 Task: Use multitrack editing to create a binaural mix for headphone listening.
Action: Mouse moved to (288, 222)
Screenshot: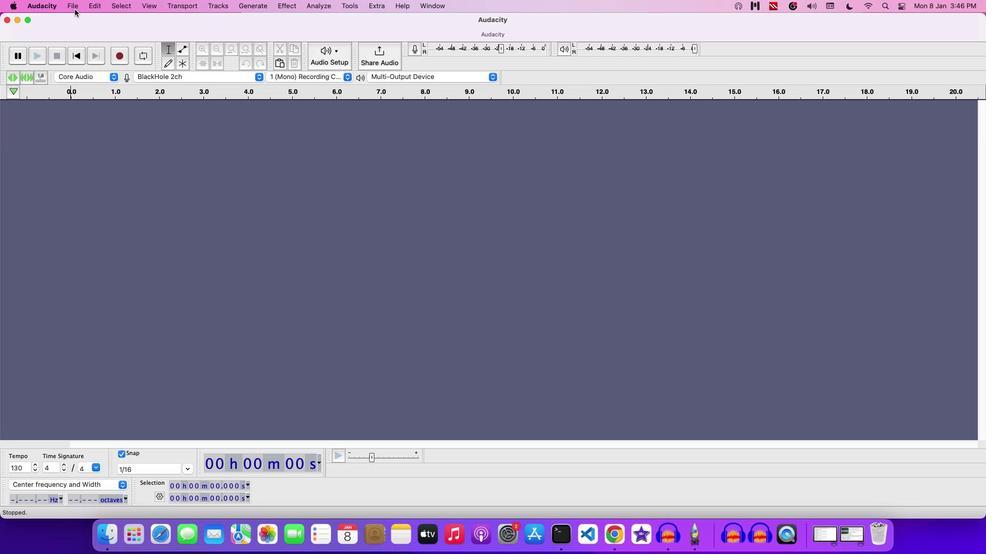 
Action: Mouse pressed left at (288, 222)
Screenshot: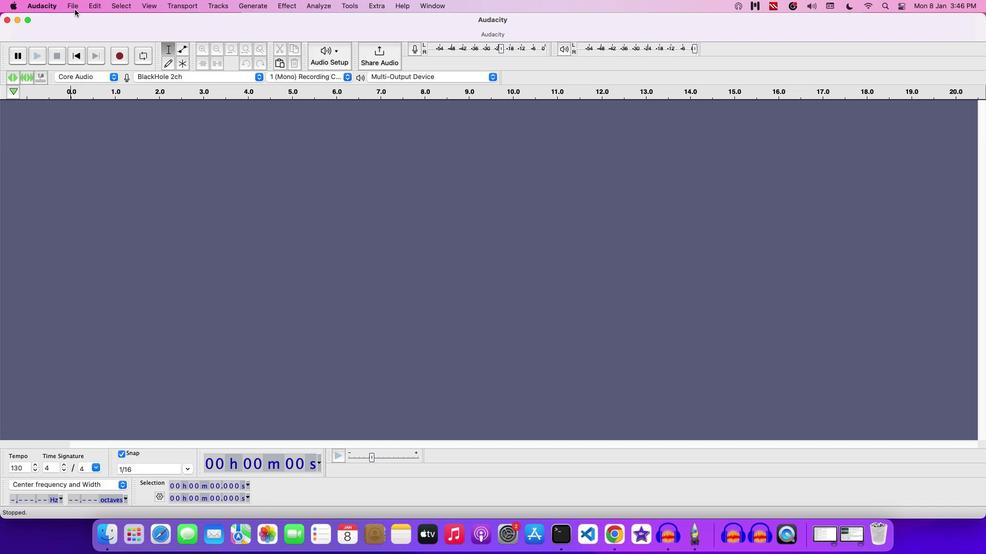 
Action: Mouse moved to (305, 249)
Screenshot: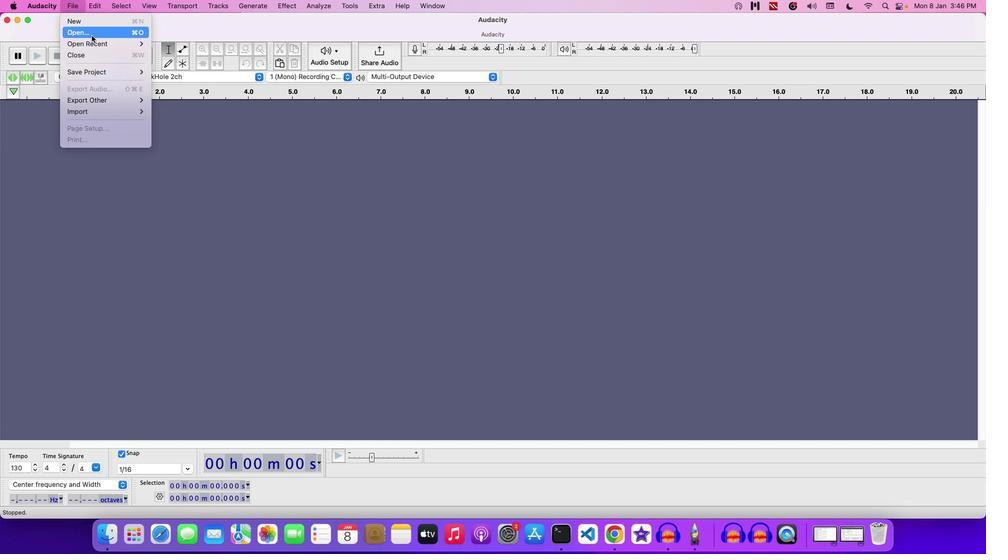 
Action: Mouse pressed left at (305, 249)
Screenshot: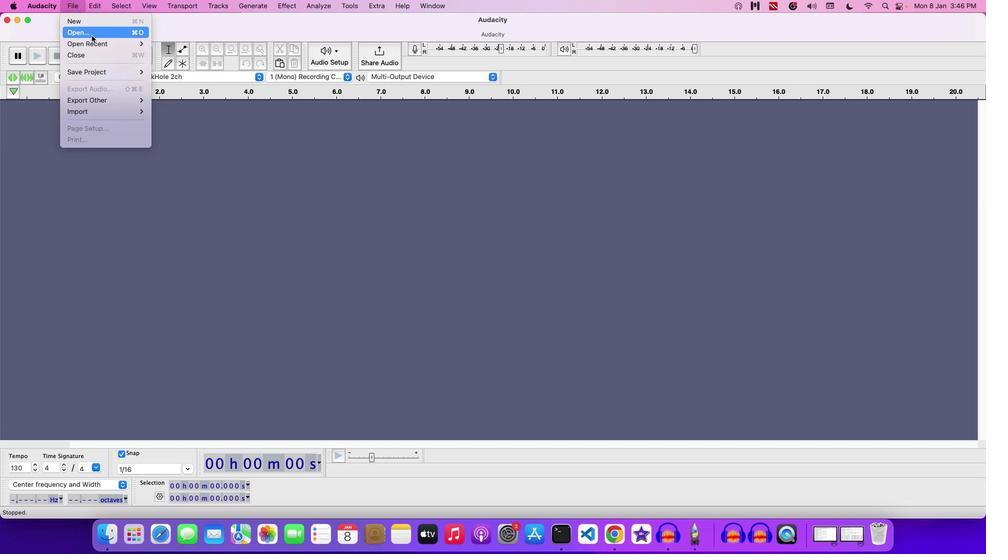 
Action: Mouse moved to (734, 321)
Screenshot: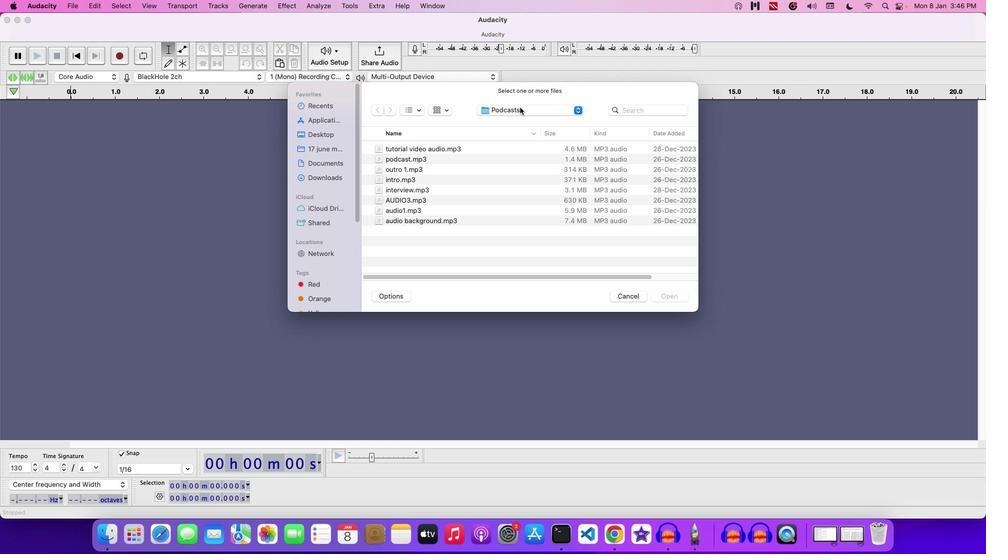 
Action: Mouse pressed left at (734, 321)
Screenshot: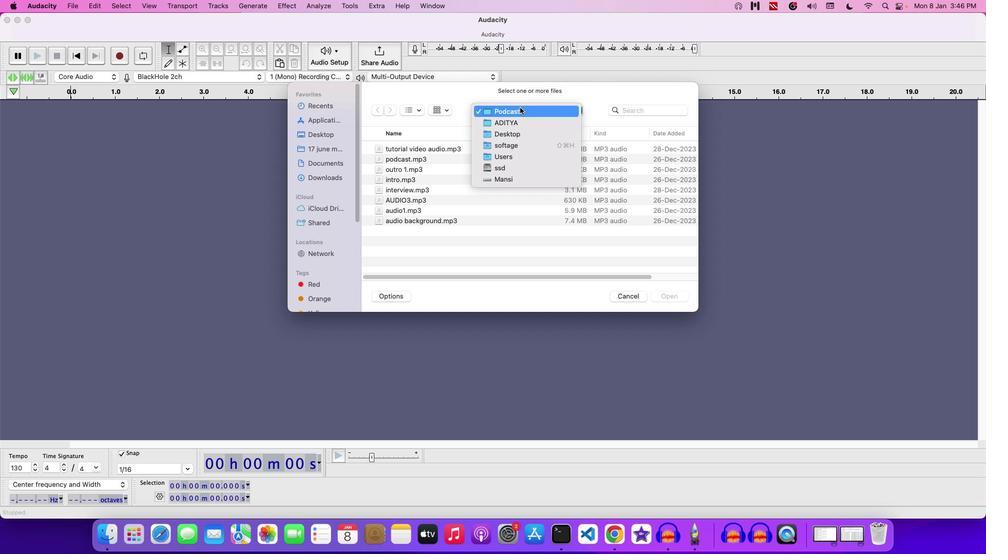 
Action: Mouse moved to (733, 335)
Screenshot: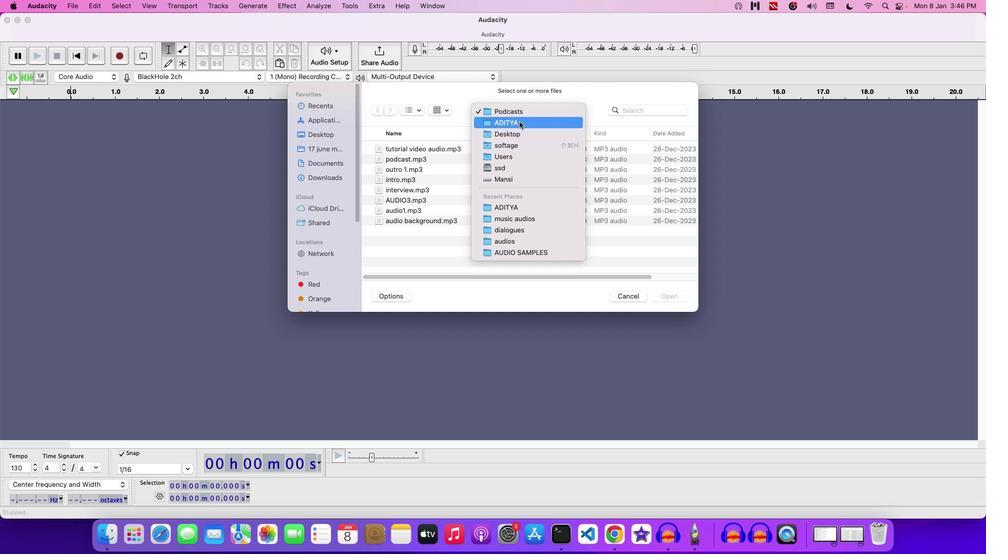 
Action: Mouse pressed left at (733, 335)
Screenshot: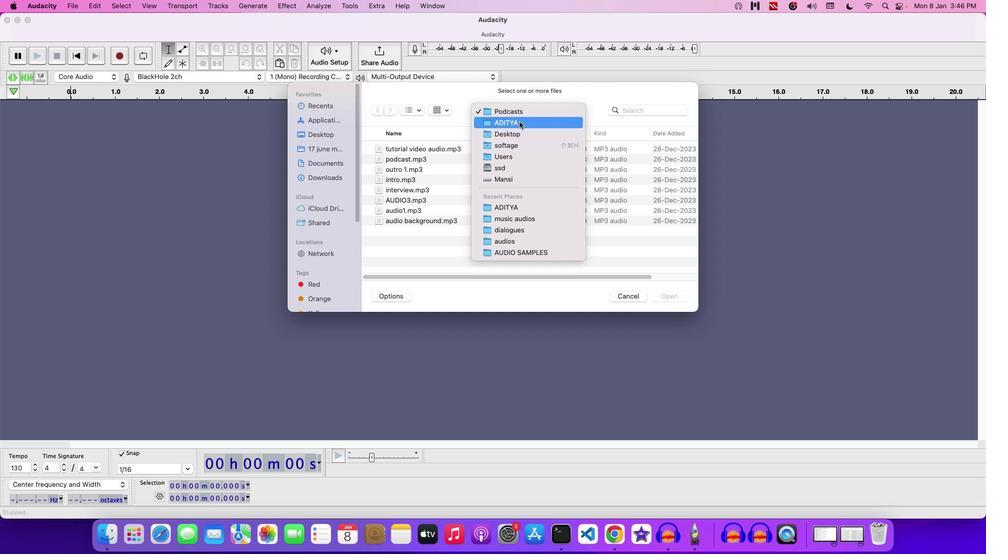 
Action: Mouse moved to (638, 432)
Screenshot: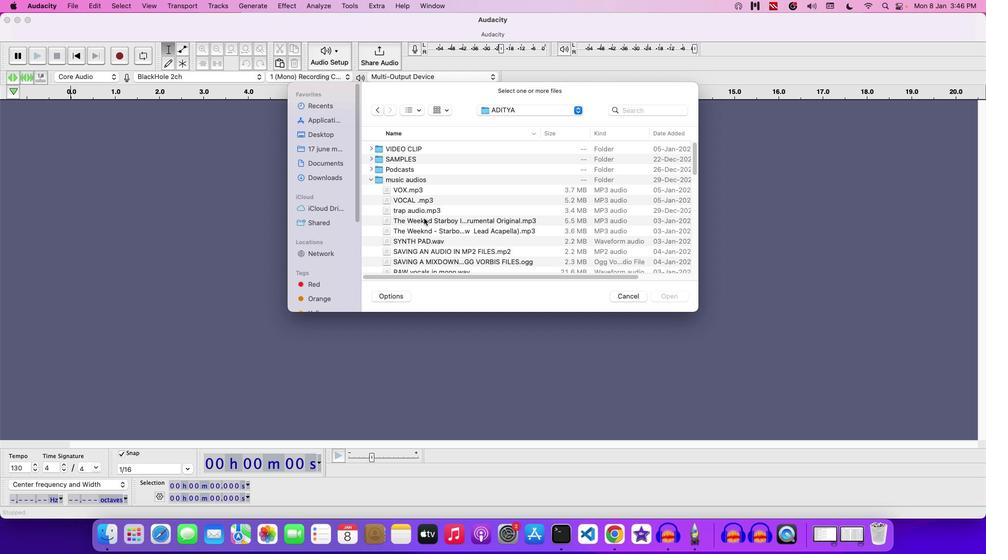 
Action: Mouse scrolled (638, 432) with delta (213, 213)
Screenshot: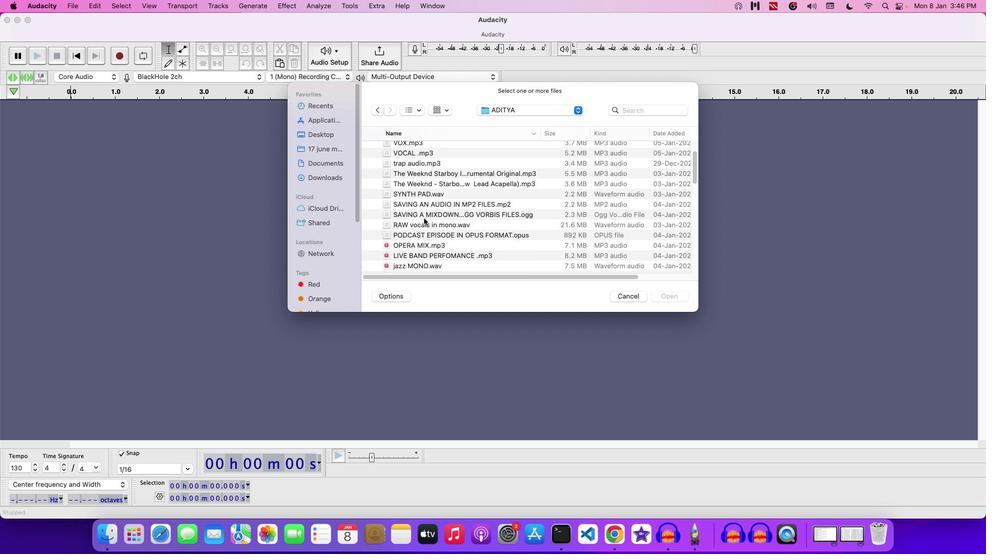 
Action: Mouse scrolled (638, 432) with delta (213, 213)
Screenshot: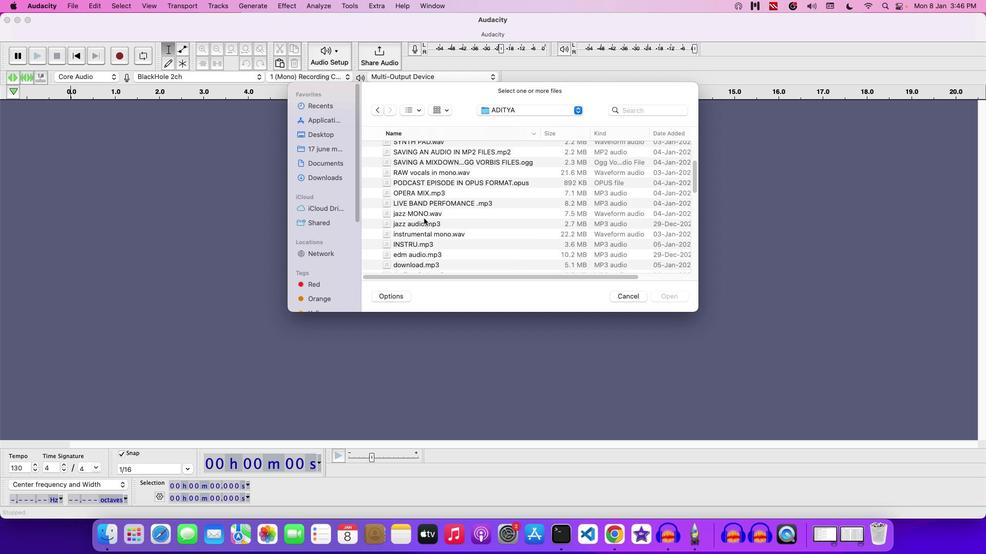 
Action: Mouse scrolled (638, 432) with delta (213, 212)
Screenshot: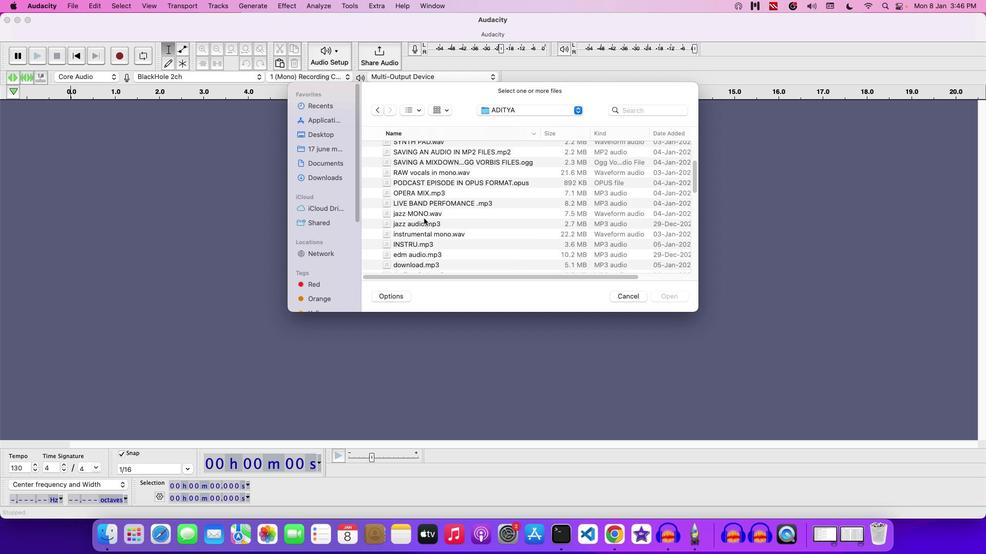 
Action: Mouse scrolled (638, 432) with delta (213, 211)
Screenshot: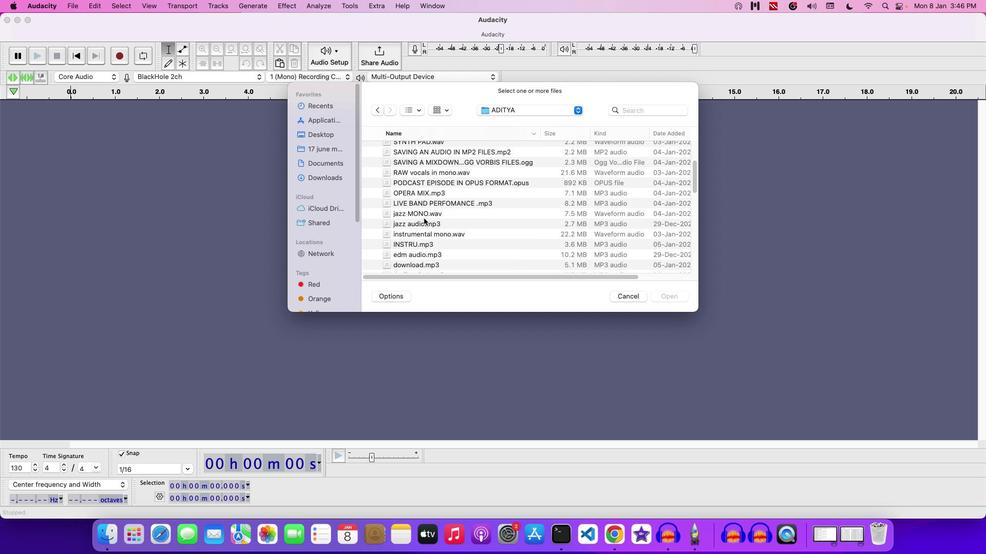 
Action: Mouse scrolled (638, 432) with delta (213, 213)
Screenshot: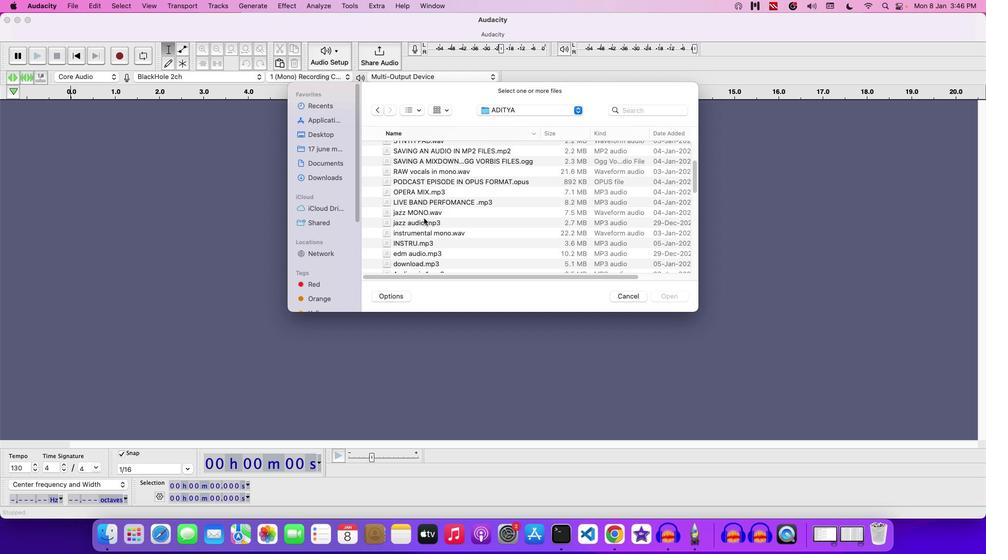 
Action: Mouse scrolled (638, 432) with delta (213, 213)
Screenshot: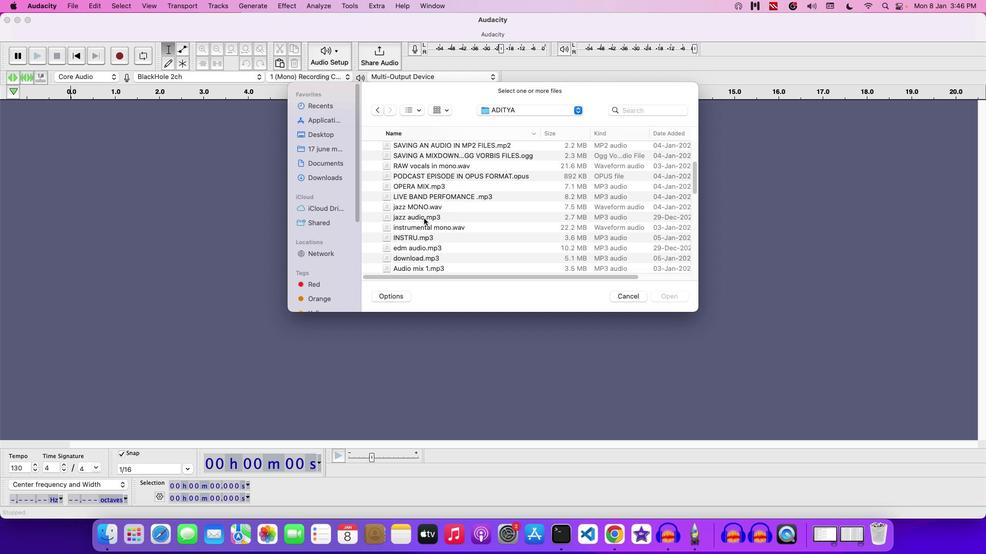 
Action: Mouse scrolled (638, 432) with delta (213, 213)
Screenshot: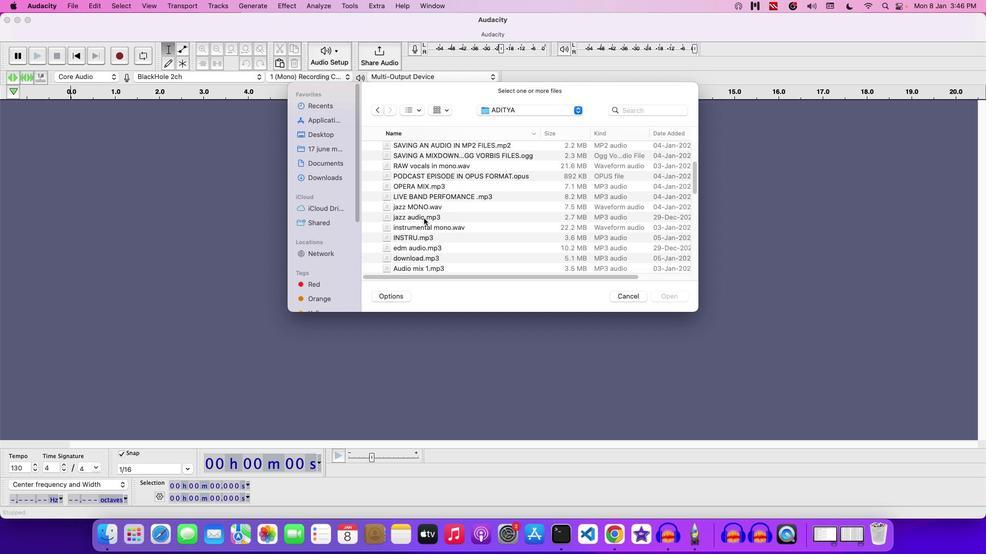 
Action: Mouse scrolled (638, 432) with delta (213, 213)
Screenshot: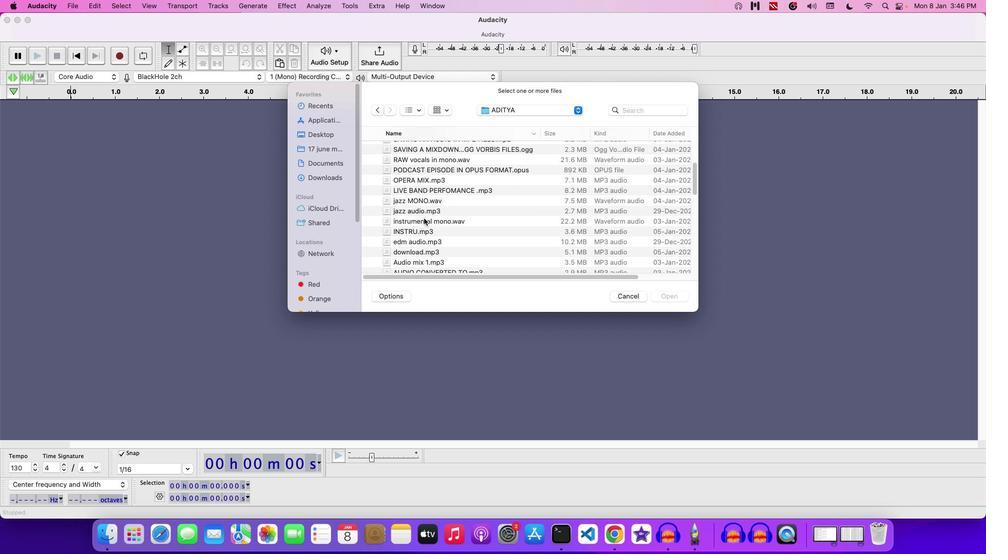 
Action: Mouse scrolled (638, 432) with delta (213, 213)
Screenshot: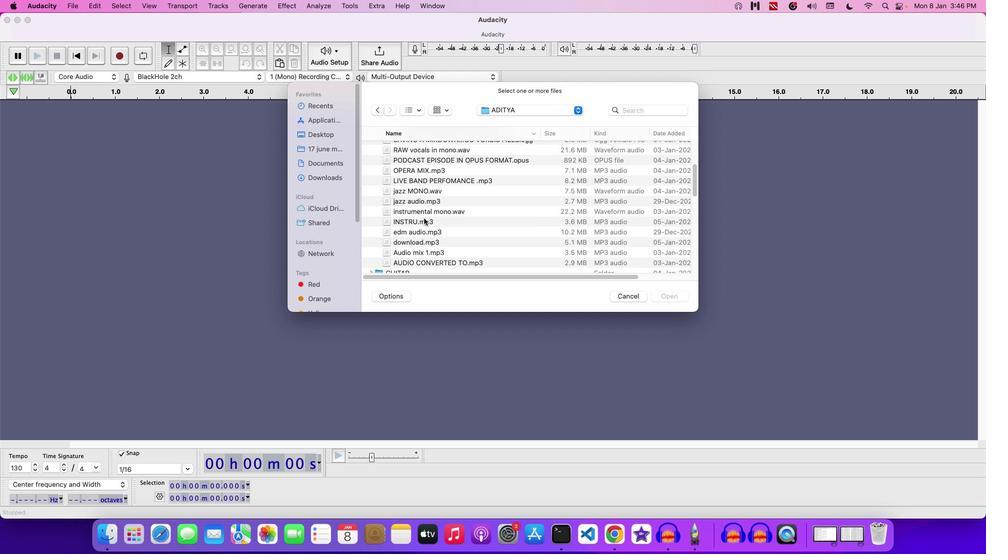 
Action: Mouse scrolled (638, 432) with delta (213, 213)
Screenshot: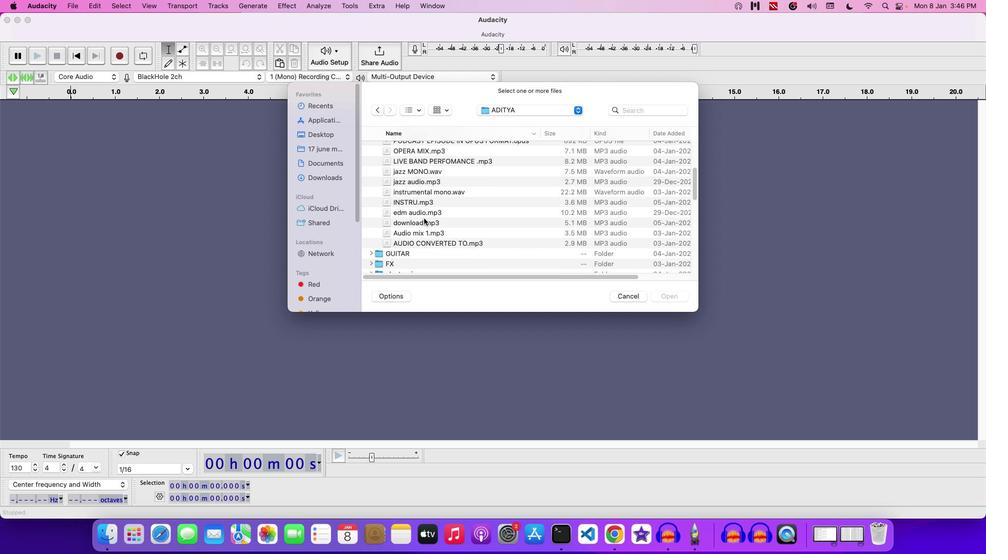
Action: Mouse scrolled (638, 432) with delta (213, 213)
Screenshot: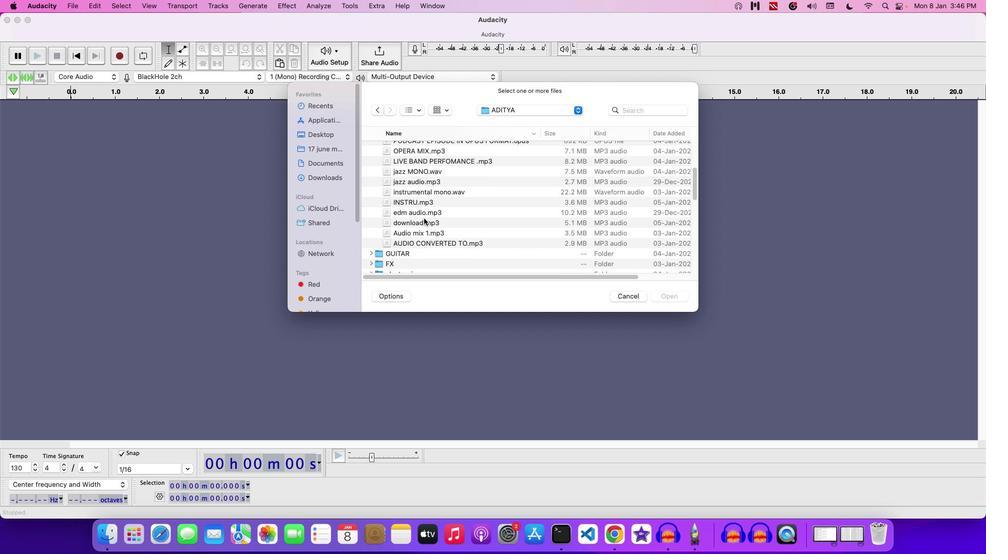 
Action: Mouse scrolled (638, 432) with delta (213, 213)
Screenshot: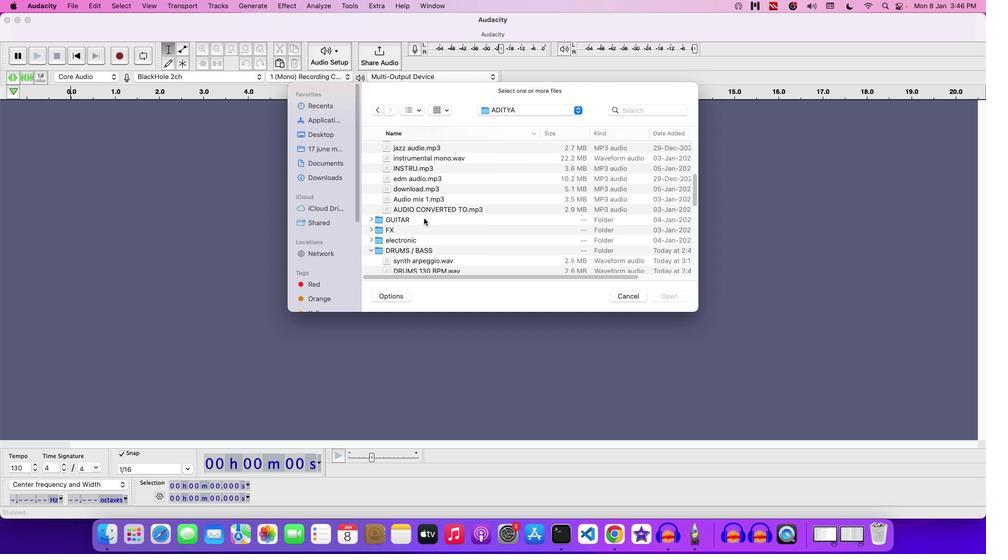 
Action: Mouse scrolled (638, 432) with delta (213, 213)
Screenshot: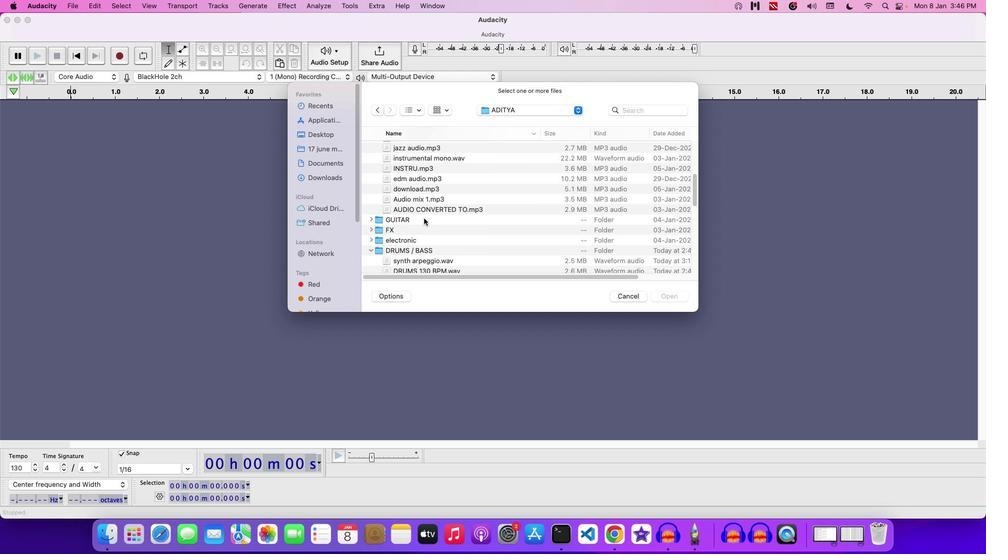 
Action: Mouse scrolled (638, 432) with delta (213, 212)
Screenshot: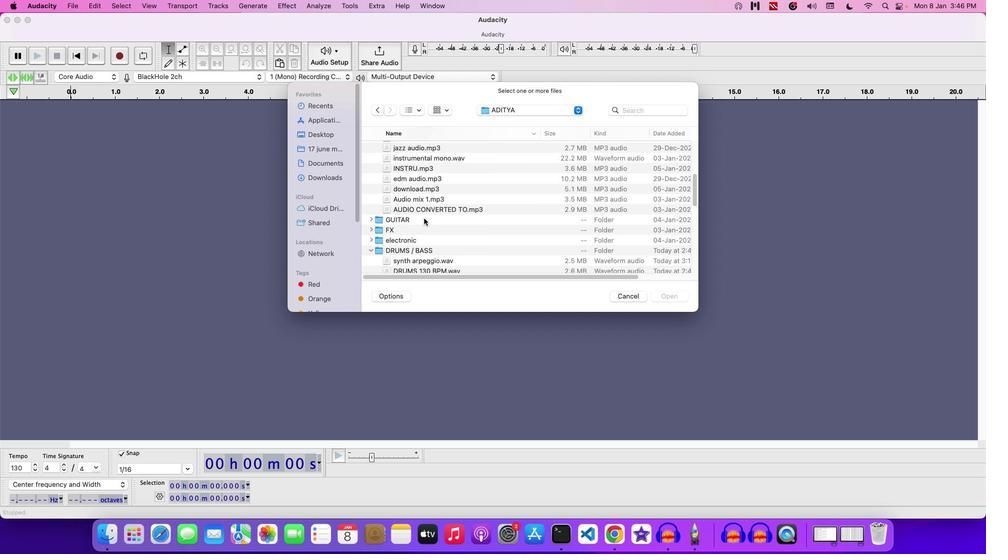 
Action: Mouse moved to (629, 438)
Screenshot: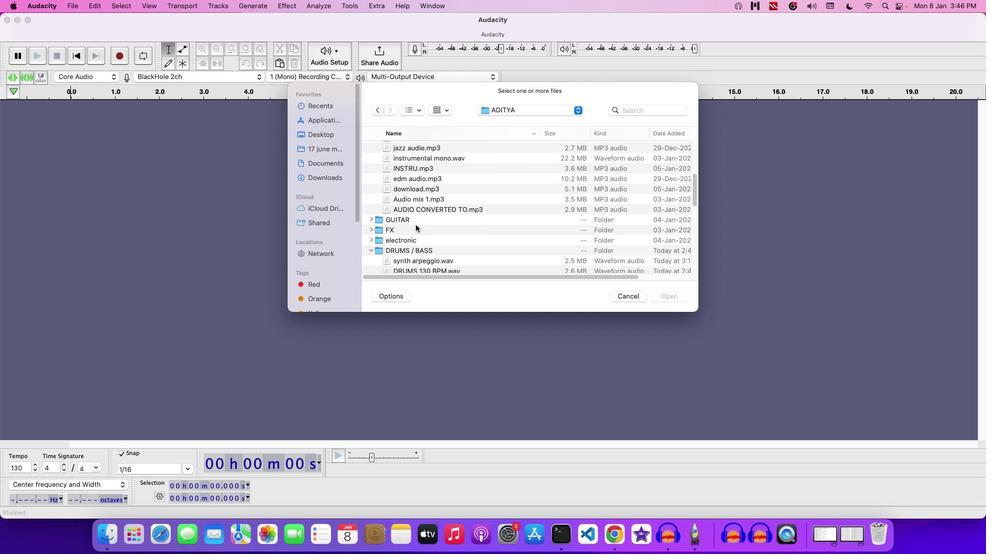 
Action: Mouse scrolled (629, 438) with delta (213, 213)
Screenshot: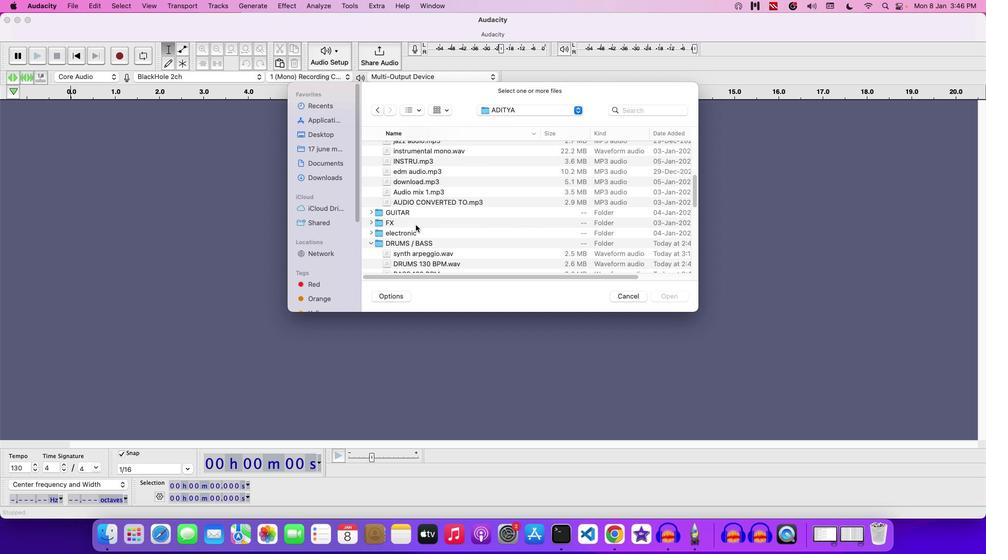 
Action: Mouse scrolled (629, 438) with delta (213, 213)
Screenshot: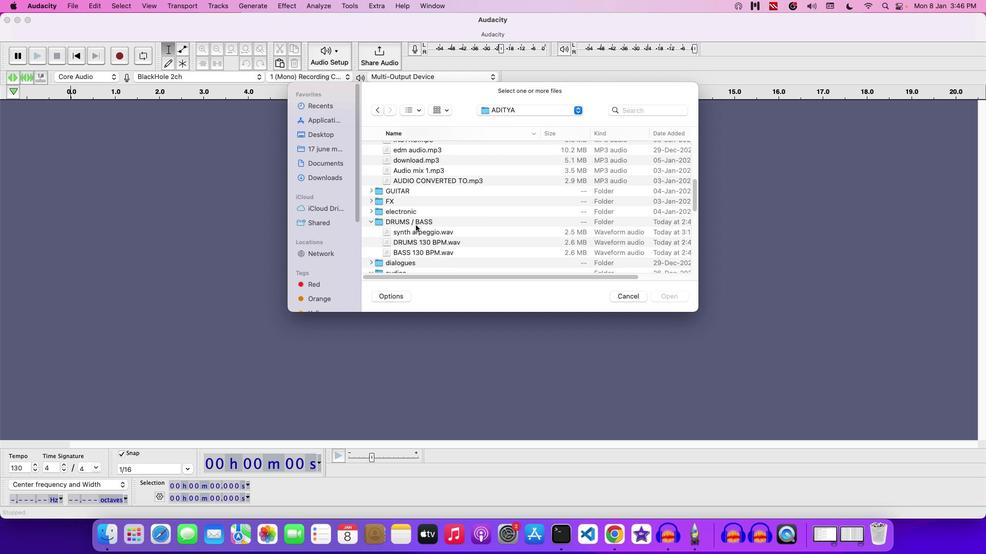 
Action: Mouse scrolled (629, 438) with delta (213, 212)
Screenshot: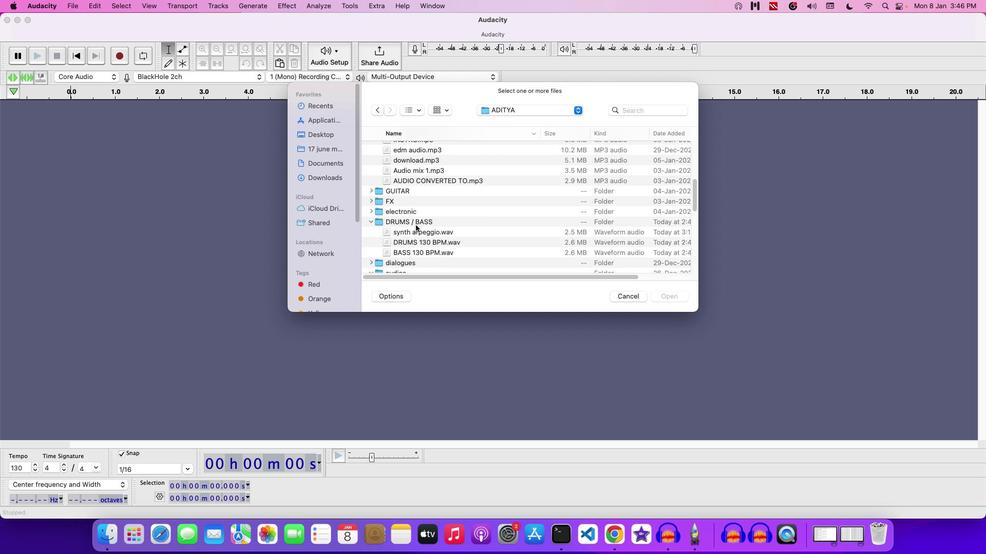 
Action: Mouse moved to (589, 424)
Screenshot: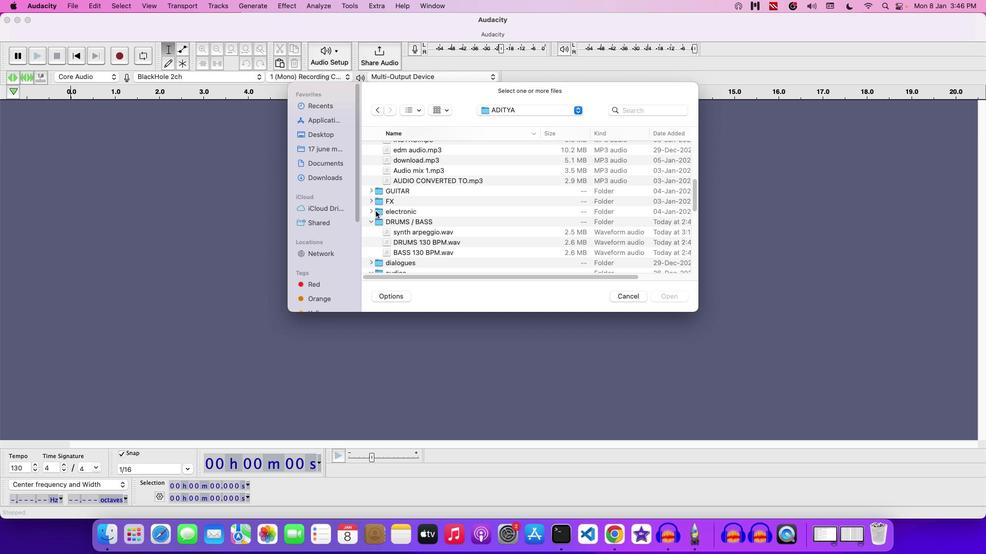 
Action: Mouse pressed left at (589, 424)
Screenshot: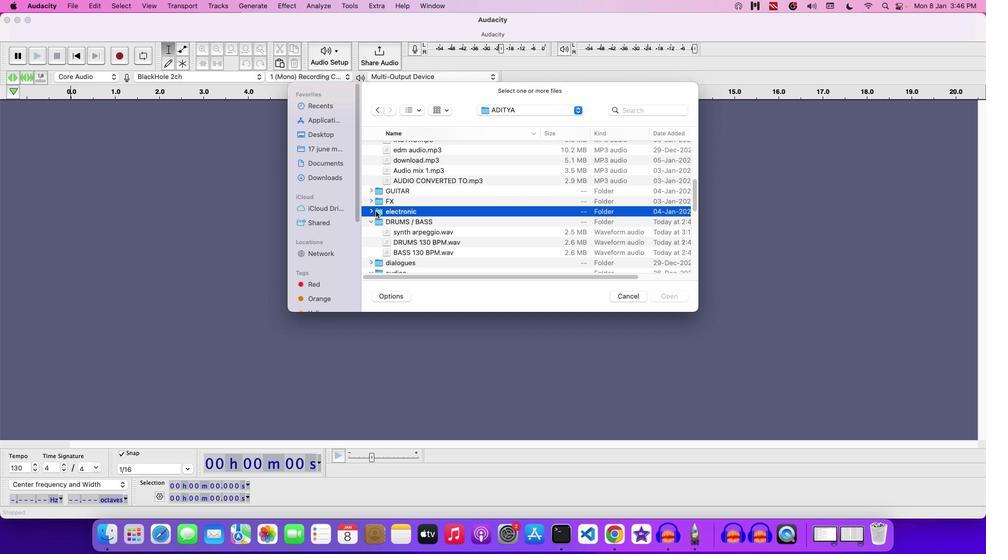 
Action: Mouse moved to (592, 419)
Screenshot: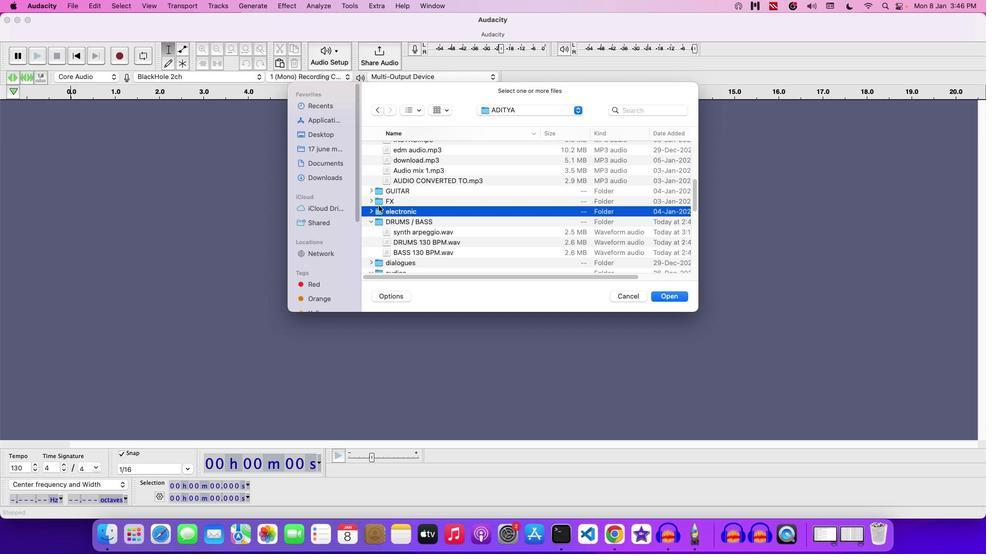 
Action: Mouse scrolled (592, 419) with delta (213, 214)
Screenshot: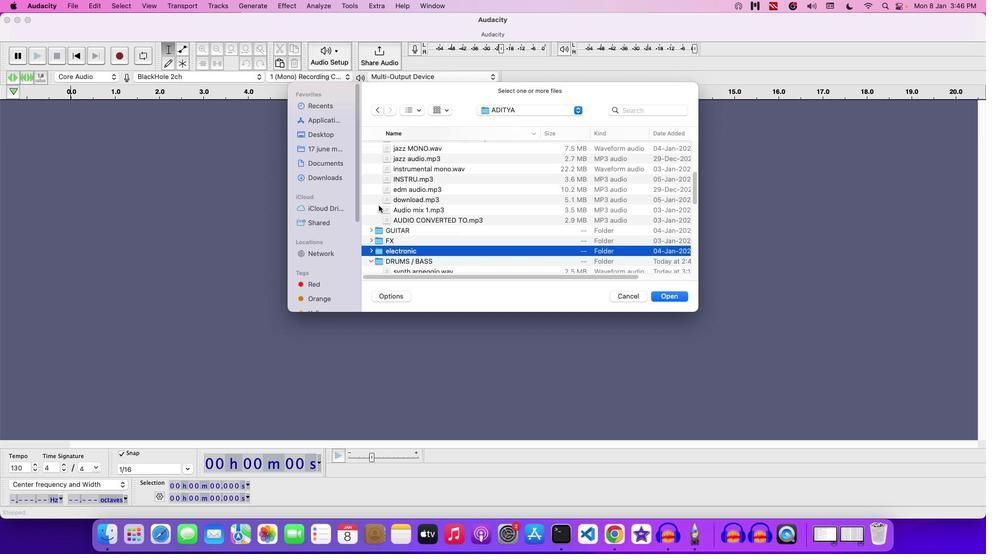 
Action: Mouse moved to (592, 419)
Screenshot: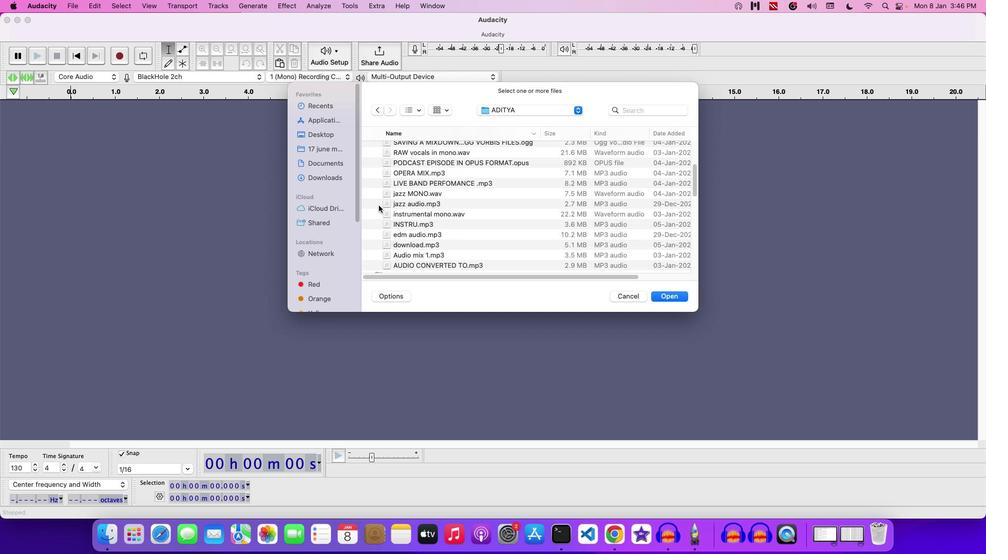 
Action: Mouse scrolled (592, 419) with delta (213, 214)
Screenshot: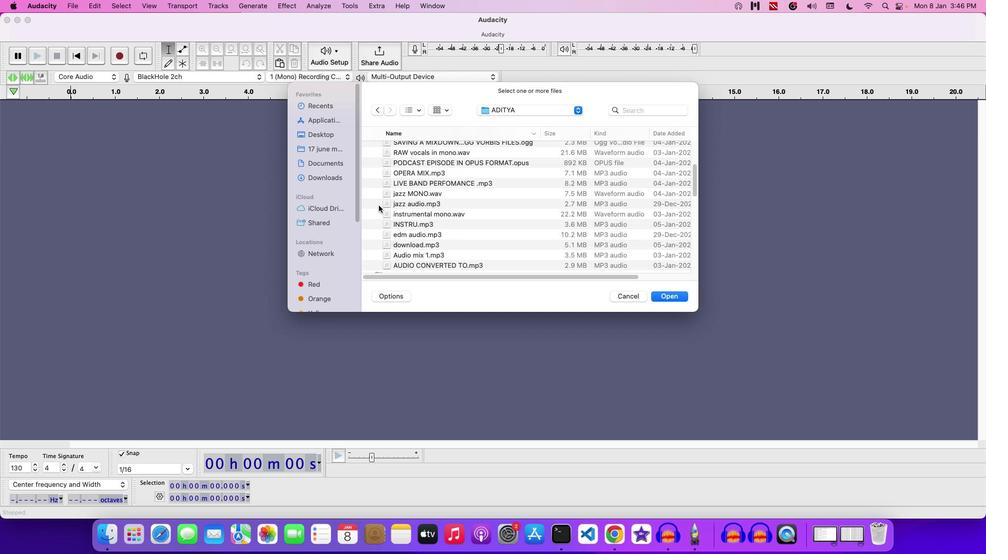 
Action: Mouse scrolled (592, 419) with delta (213, 214)
Screenshot: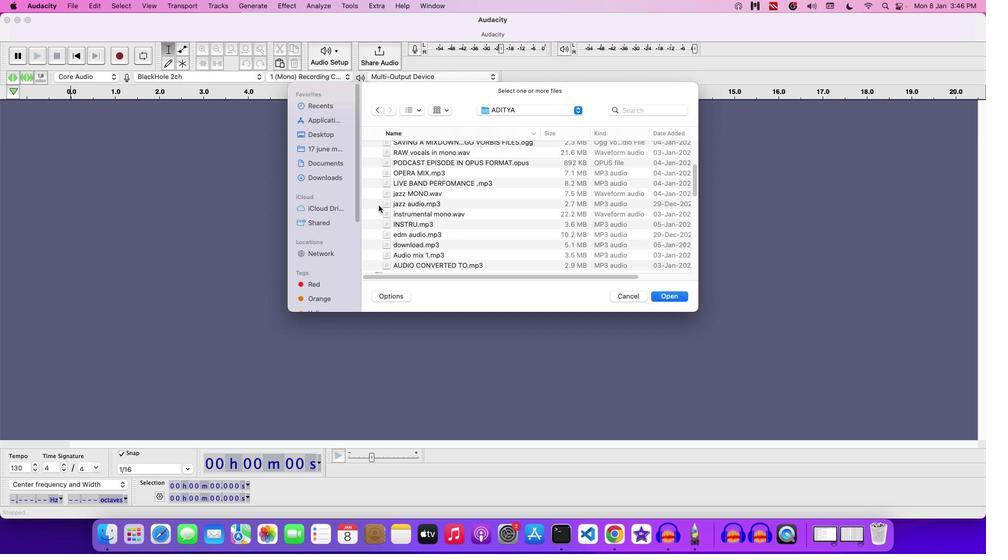 
Action: Mouse scrolled (592, 419) with delta (213, 215)
Screenshot: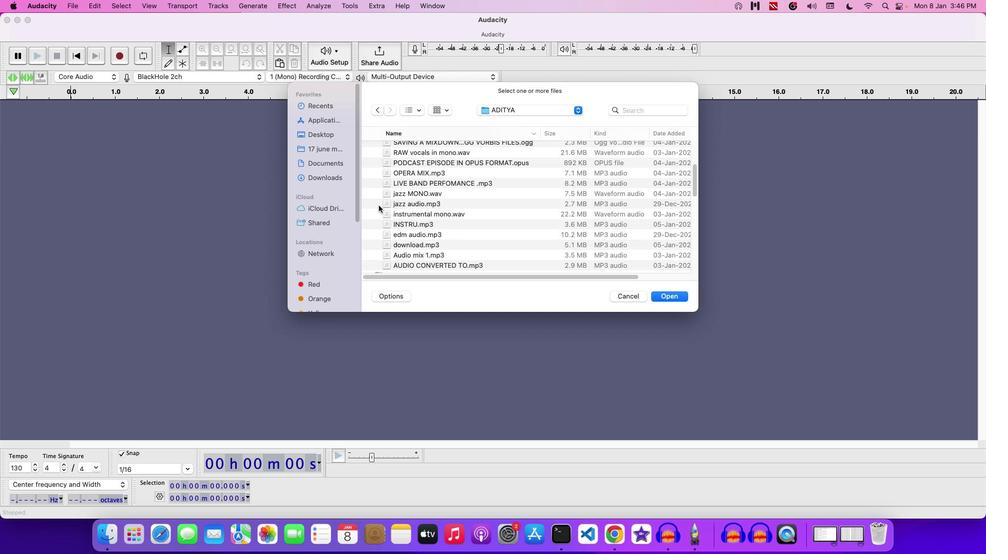 
Action: Mouse scrolled (592, 419) with delta (213, 214)
Screenshot: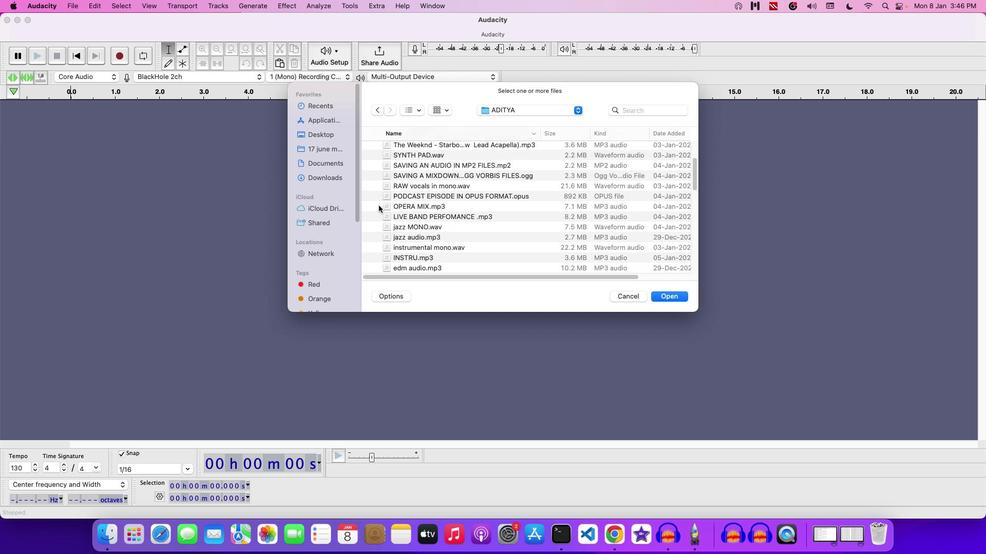 
Action: Mouse scrolled (592, 419) with delta (213, 214)
Screenshot: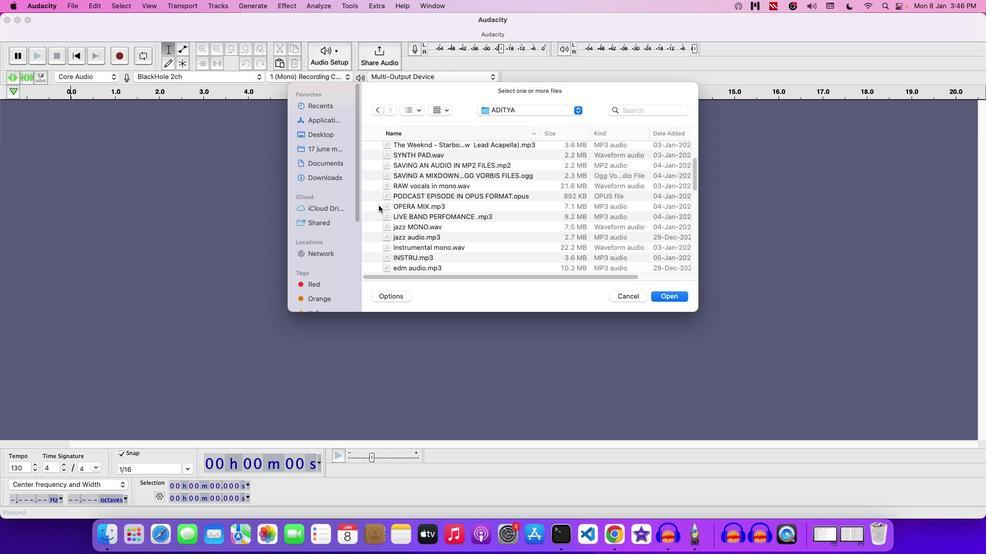 
Action: Mouse scrolled (592, 419) with delta (213, 214)
Screenshot: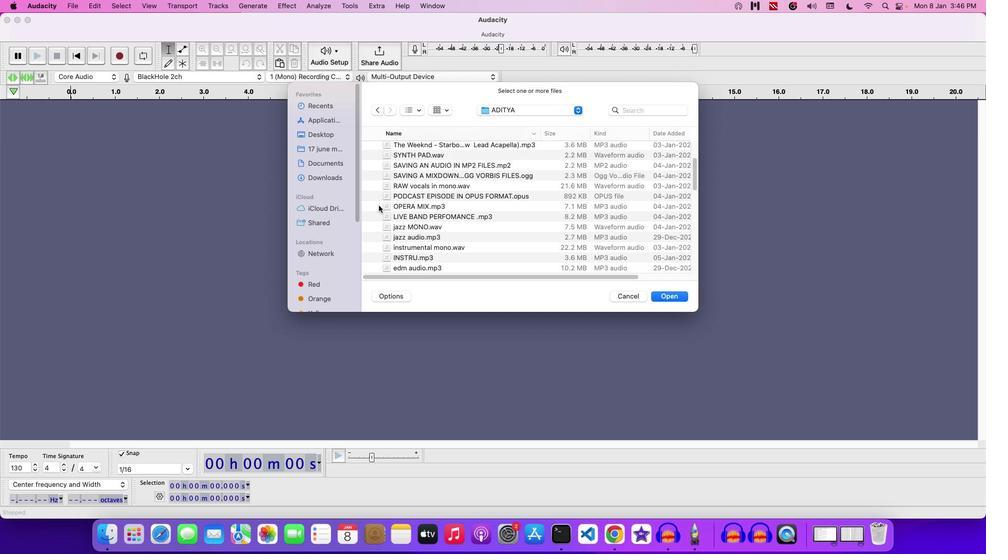 
Action: Mouse scrolled (592, 419) with delta (213, 214)
Screenshot: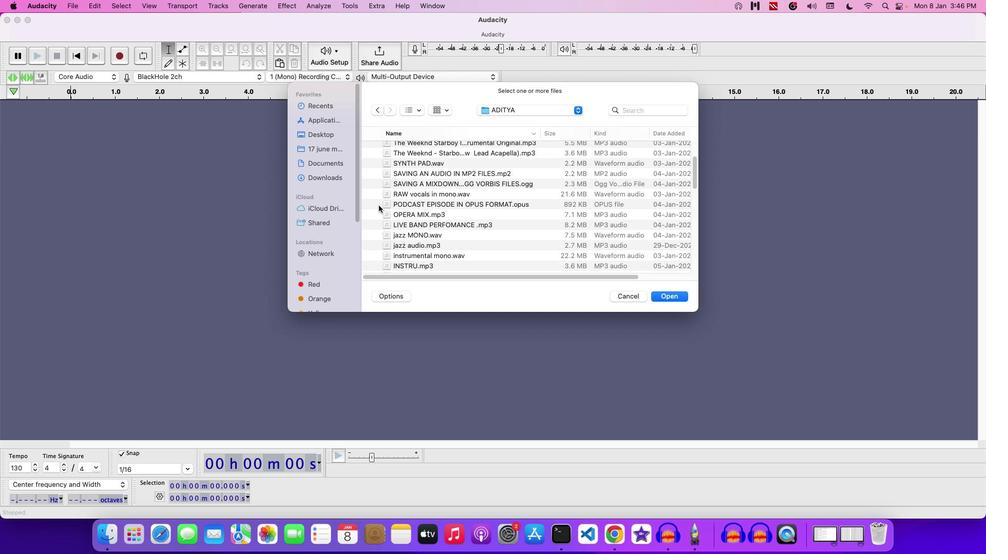 
Action: Mouse scrolled (592, 419) with delta (213, 214)
Screenshot: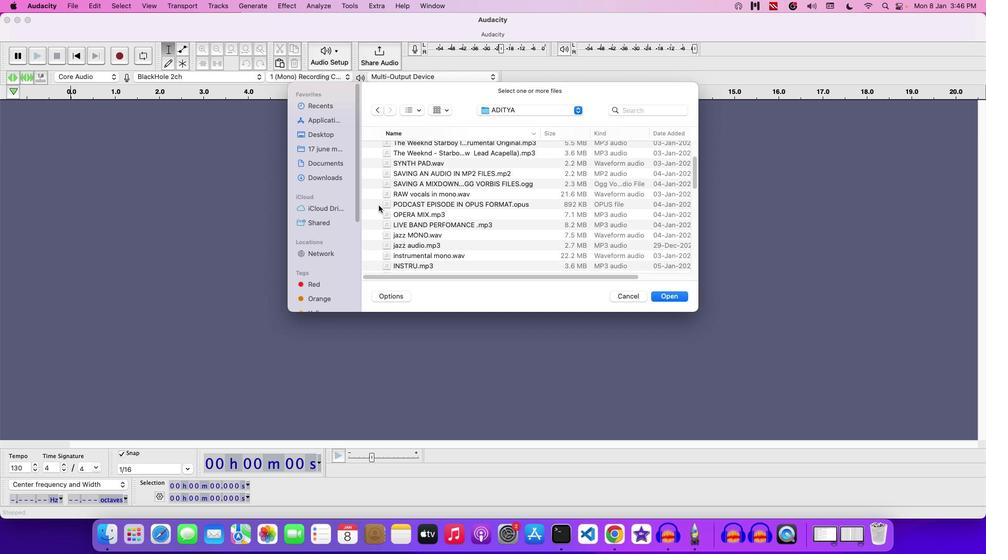 
Action: Mouse scrolled (592, 419) with delta (213, 214)
Screenshot: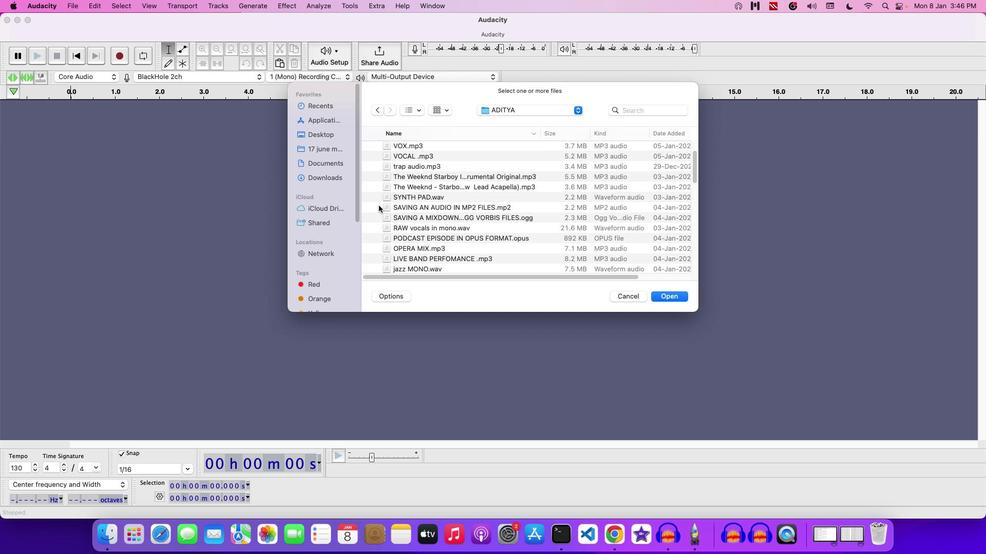 
Action: Mouse scrolled (592, 419) with delta (213, 214)
Screenshot: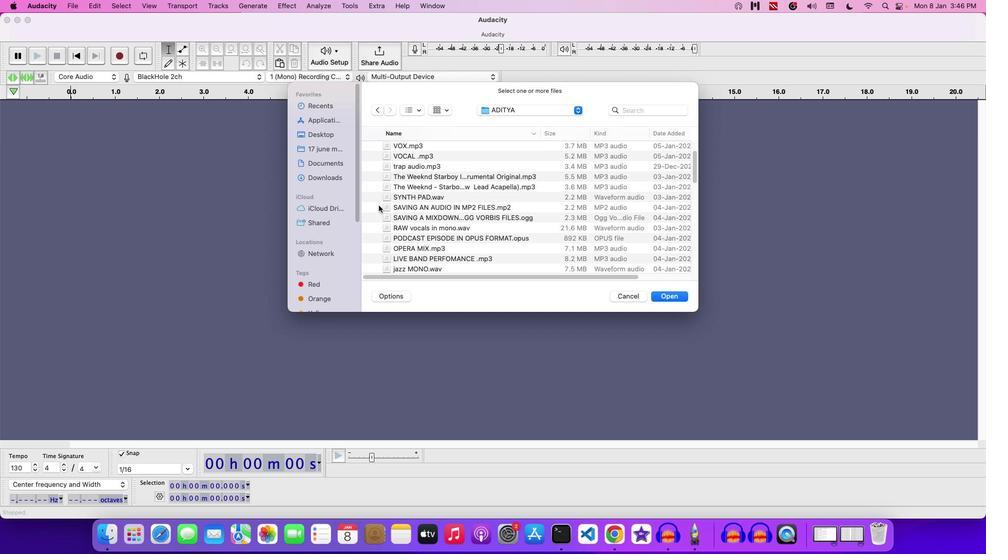 
Action: Mouse scrolled (592, 419) with delta (213, 214)
Screenshot: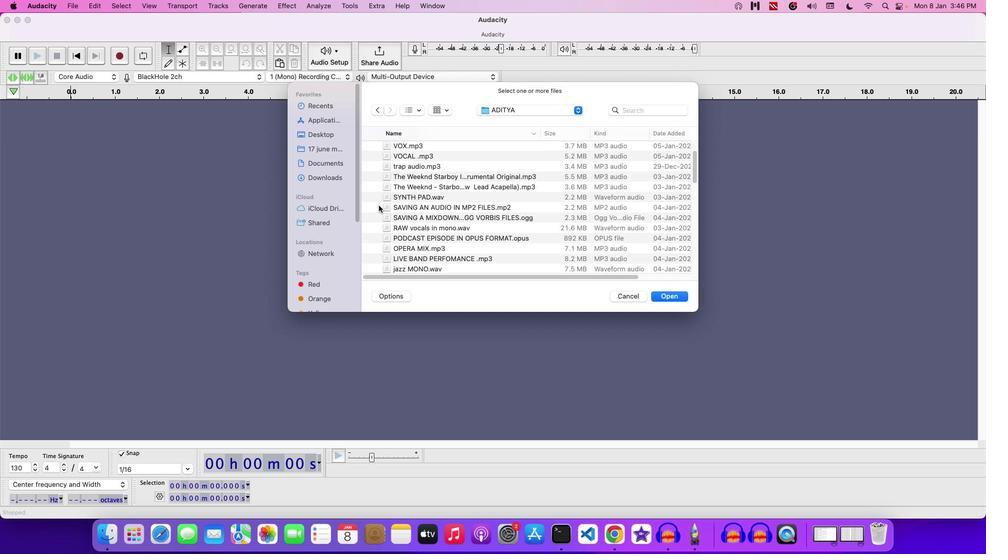 
Action: Mouse scrolled (592, 419) with delta (213, 214)
Screenshot: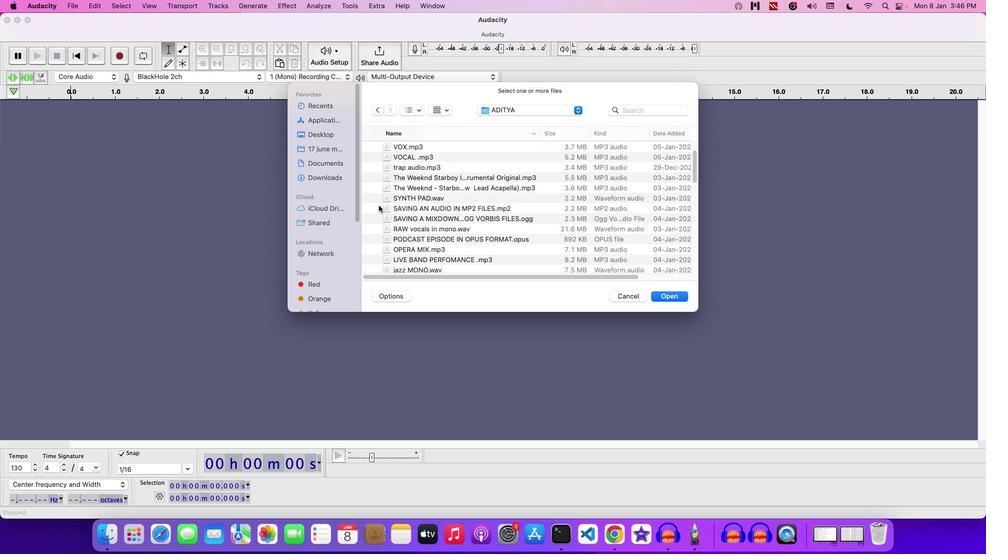
Action: Mouse moved to (658, 420)
Screenshot: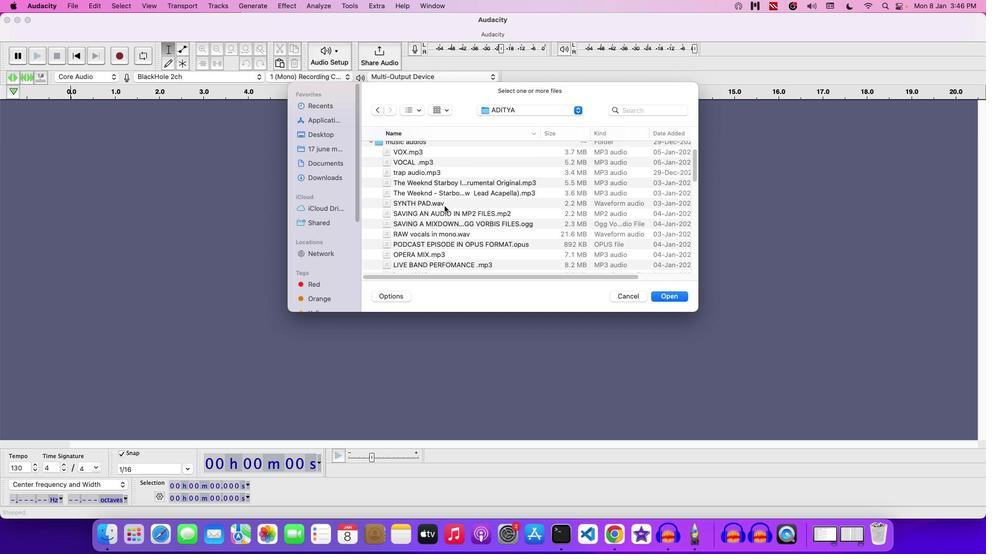 
Action: Mouse scrolled (658, 420) with delta (213, 214)
Screenshot: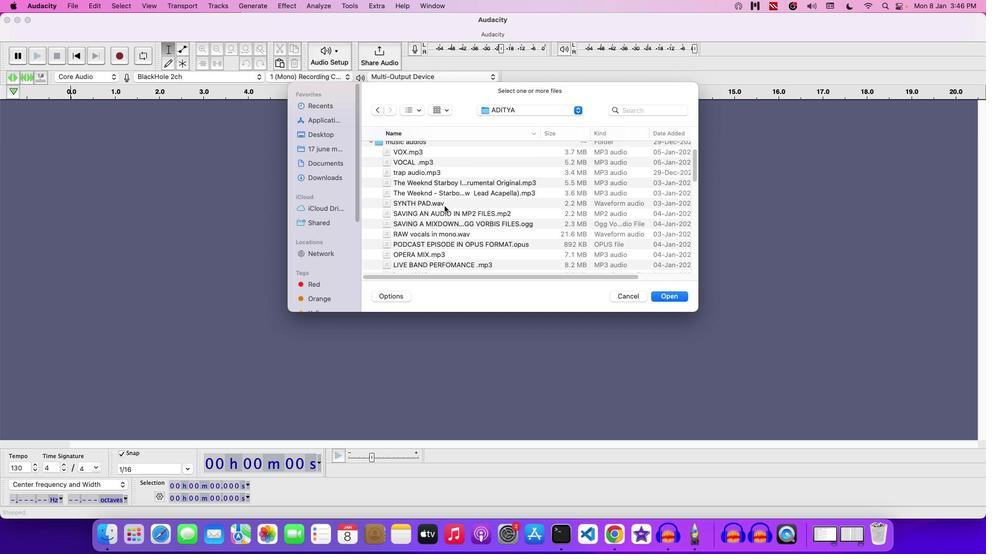
Action: Mouse scrolled (658, 420) with delta (213, 214)
Screenshot: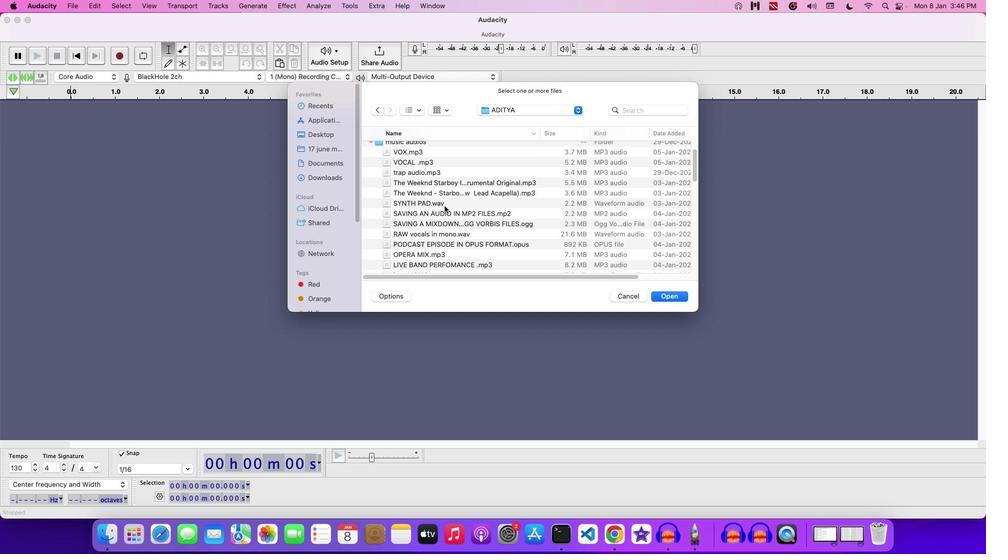 
Action: Mouse scrolled (658, 420) with delta (213, 214)
Screenshot: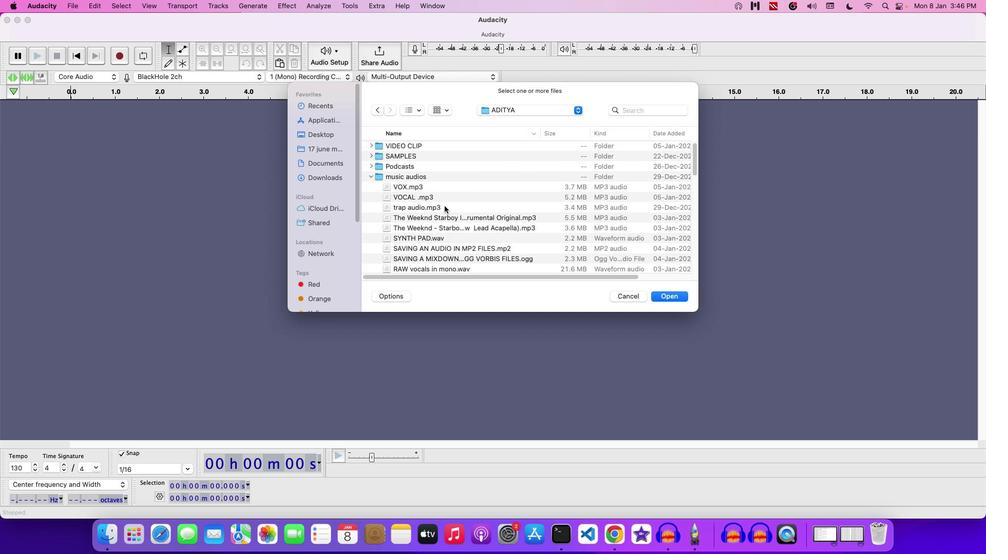 
Action: Mouse scrolled (658, 420) with delta (213, 214)
Screenshot: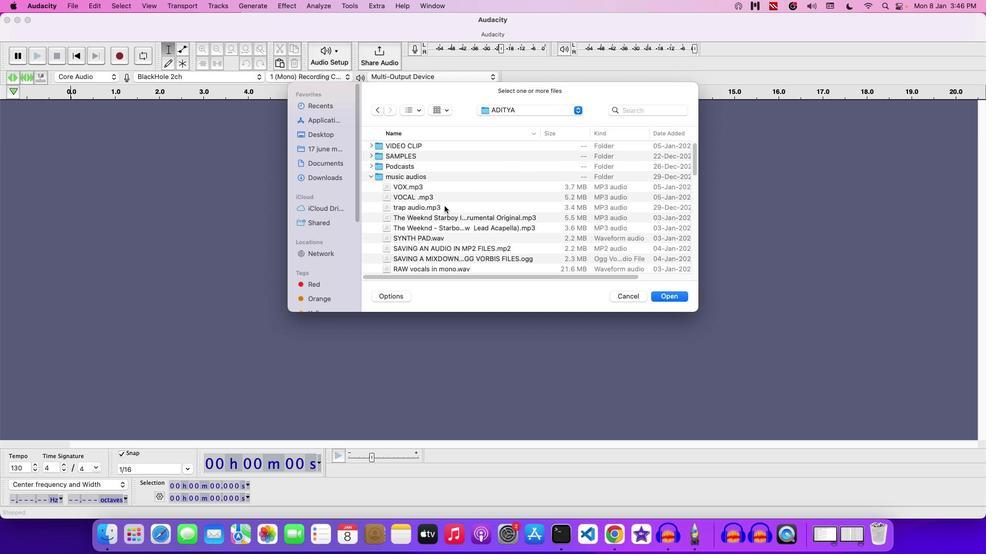 
Action: Mouse scrolled (658, 420) with delta (213, 214)
Screenshot: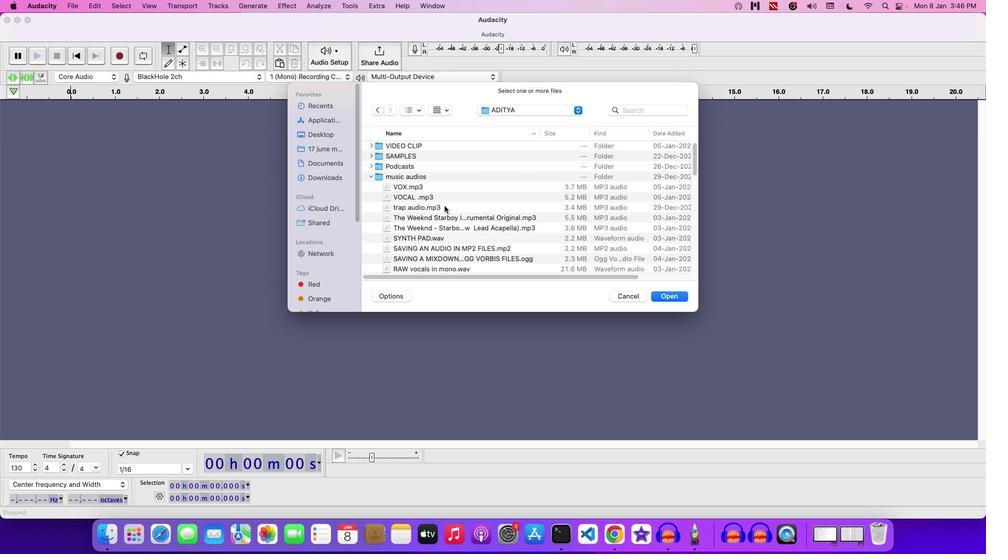 
Action: Mouse moved to (638, 421)
Screenshot: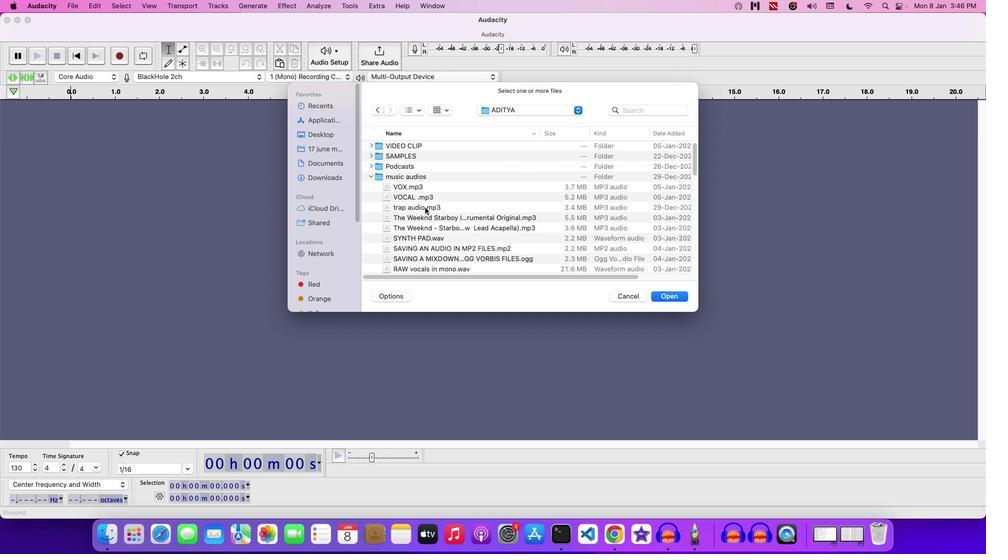 
Action: Mouse pressed left at (638, 421)
Screenshot: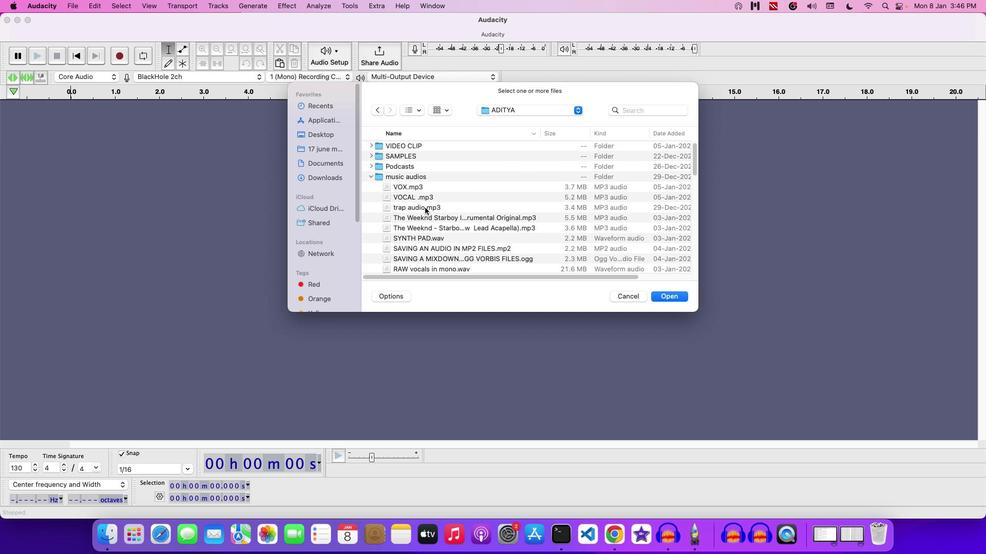 
Action: Mouse moved to (646, 421)
Screenshot: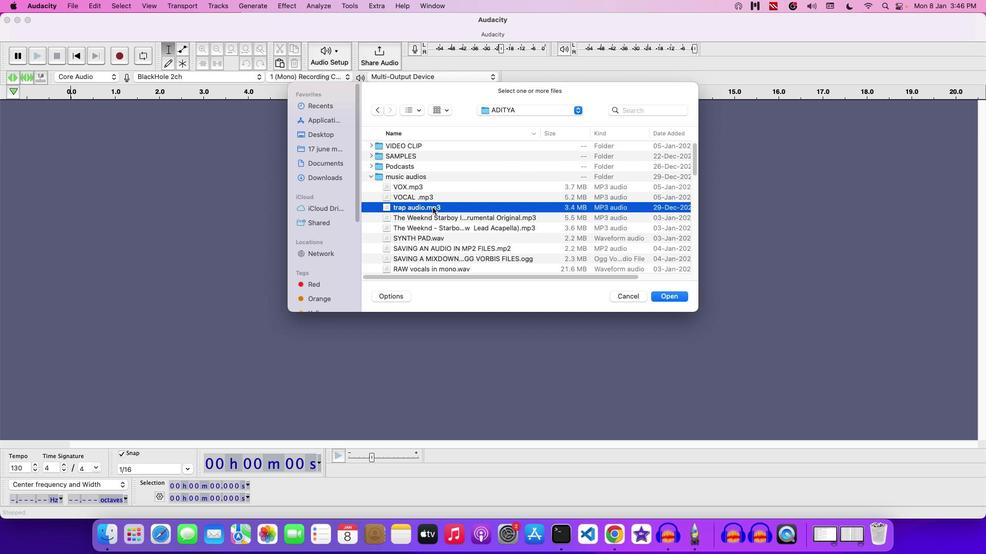 
Action: Mouse pressed left at (646, 421)
Screenshot: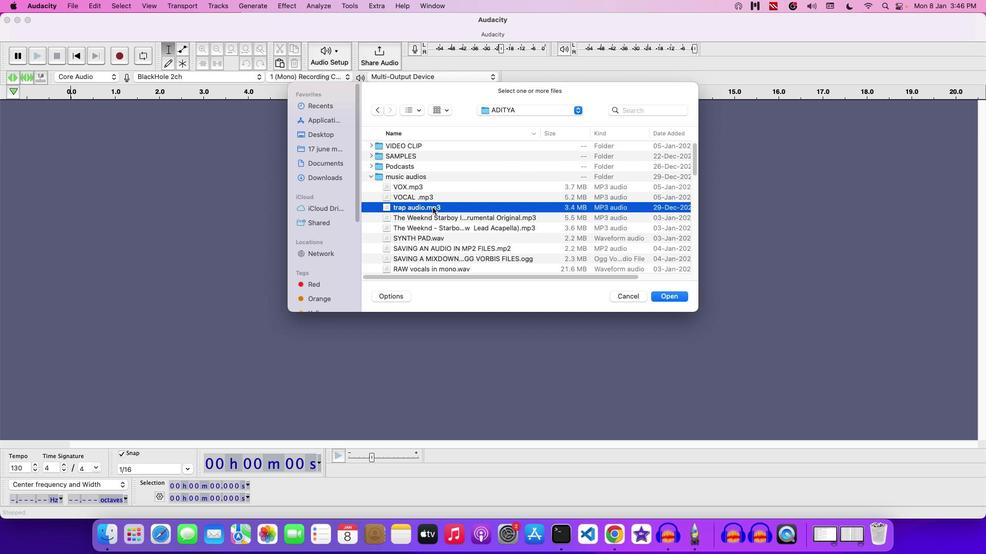 
Action: Mouse moved to (604, 376)
Screenshot: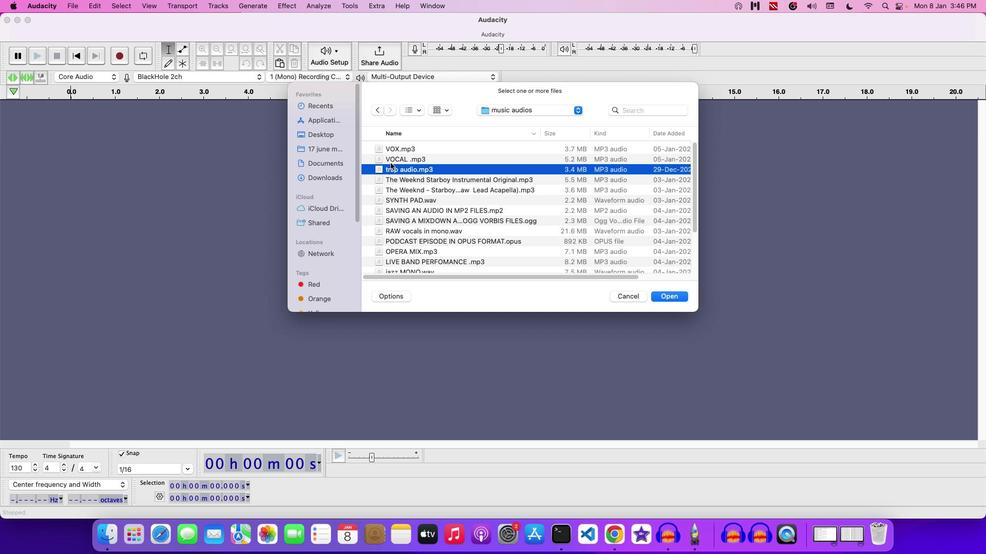 
Action: Mouse scrolled (604, 376) with delta (213, 214)
Screenshot: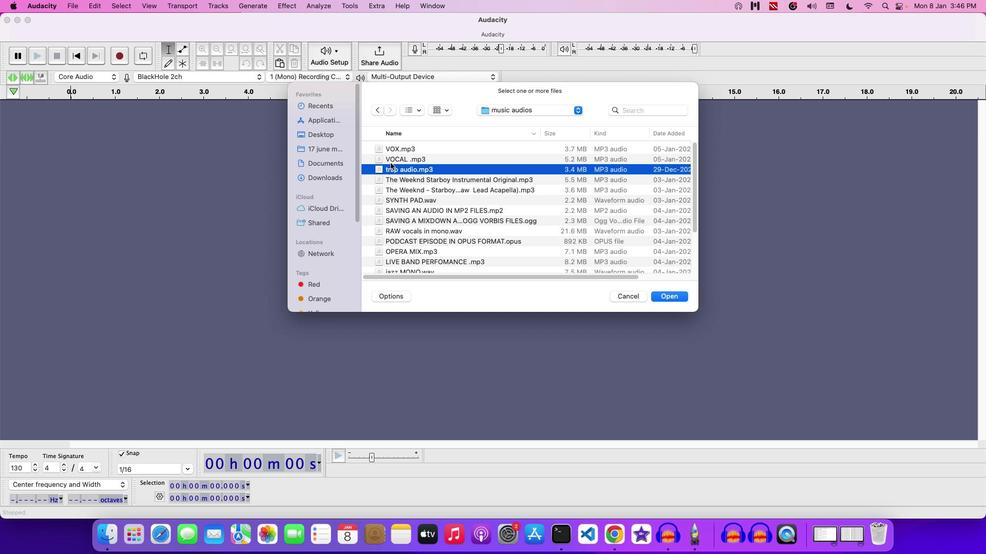 
Action: Mouse scrolled (604, 376) with delta (213, 214)
Screenshot: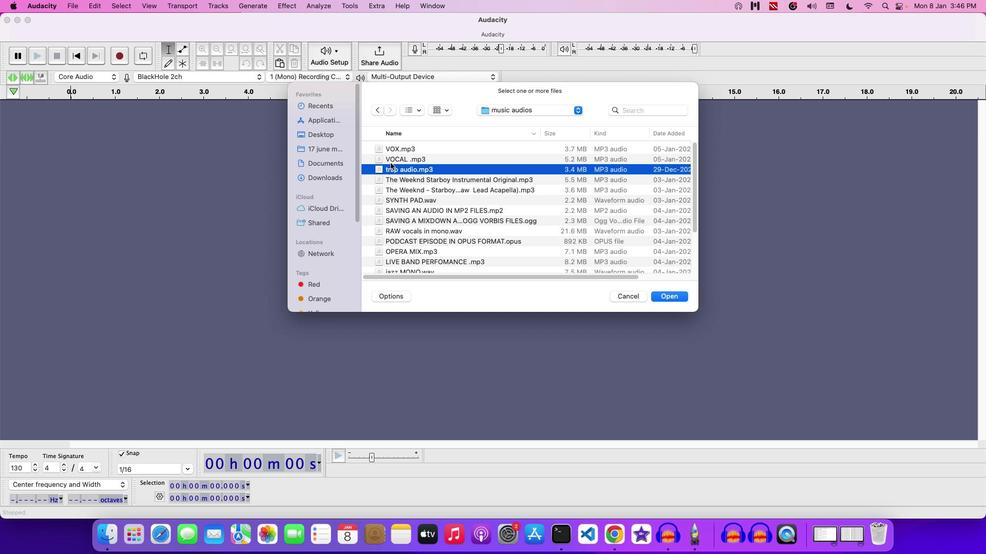 
Action: Mouse scrolled (604, 376) with delta (213, 215)
Screenshot: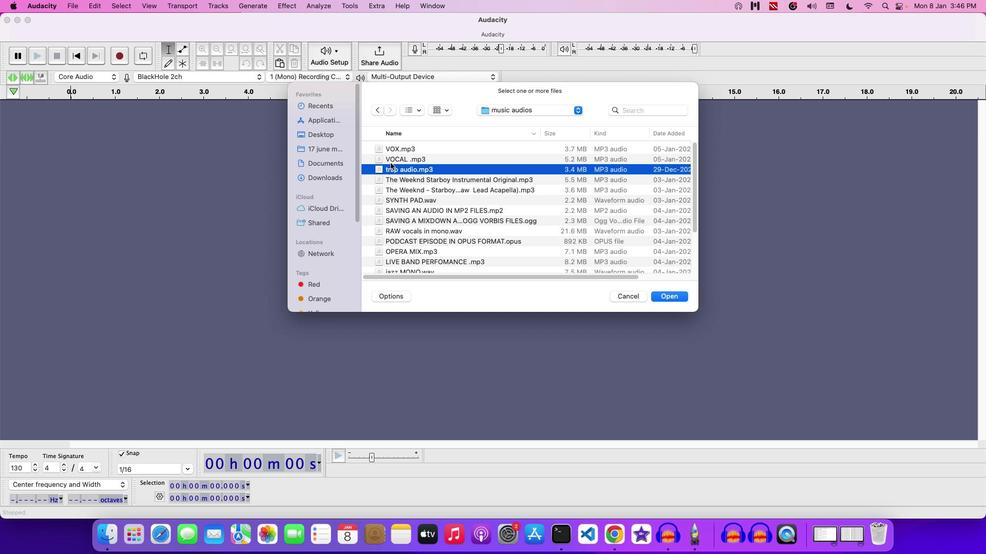 
Action: Mouse scrolled (604, 376) with delta (213, 216)
Screenshot: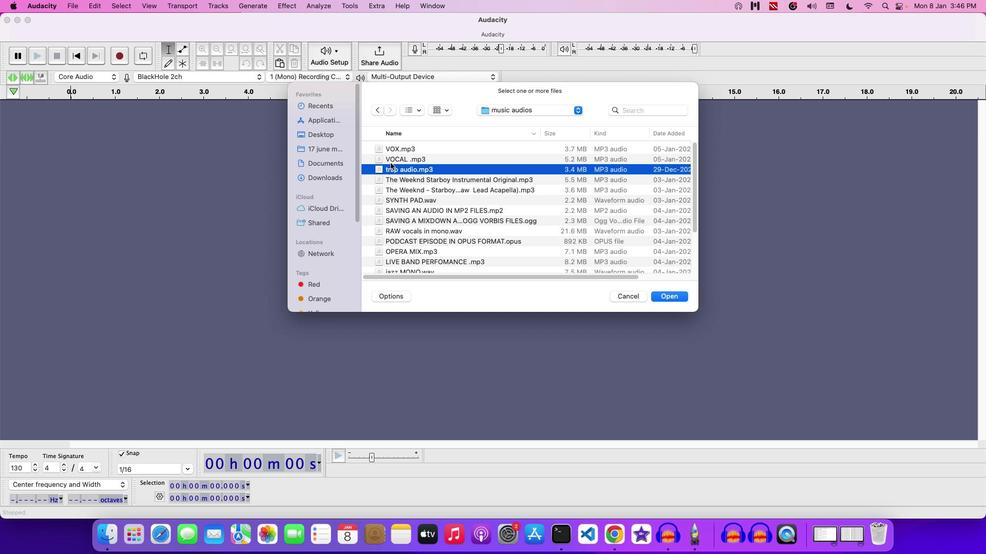 
Action: Mouse scrolled (604, 376) with delta (213, 216)
Screenshot: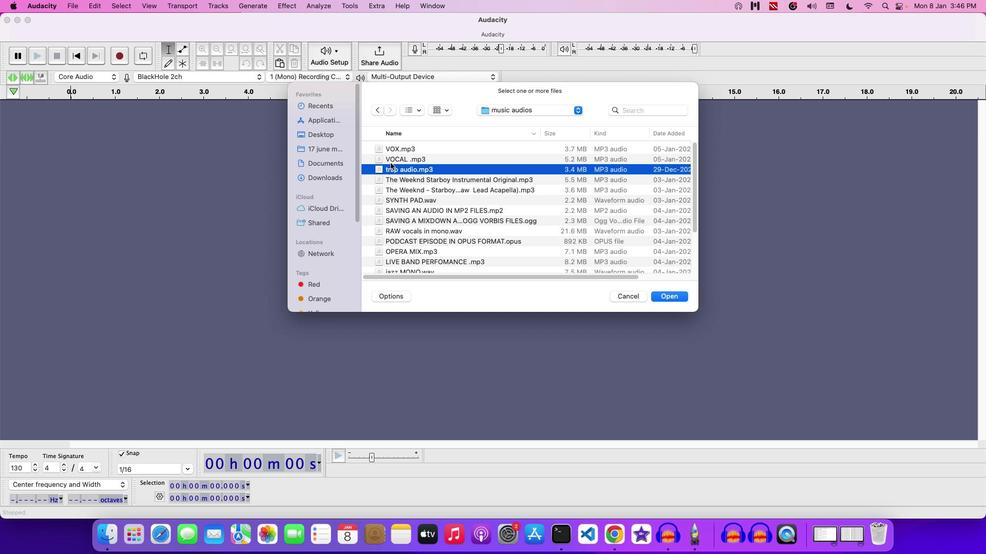 
Action: Mouse moved to (604, 377)
Screenshot: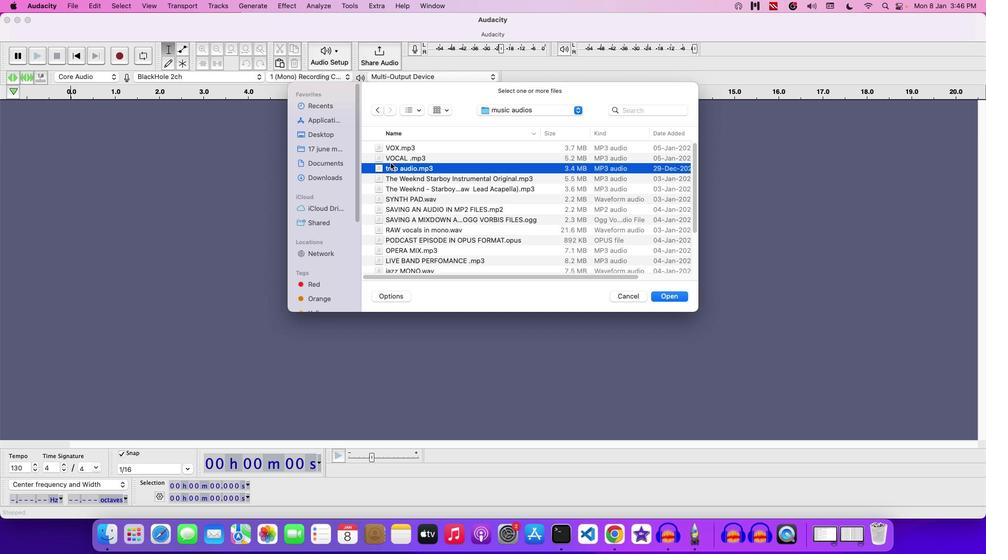 
Action: Mouse scrolled (604, 377) with delta (213, 213)
Screenshot: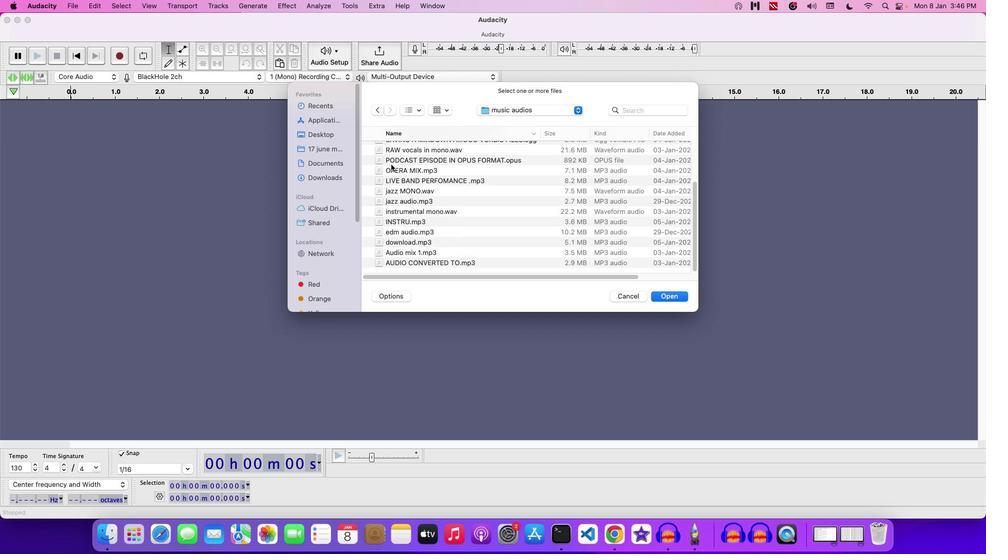 
Action: Mouse scrolled (604, 377) with delta (213, 213)
Screenshot: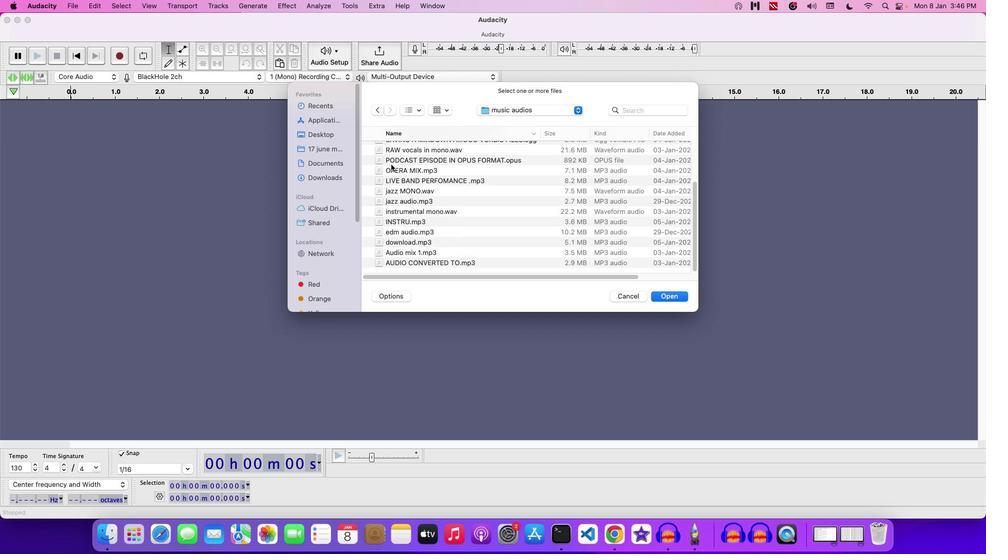 
Action: Mouse scrolled (604, 377) with delta (213, 212)
Screenshot: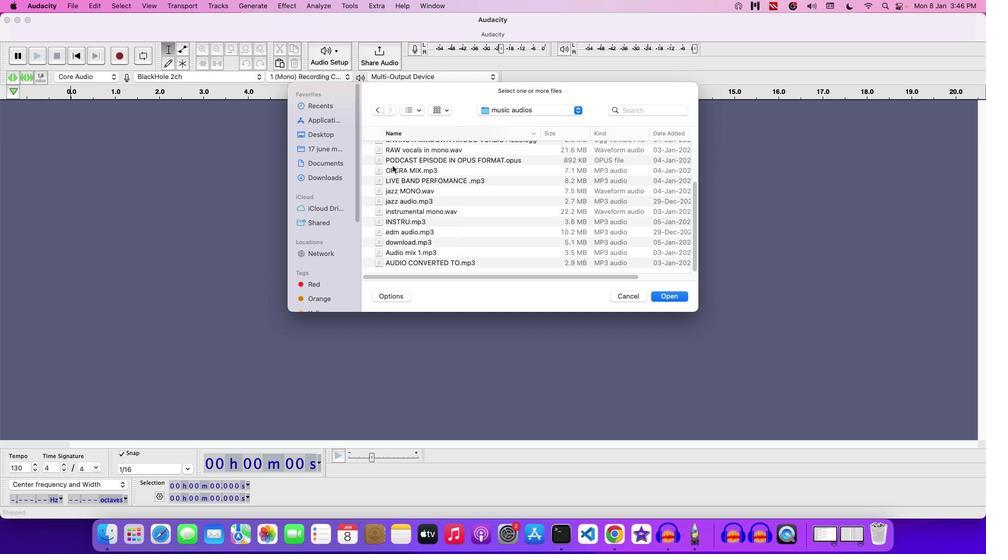 
Action: Mouse scrolled (604, 377) with delta (213, 211)
Screenshot: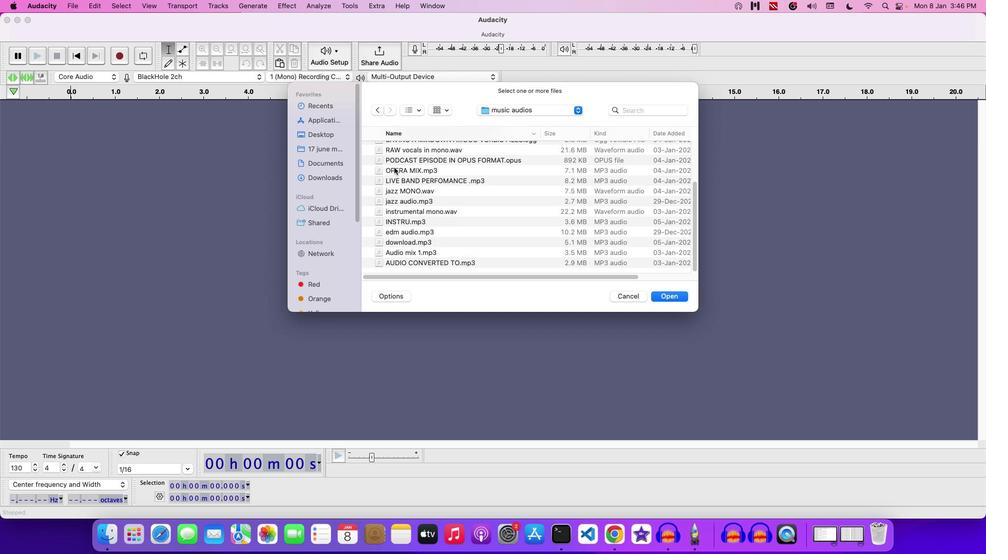 
Action: Mouse moved to (610, 385)
Screenshot: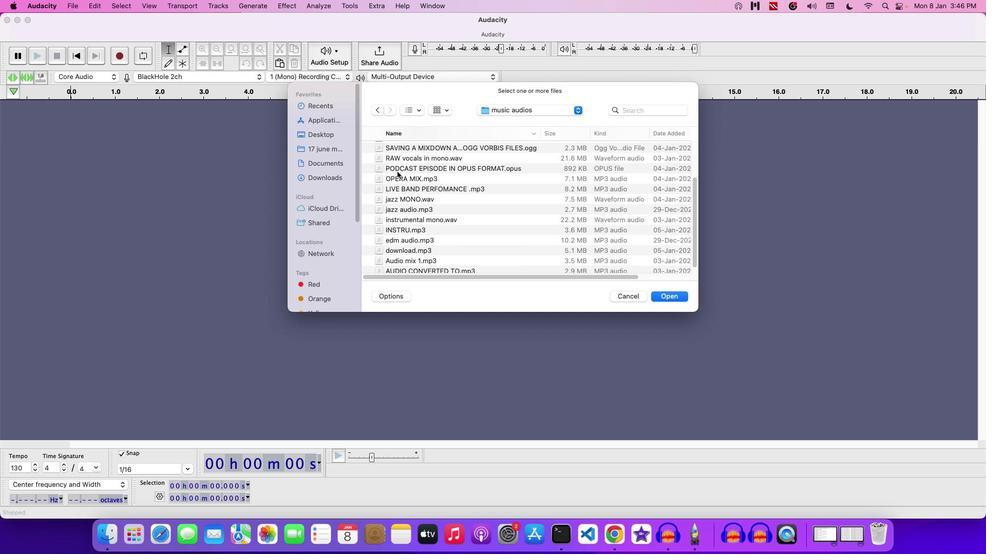 
Action: Mouse scrolled (610, 385) with delta (213, 214)
Screenshot: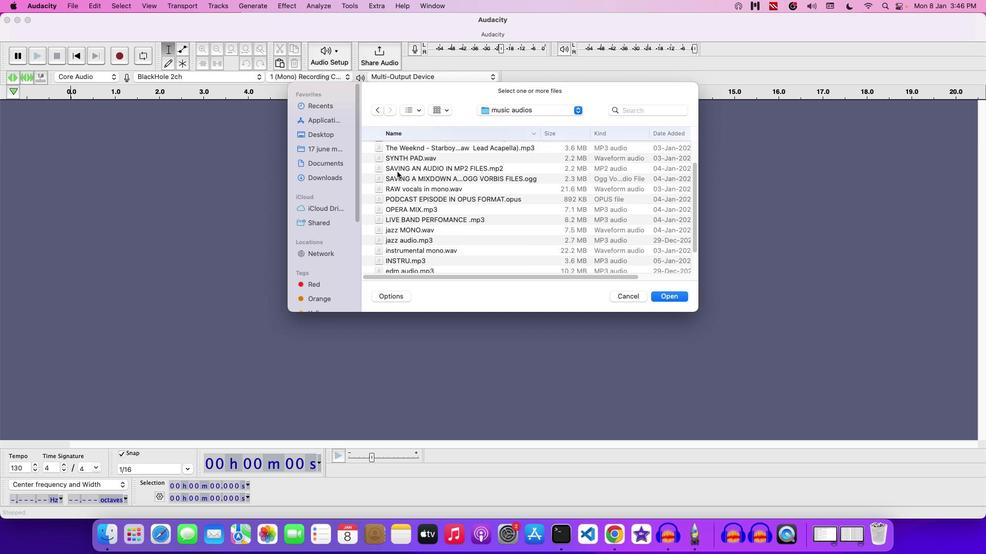 
Action: Mouse scrolled (610, 385) with delta (213, 214)
Screenshot: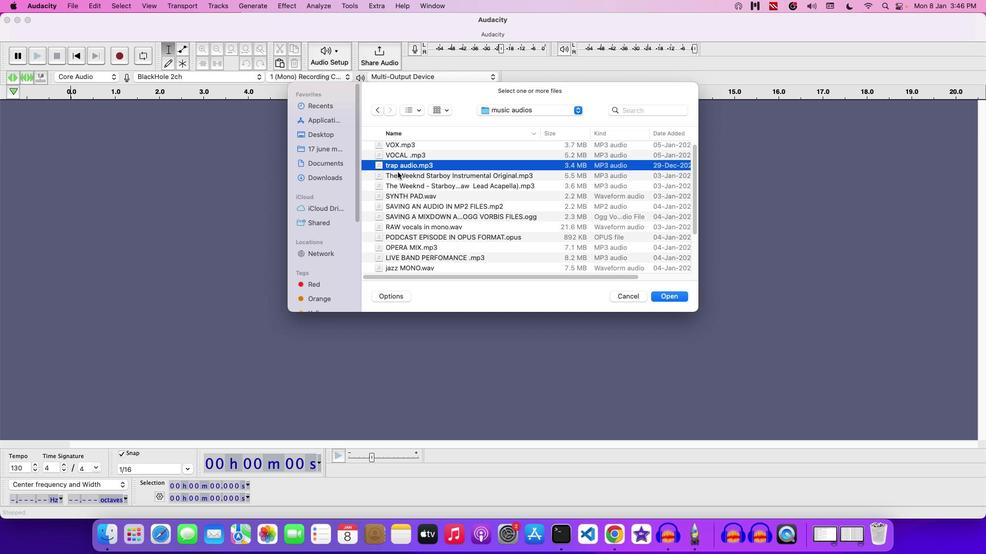 
Action: Mouse moved to (611, 385)
Screenshot: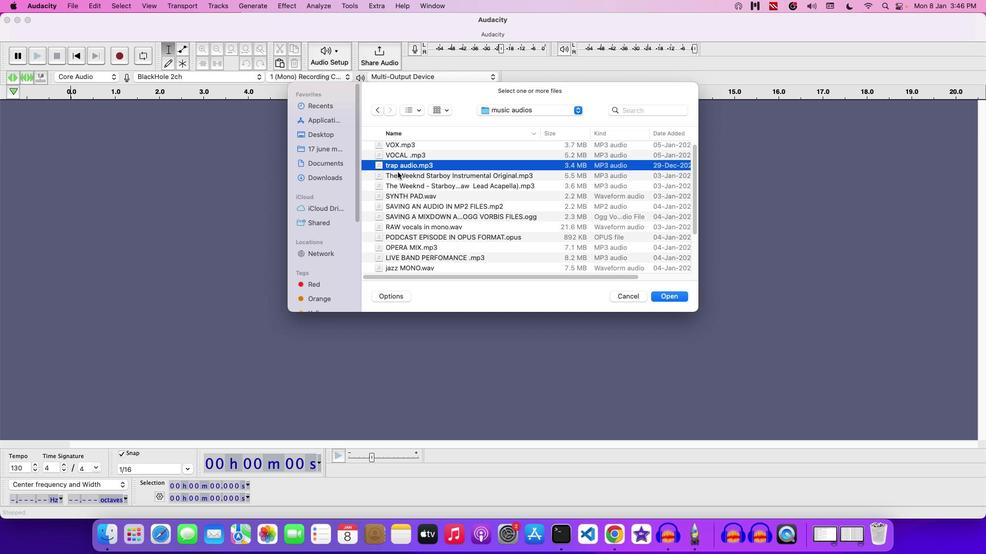
Action: Mouse scrolled (611, 385) with delta (213, 214)
Screenshot: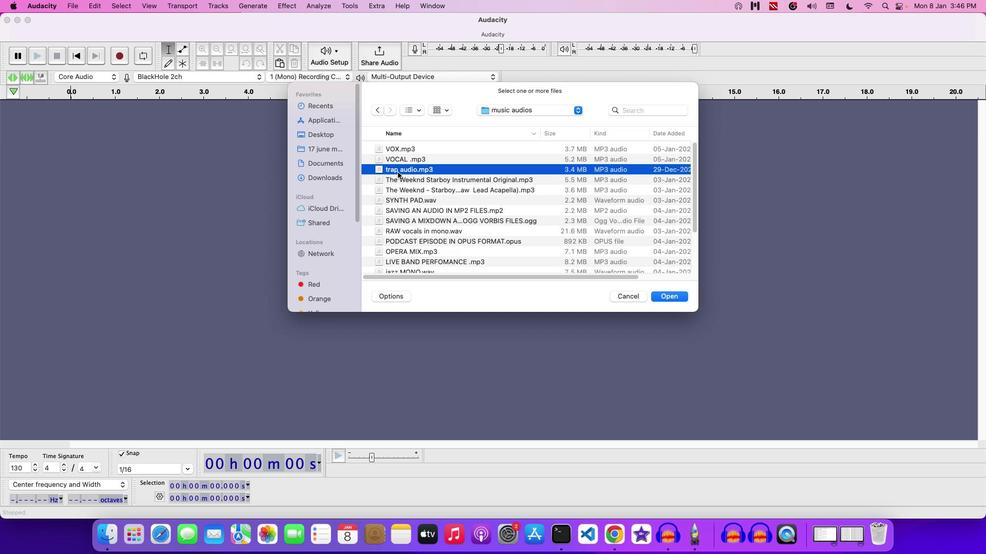 
Action: Mouse scrolled (611, 385) with delta (213, 215)
Screenshot: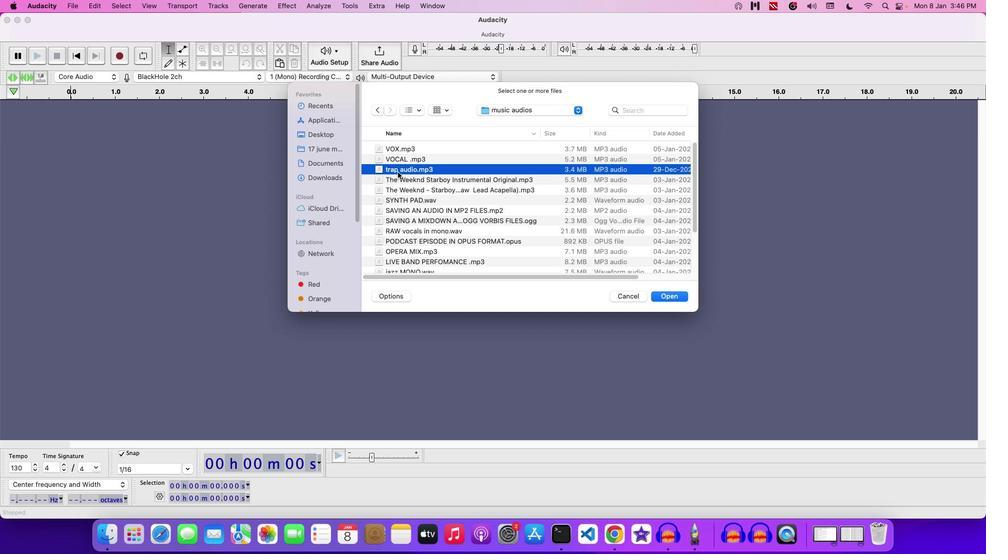 
Action: Mouse moved to (611, 385)
Screenshot: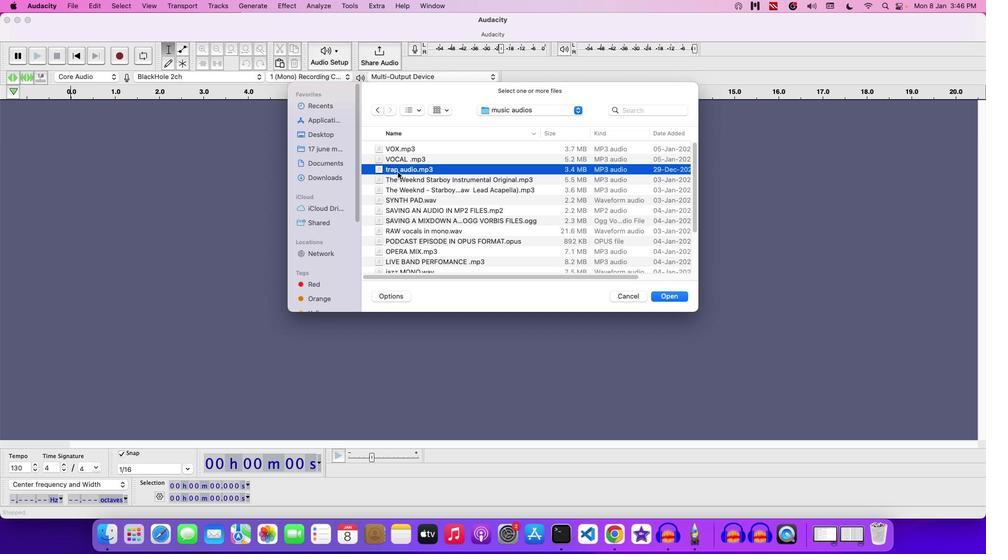
Action: Mouse scrolled (611, 385) with delta (213, 216)
Screenshot: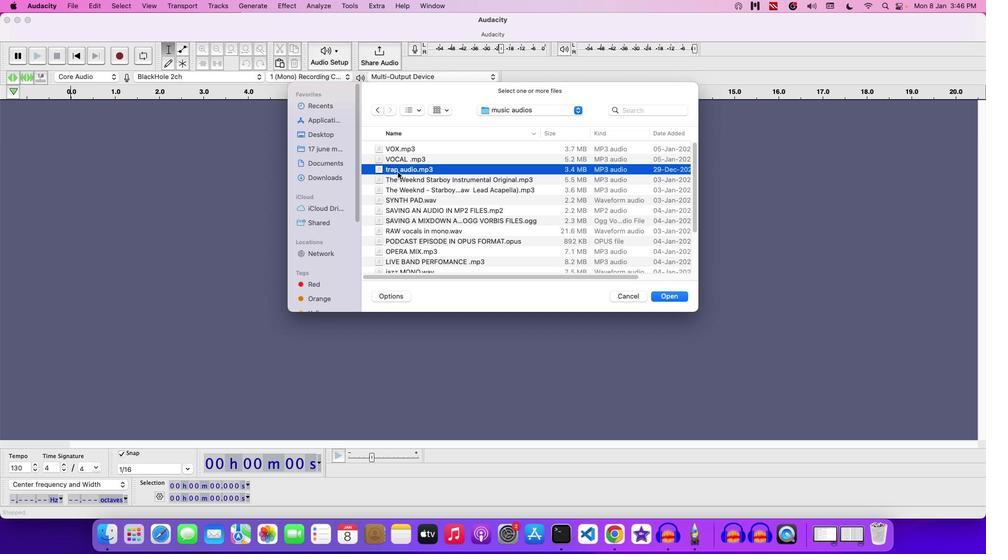 
Action: Mouse moved to (611, 386)
Screenshot: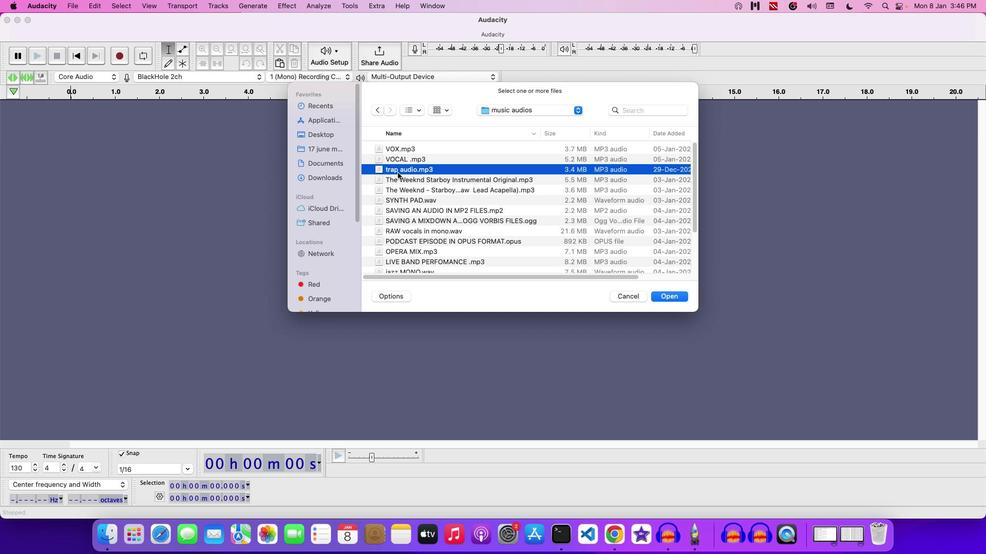 
Action: Mouse scrolled (611, 386) with delta (213, 214)
Screenshot: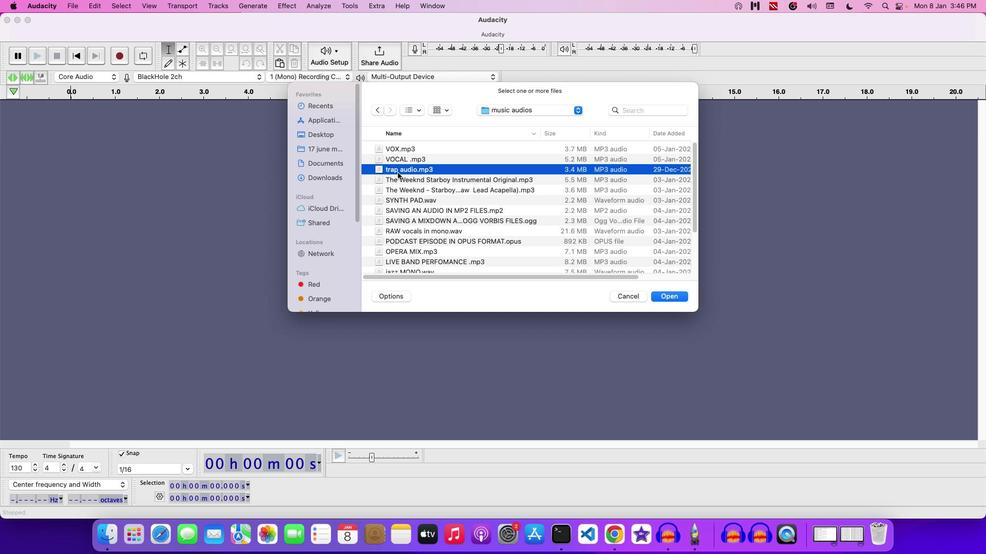 
Action: Mouse moved to (611, 386)
Screenshot: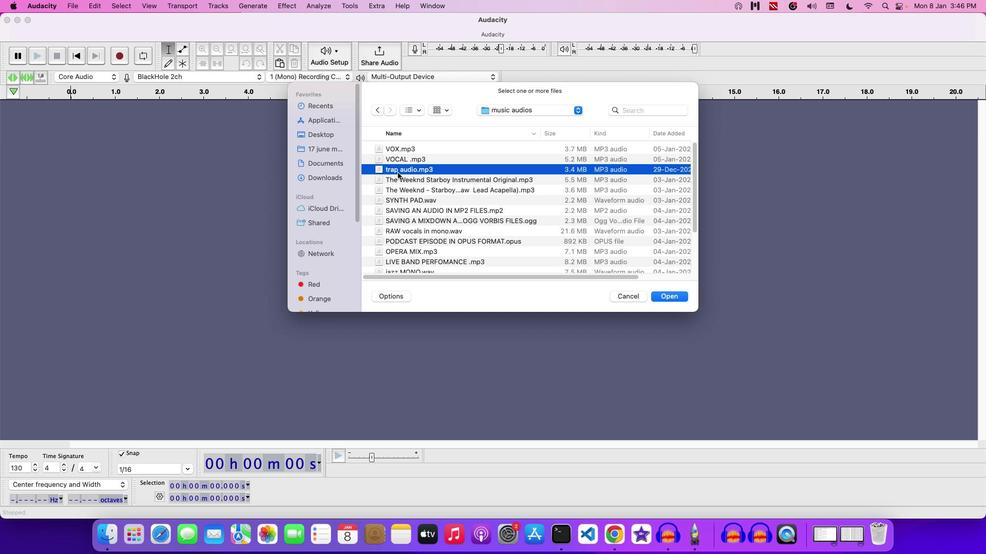 
Action: Mouse scrolled (611, 386) with delta (213, 214)
Screenshot: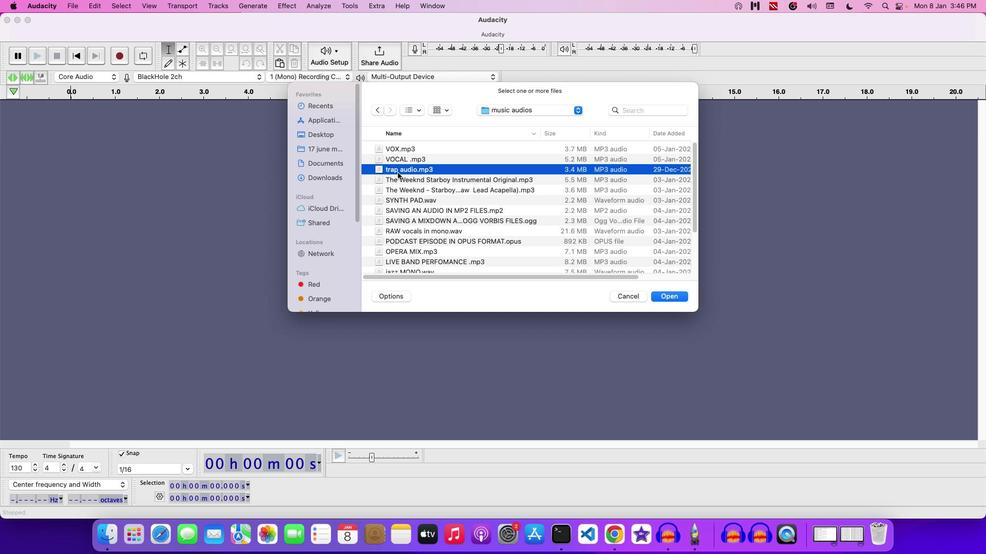 
Action: Mouse scrolled (611, 386) with delta (213, 214)
Screenshot: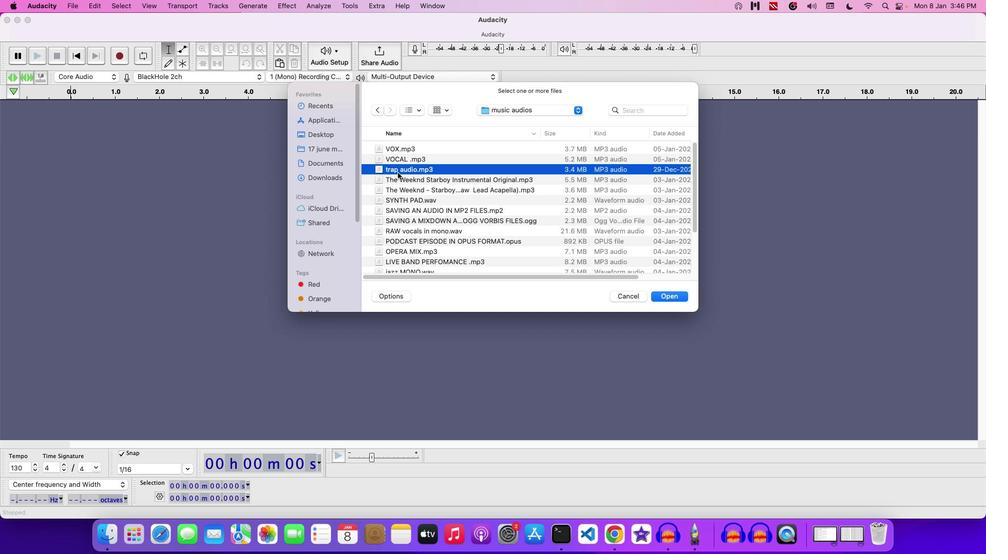 
Action: Mouse scrolled (611, 386) with delta (213, 215)
Screenshot: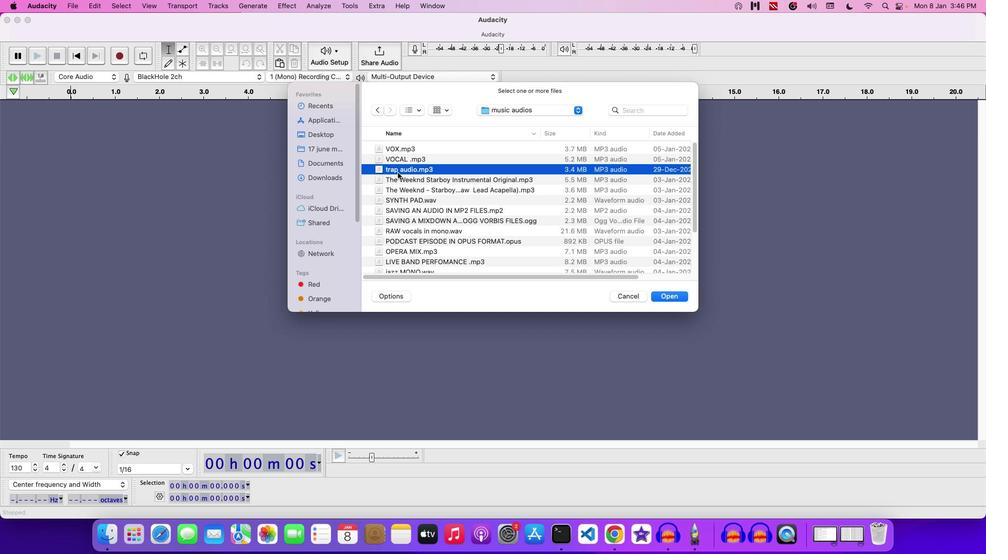 
Action: Mouse moved to (733, 327)
Screenshot: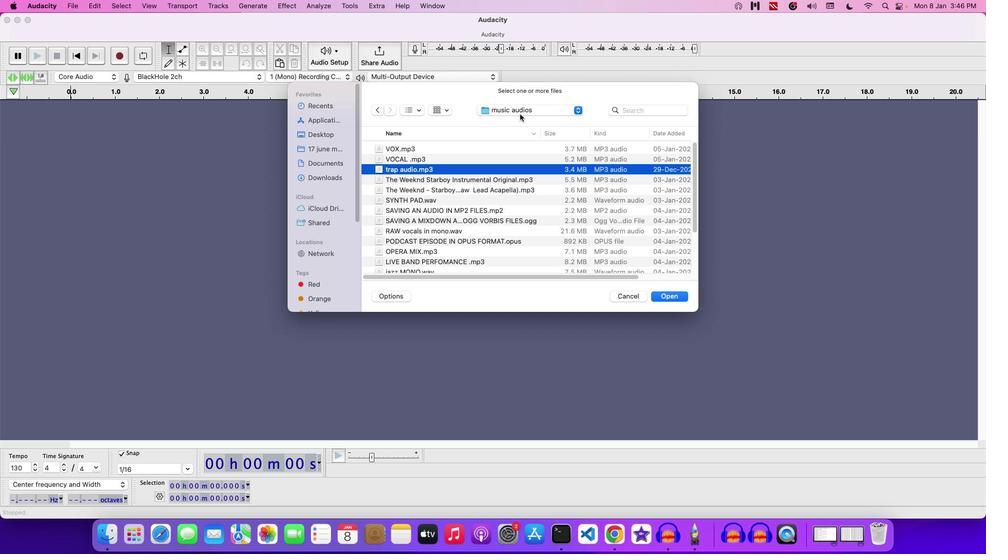 
Action: Mouse pressed left at (733, 327)
Screenshot: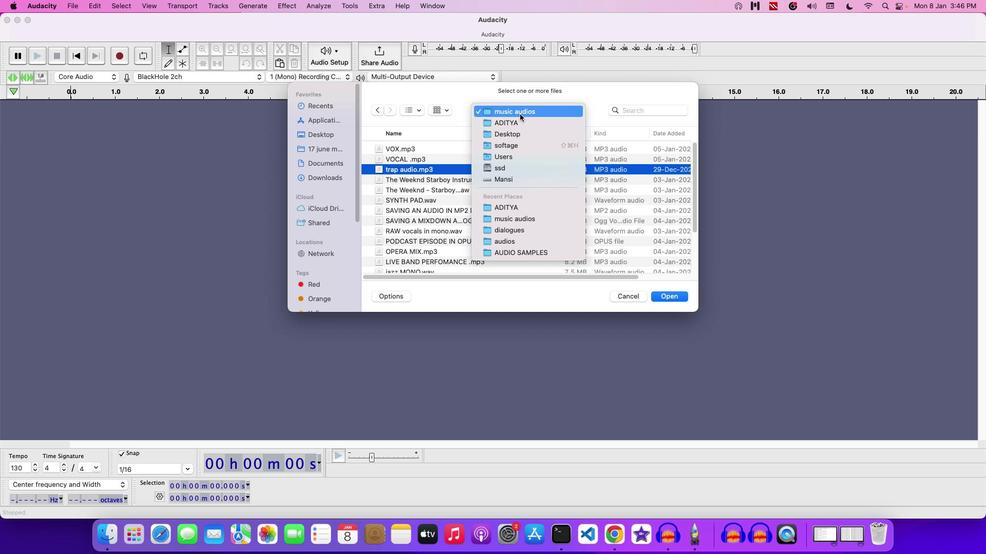 
Action: Mouse moved to (731, 341)
Screenshot: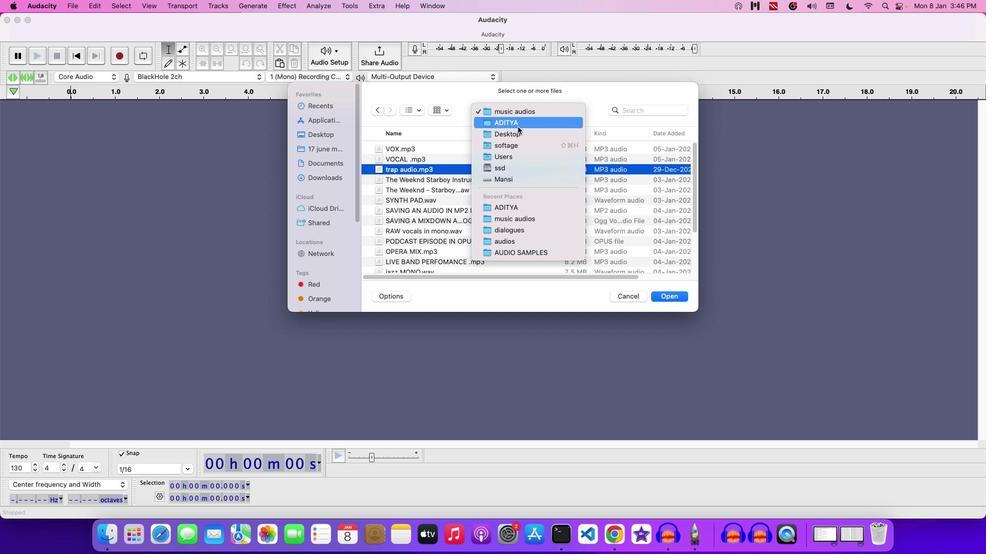 
Action: Mouse pressed left at (731, 341)
Screenshot: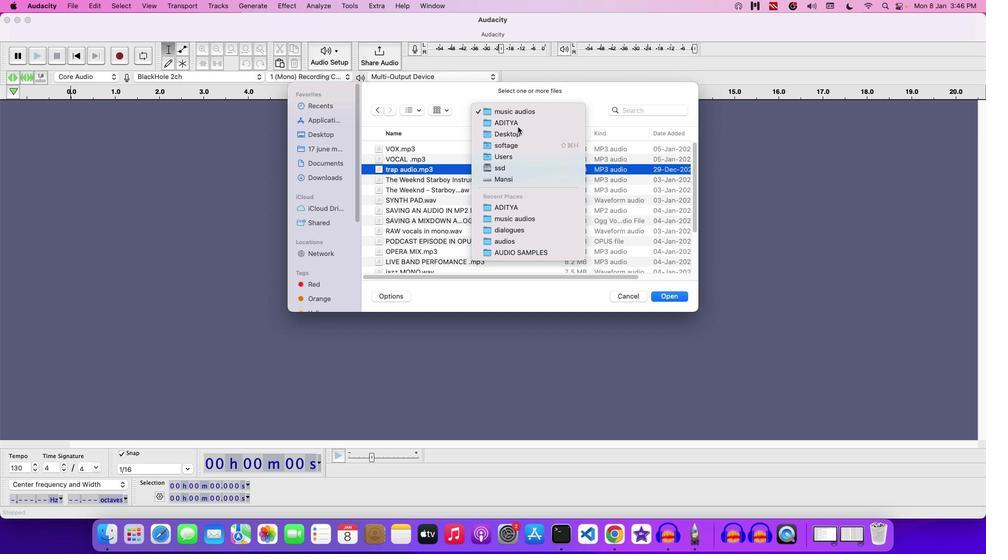 
Action: Mouse moved to (612, 383)
Screenshot: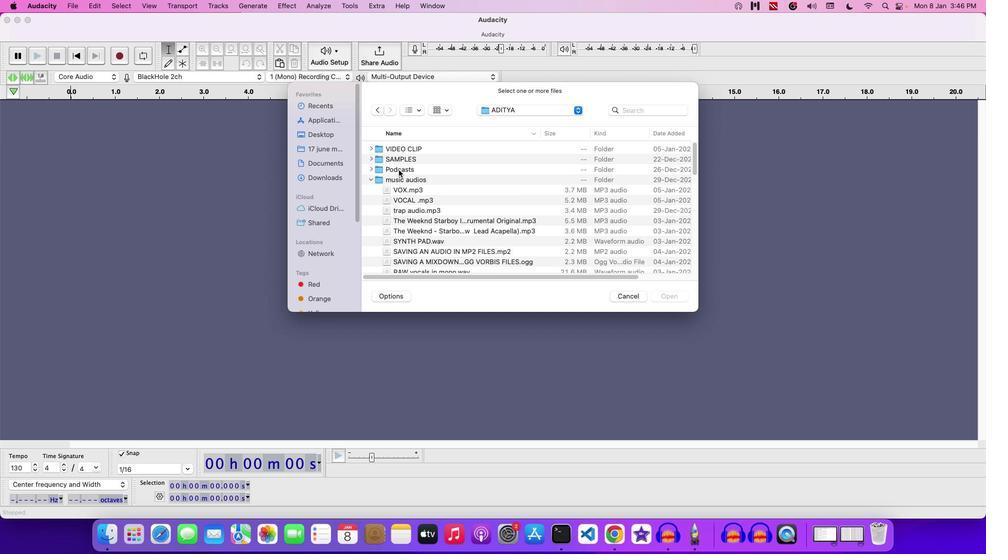 
Action: Mouse pressed left at (612, 383)
Screenshot: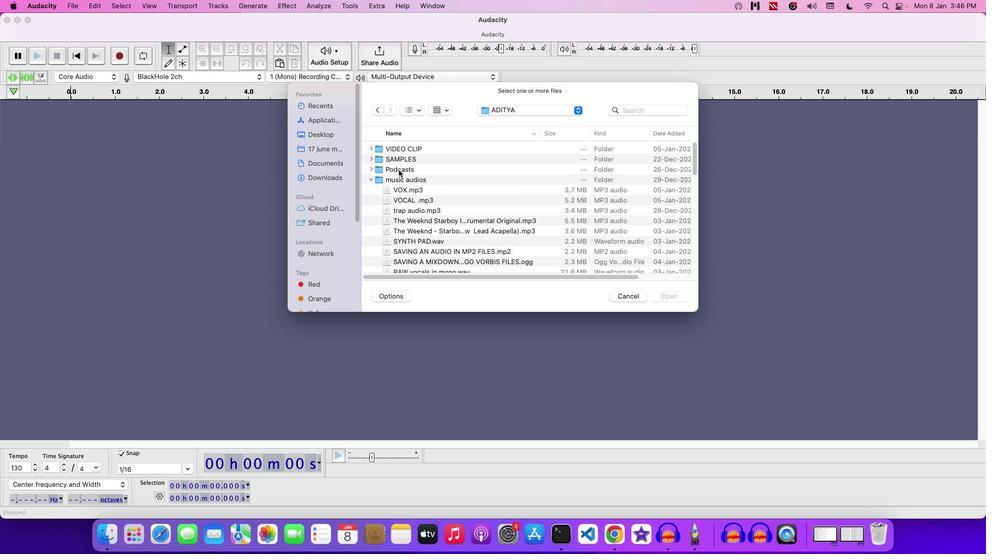 
Action: Mouse moved to (612, 383)
Screenshot: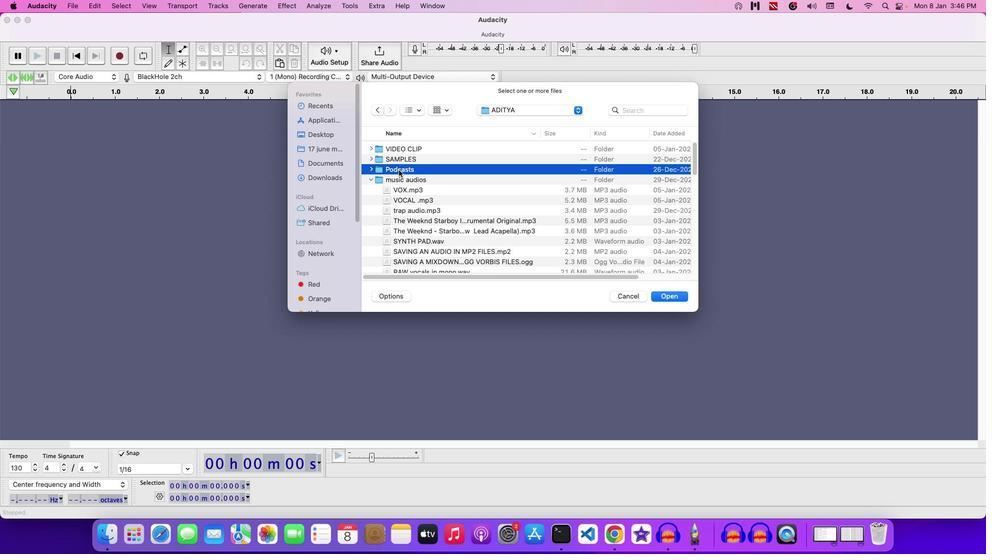 
Action: Mouse pressed left at (612, 383)
Screenshot: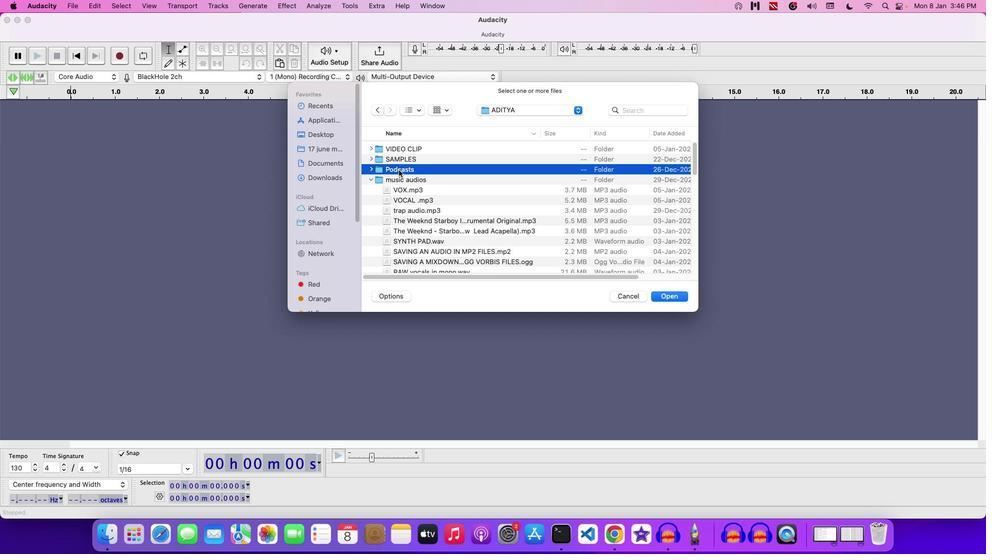 
Action: Mouse moved to (622, 433)
Screenshot: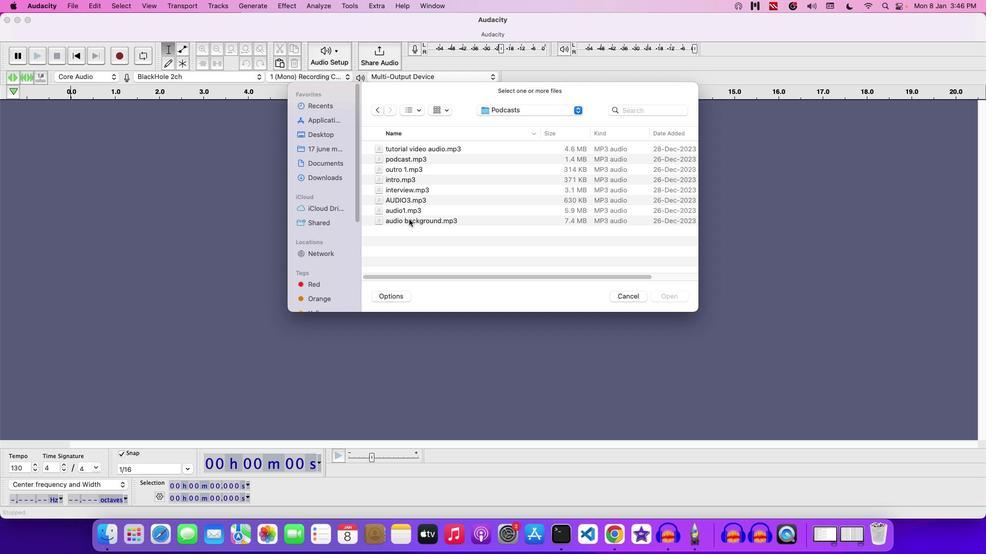 
Action: Mouse pressed left at (622, 433)
Screenshot: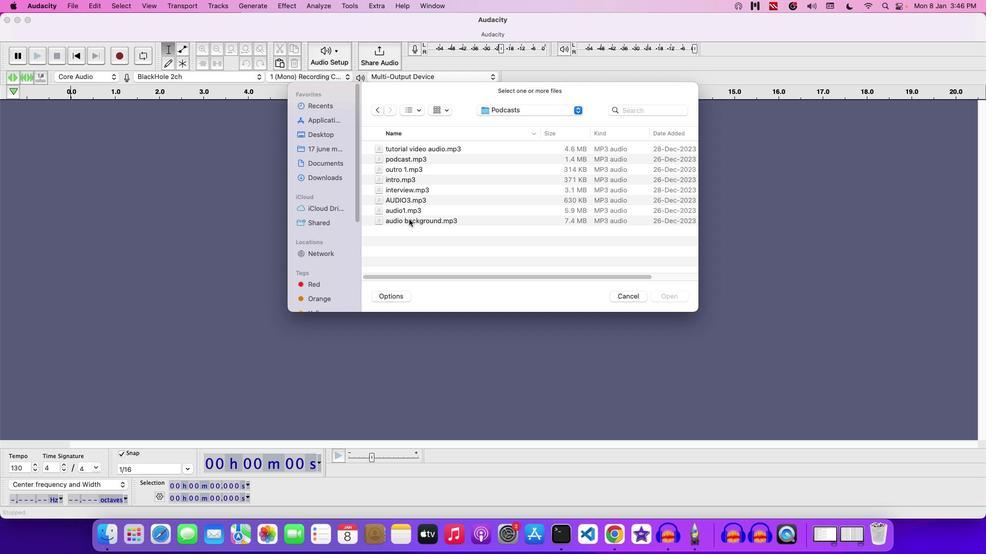 
Action: Mouse moved to (643, 433)
Screenshot: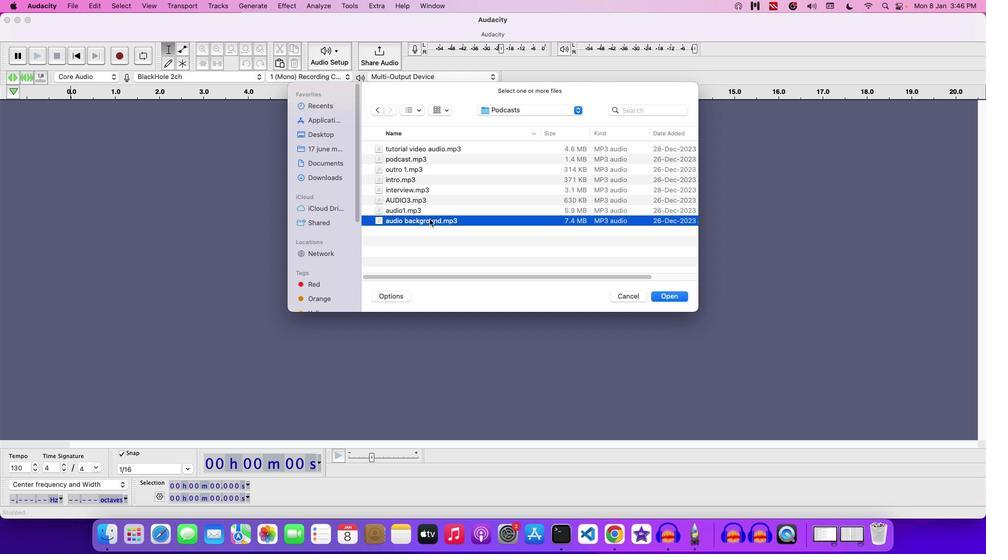 
Action: Mouse pressed left at (643, 433)
Screenshot: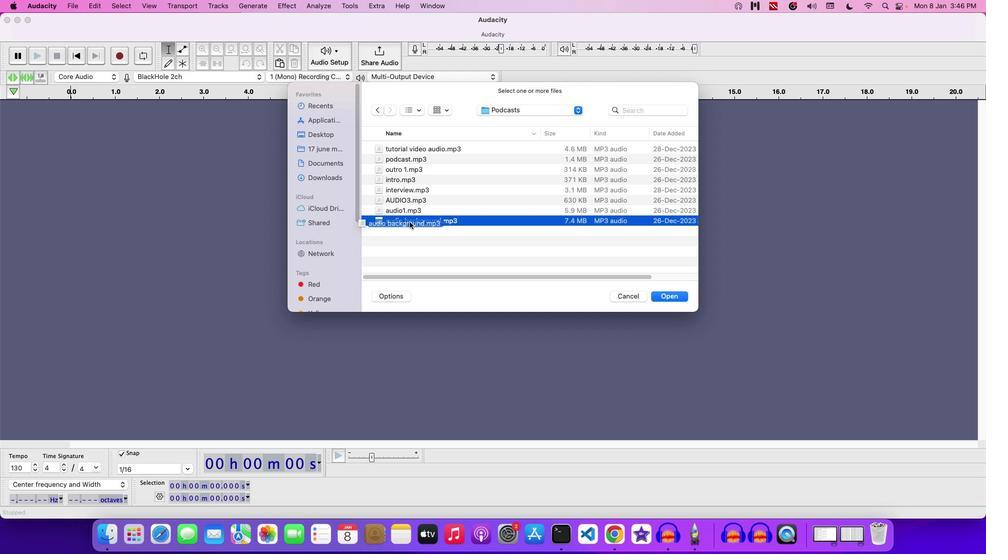 
Action: Mouse moved to (850, 510)
Screenshot: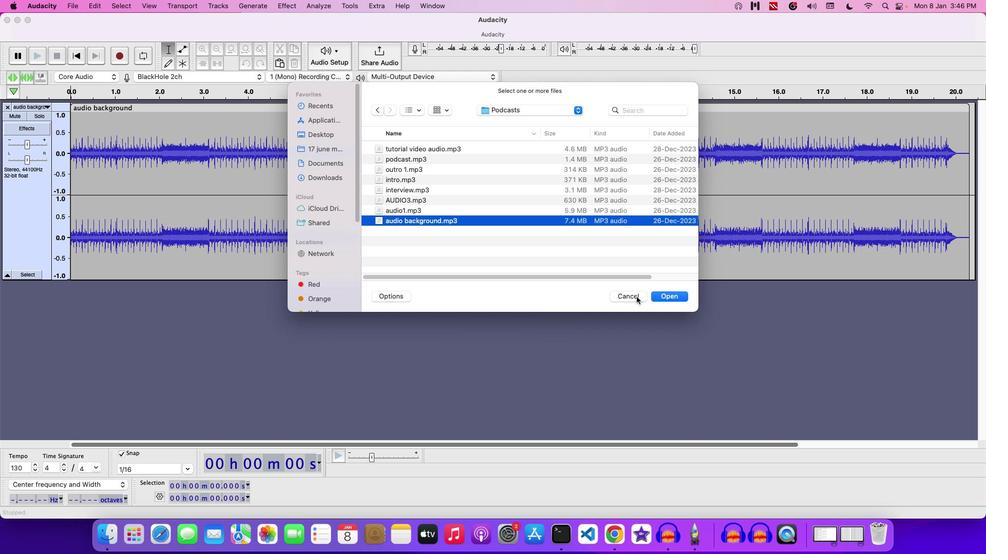 
Action: Mouse pressed left at (850, 510)
Screenshot: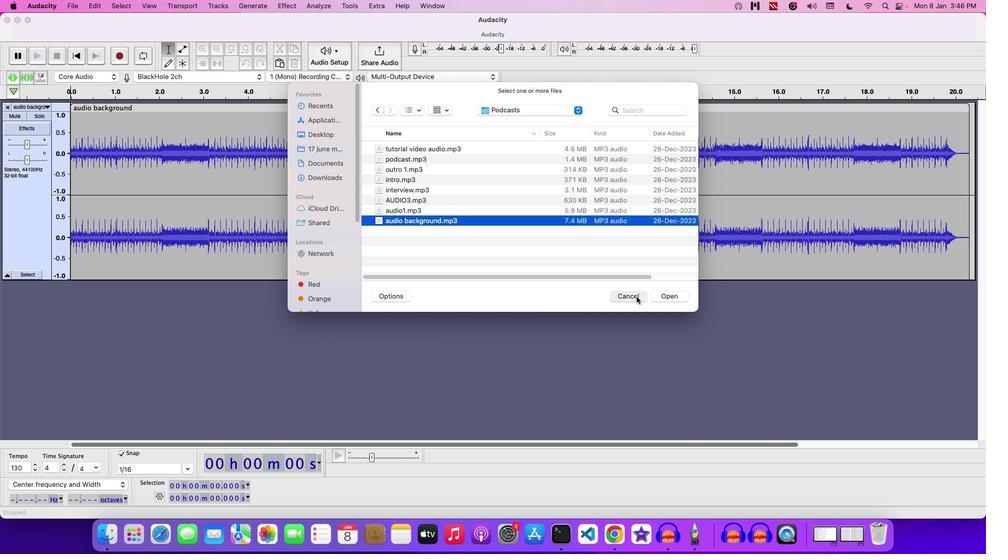 
Action: Mouse moved to (670, 425)
Screenshot: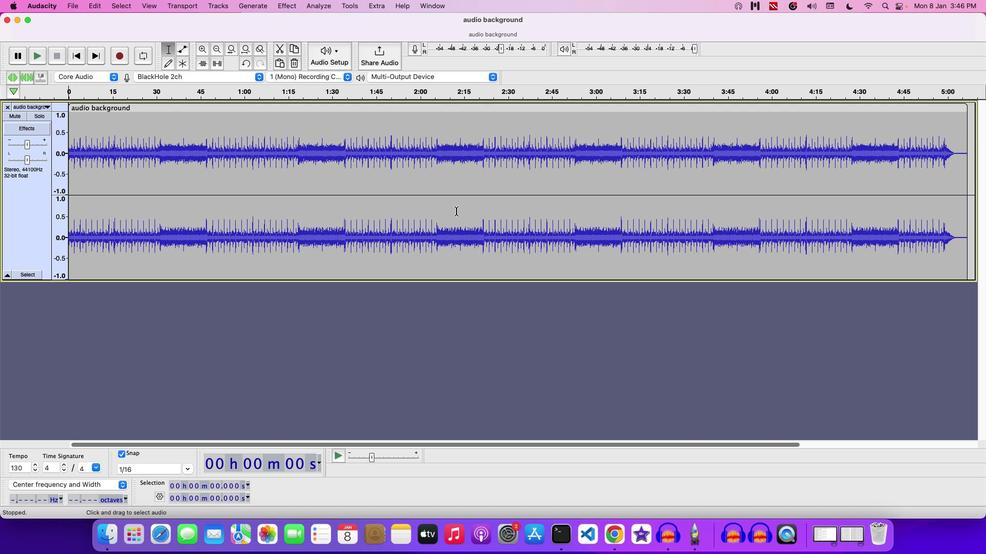 
Action: Key pressed Key.spaceKey.spaceKey.space
Screenshot: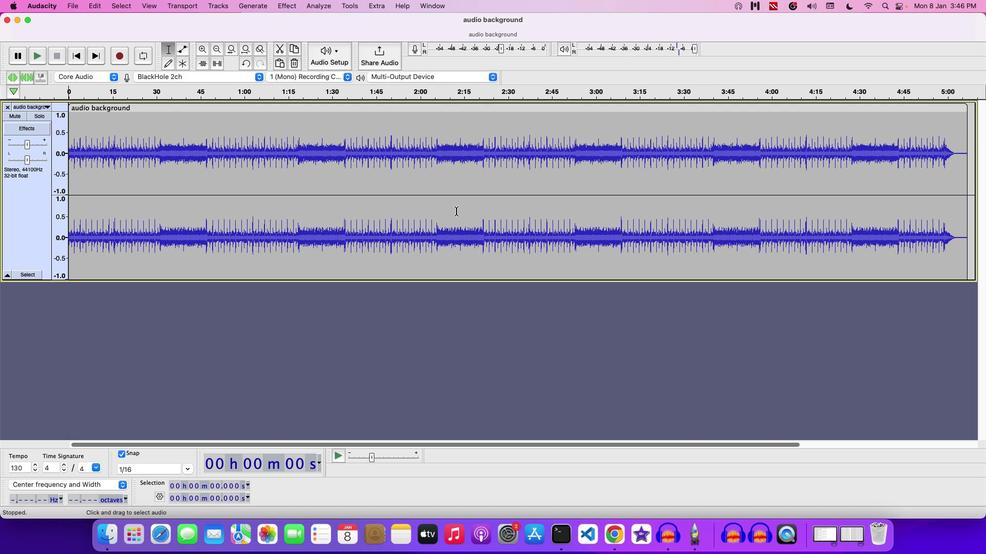
Action: Mouse moved to (240, 359)
Screenshot: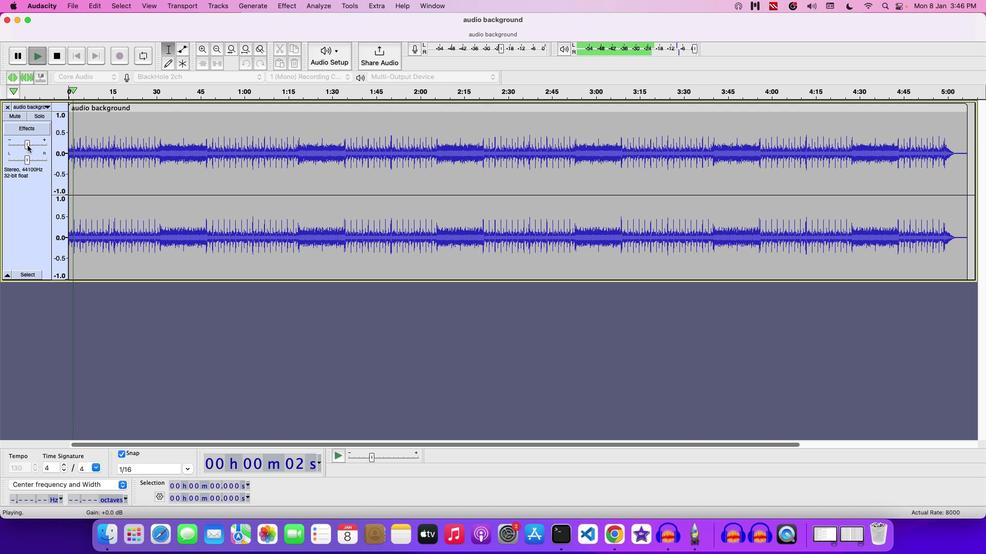 
Action: Mouse pressed left at (240, 359)
Screenshot: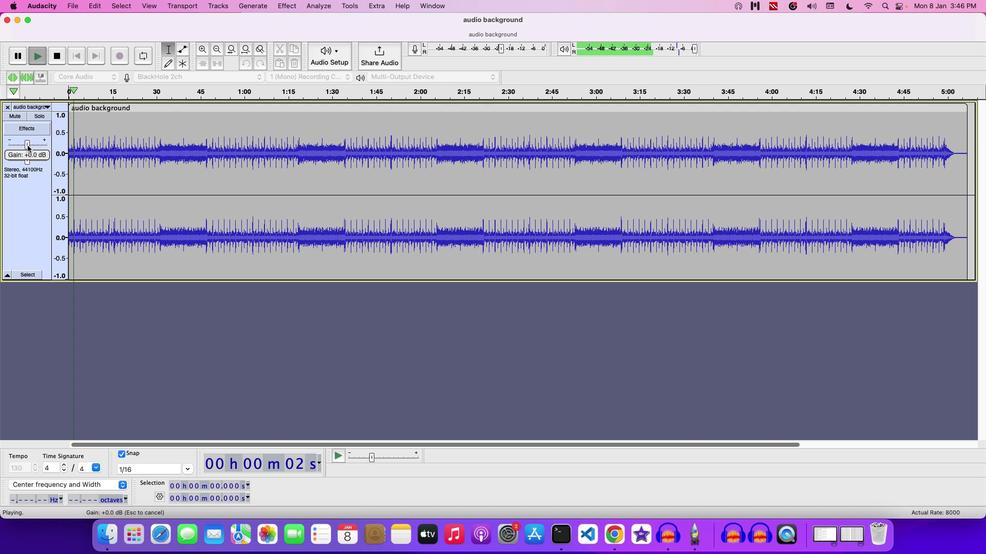 
Action: Mouse moved to (340, 364)
Screenshot: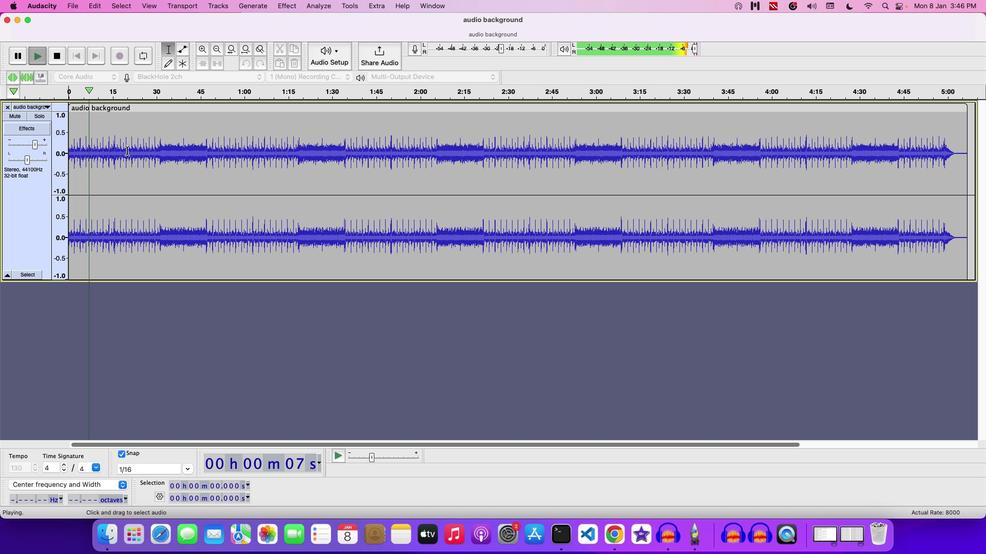 
Action: Mouse pressed left at (340, 364)
Screenshot: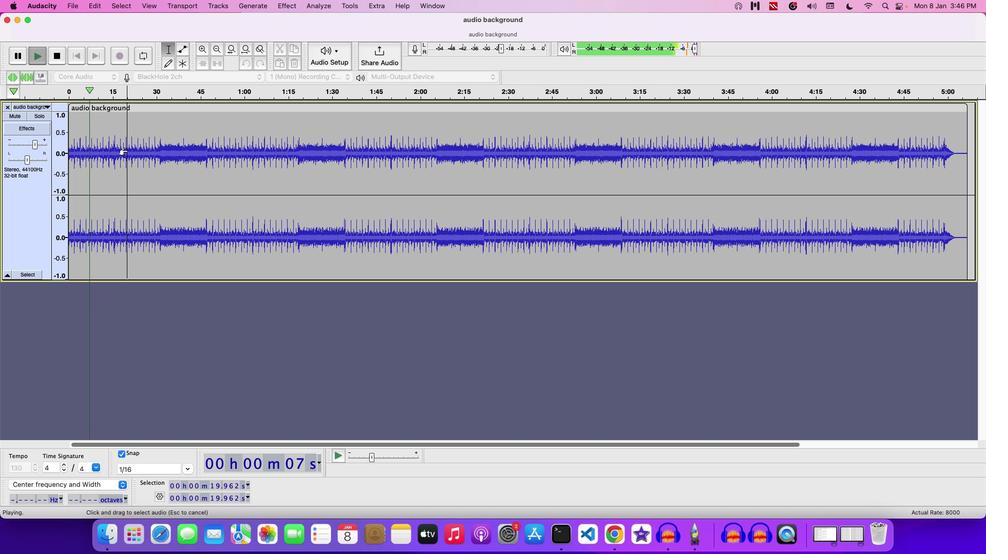 
Action: Mouse pressed left at (340, 364)
Screenshot: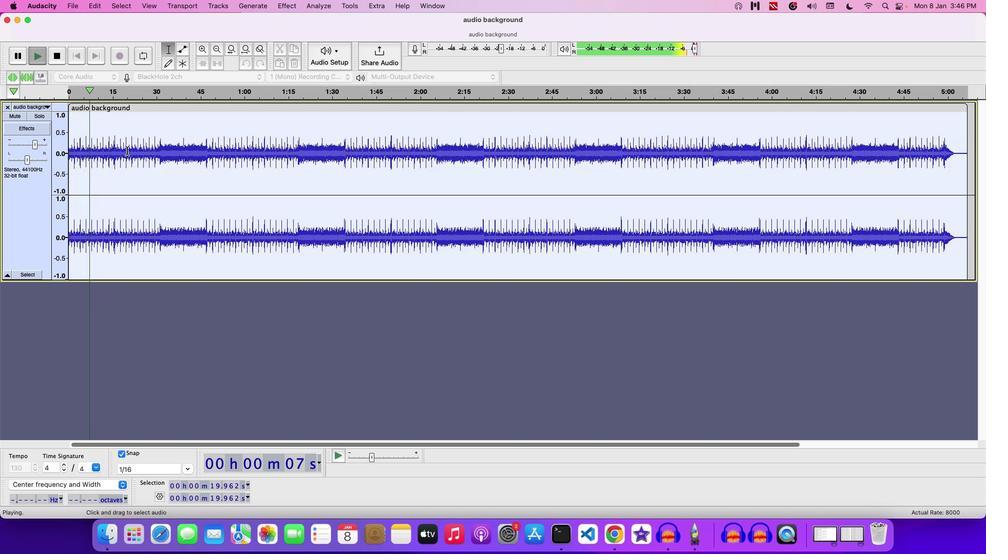 
Action: Mouse moved to (286, 275)
Screenshot: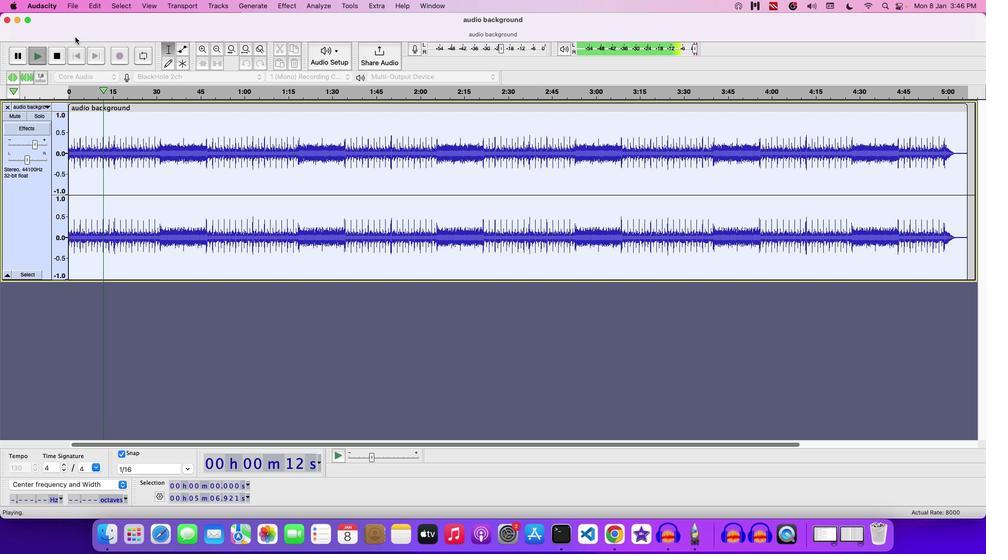 
Action: Key pressed Key.space
Screenshot: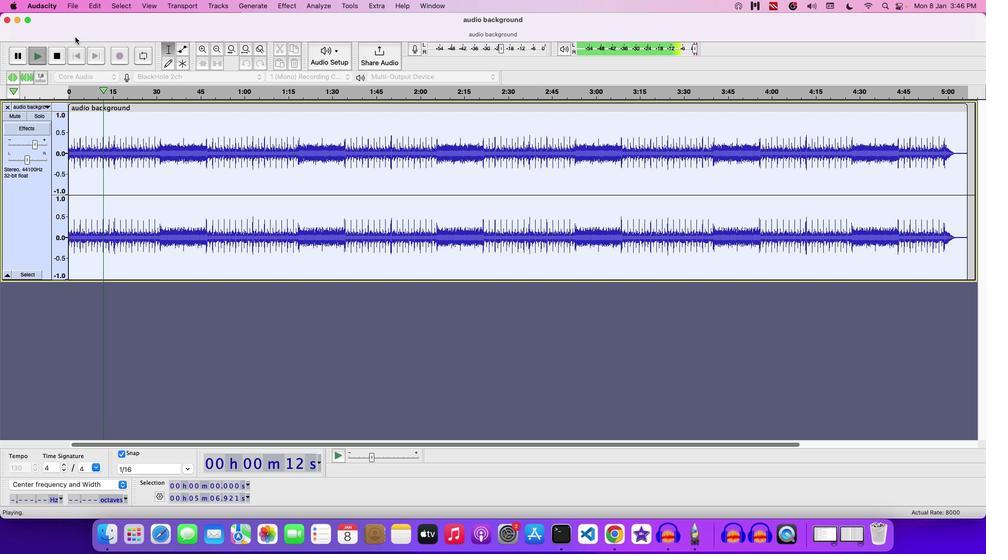 
Action: Mouse moved to (284, 221)
Screenshot: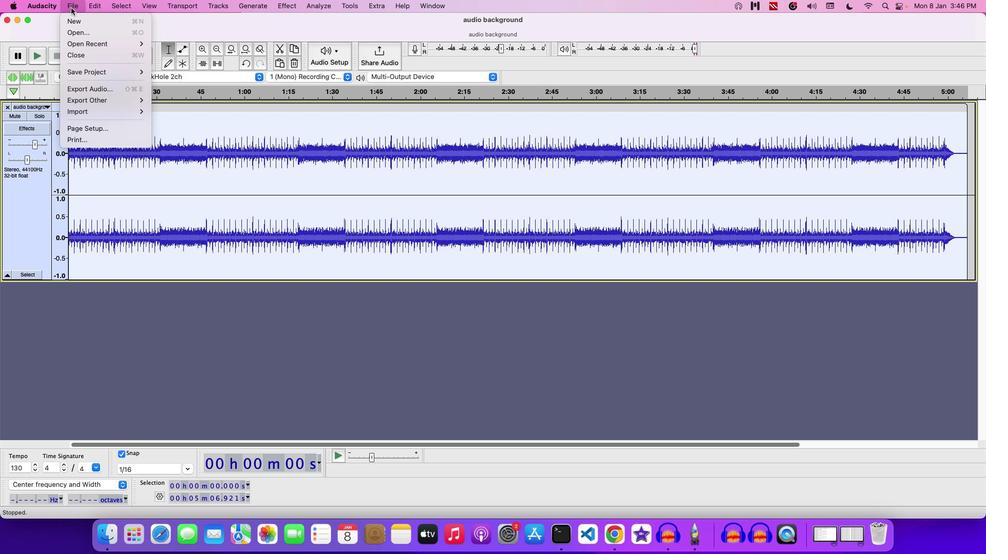 
Action: Mouse pressed left at (284, 221)
Screenshot: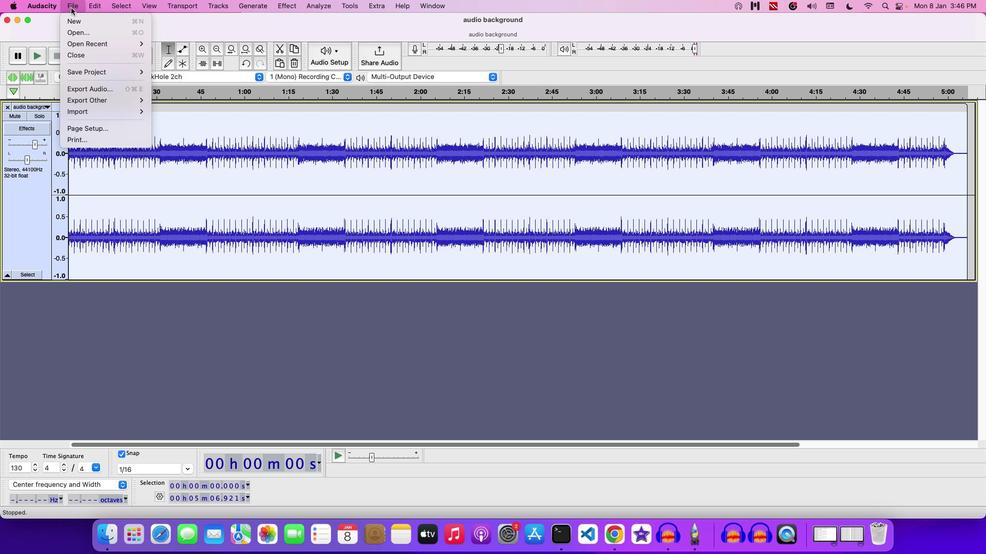 
Action: Mouse moved to (312, 249)
Screenshot: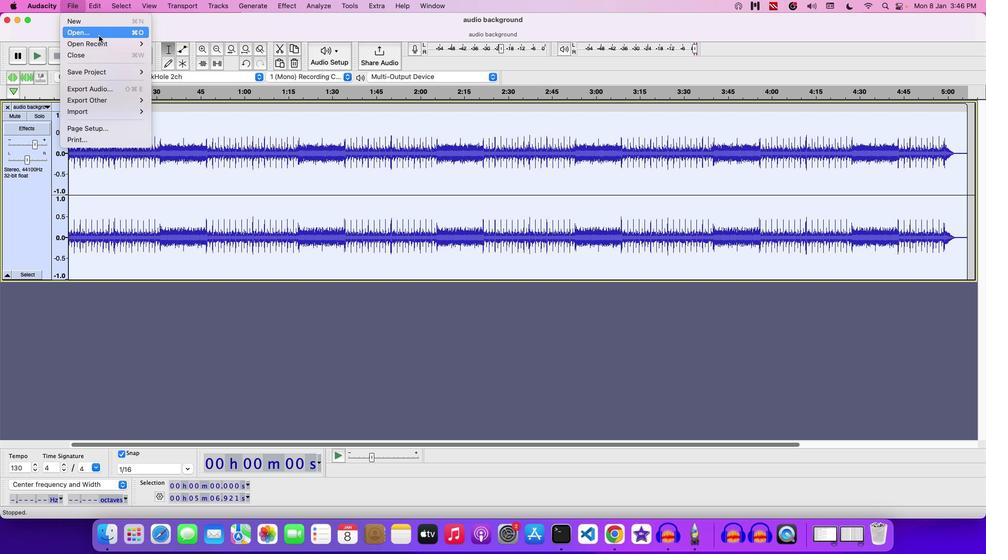 
Action: Mouse pressed left at (312, 249)
Screenshot: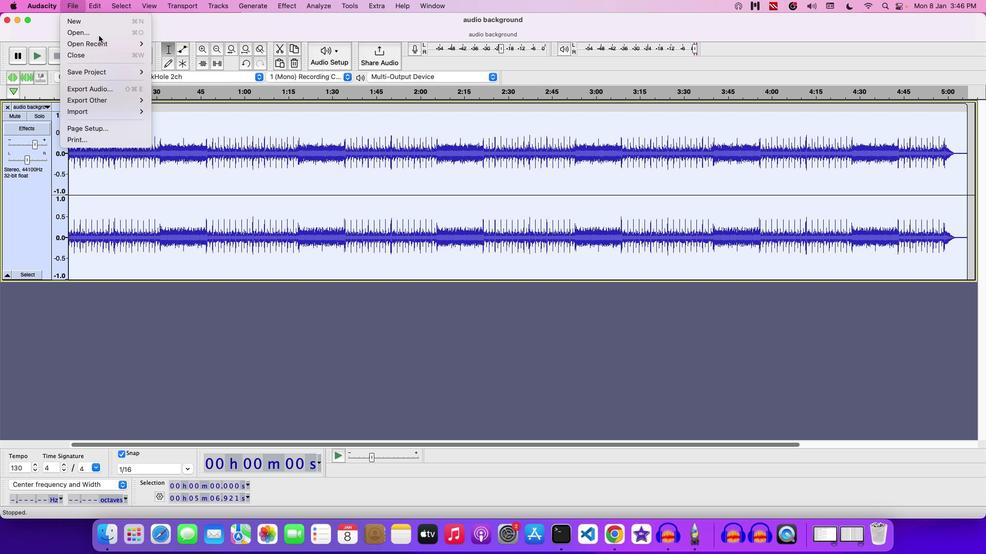 
Action: Mouse moved to (620, 431)
Screenshot: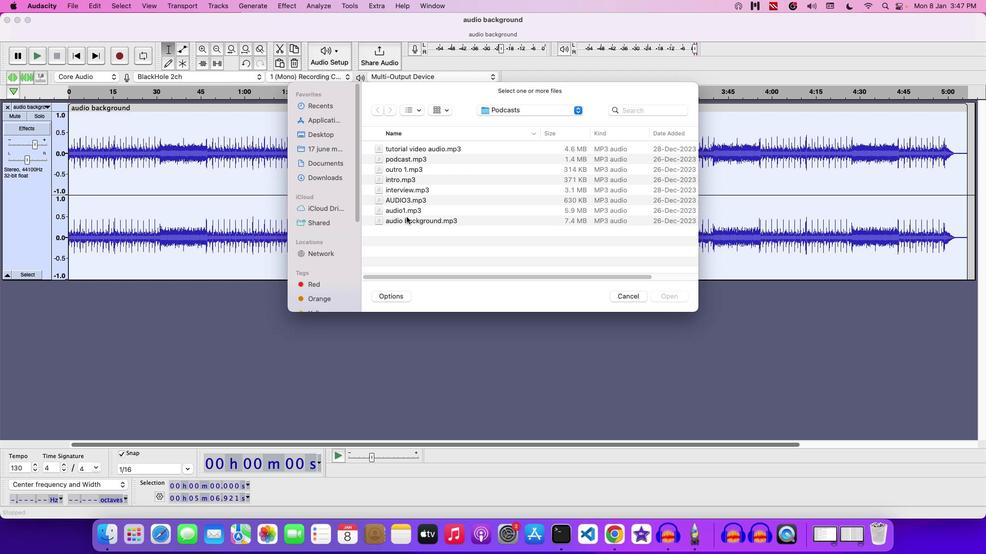 
Action: Mouse pressed left at (620, 431)
Screenshot: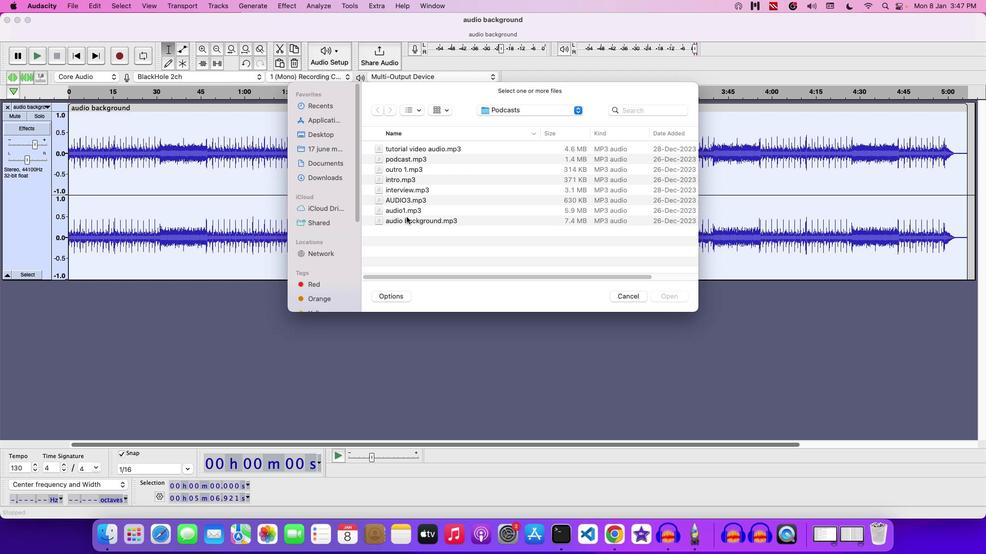 
Action: Mouse moved to (633, 433)
Screenshot: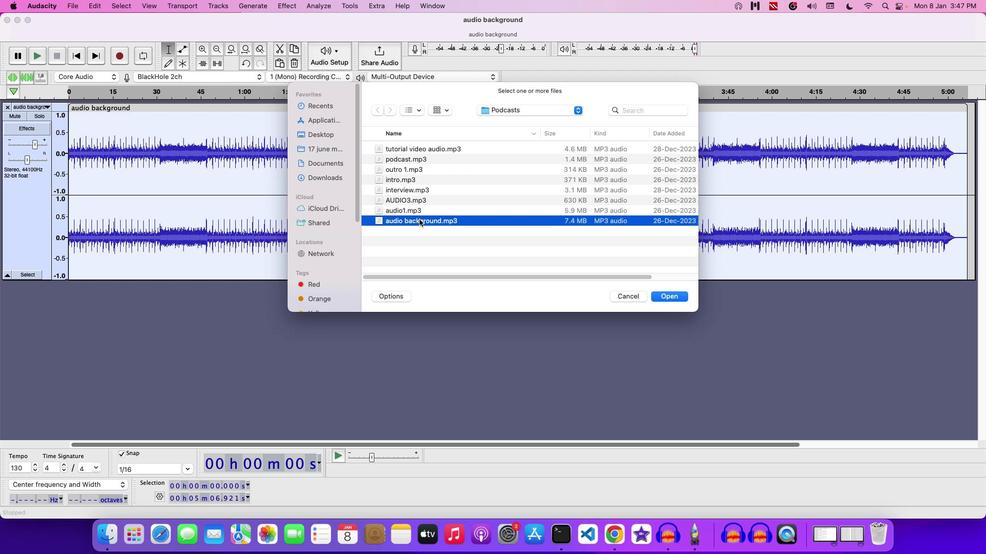 
Action: Mouse pressed left at (633, 433)
Screenshot: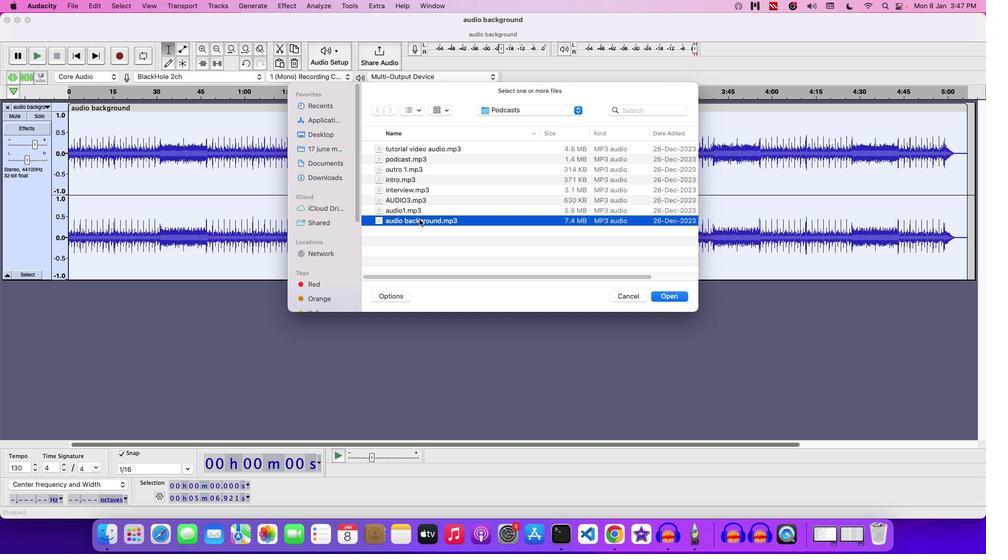 
Action: Mouse moved to (619, 435)
Screenshot: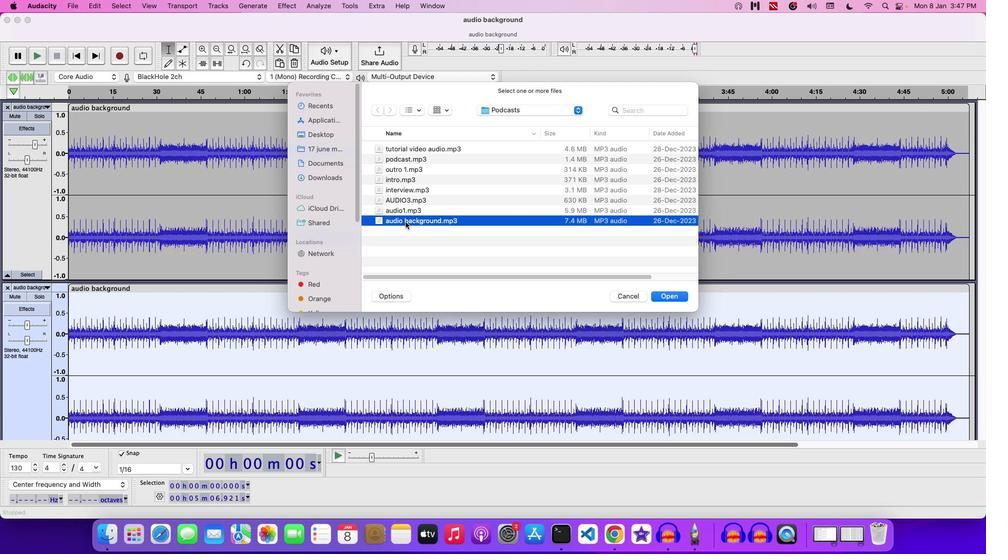 
Action: Mouse pressed left at (619, 435)
Screenshot: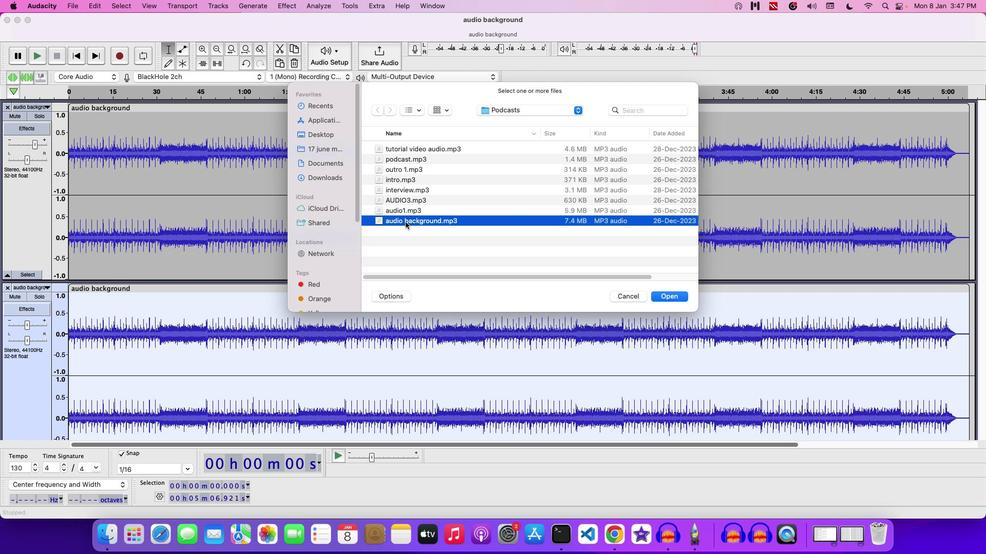 
Action: Mouse moved to (850, 512)
Screenshot: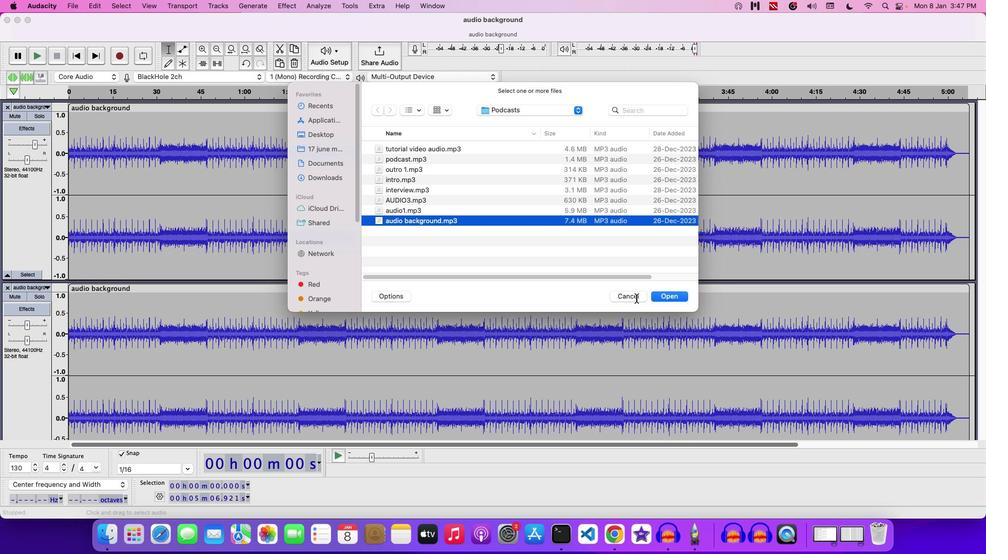 
Action: Mouse pressed left at (850, 512)
Screenshot: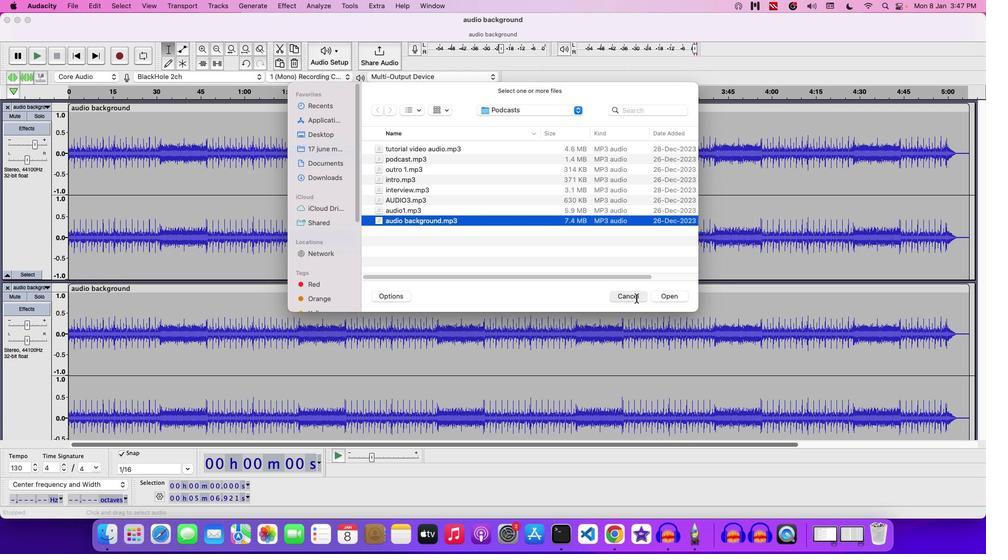 
Action: Mouse moved to (673, 506)
Screenshot: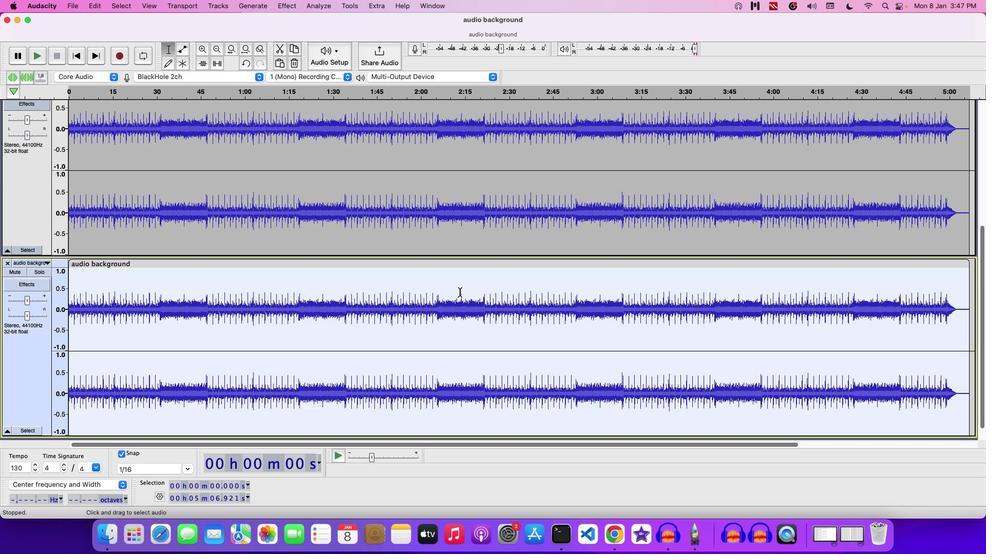 
Action: Mouse scrolled (673, 506) with delta (213, 213)
Screenshot: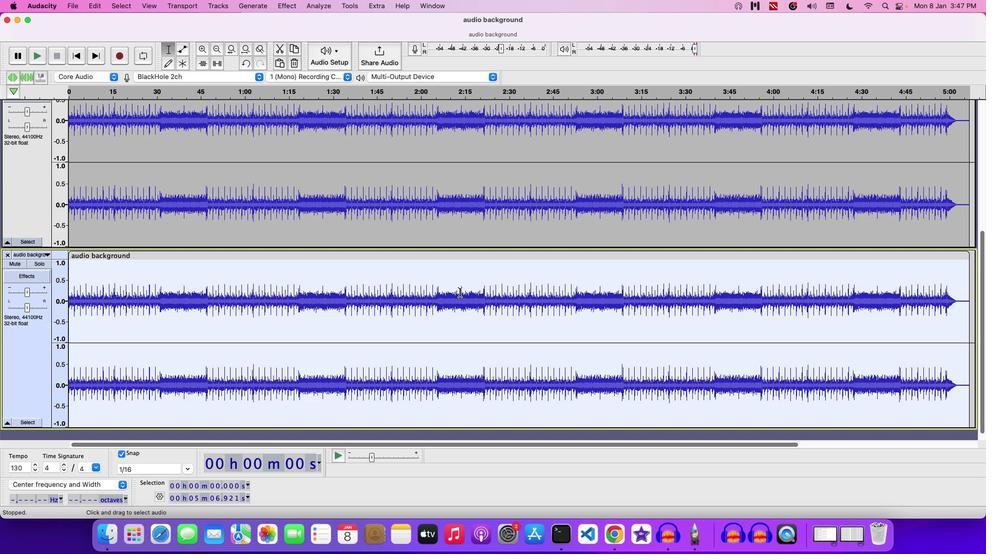 
Action: Mouse scrolled (673, 506) with delta (213, 213)
Screenshot: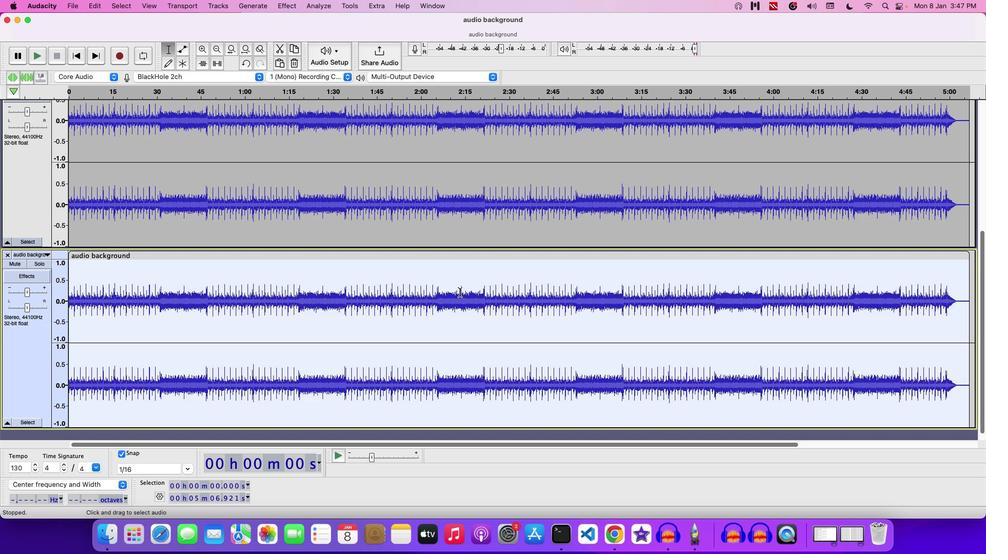 
Action: Mouse scrolled (673, 506) with delta (213, 212)
Screenshot: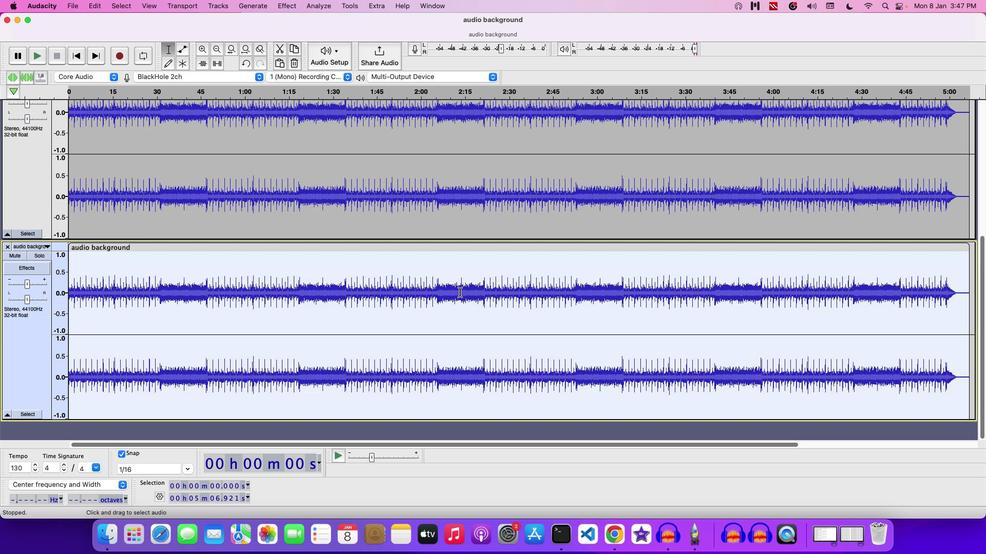 
Action: Mouse scrolled (673, 506) with delta (213, 211)
Screenshot: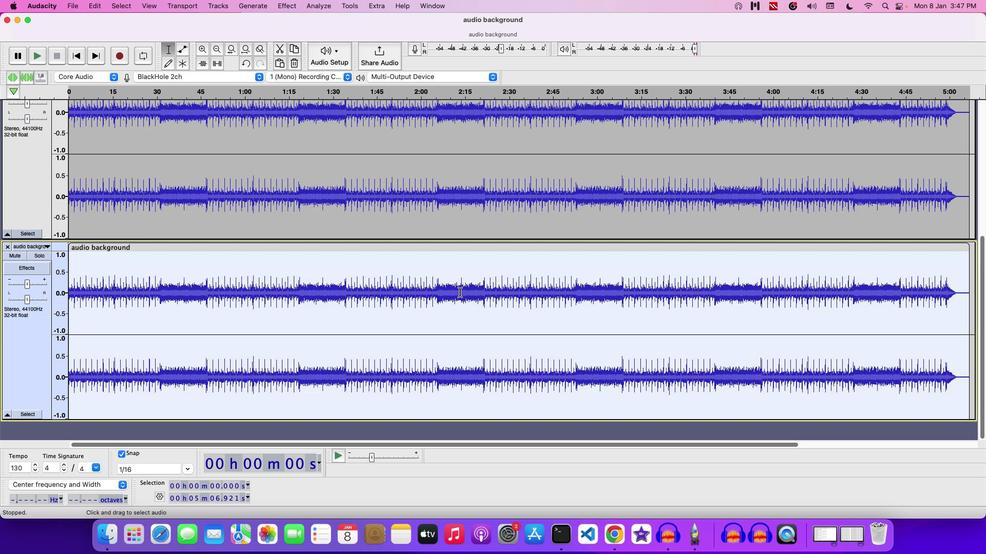 
Action: Mouse scrolled (673, 506) with delta (213, 211)
Screenshot: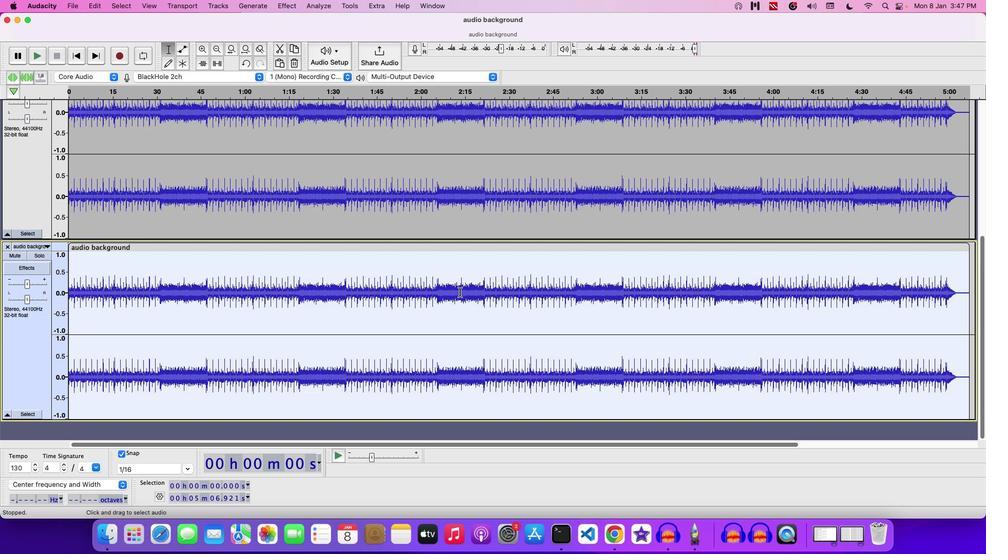 
Action: Mouse scrolled (673, 506) with delta (213, 211)
Screenshot: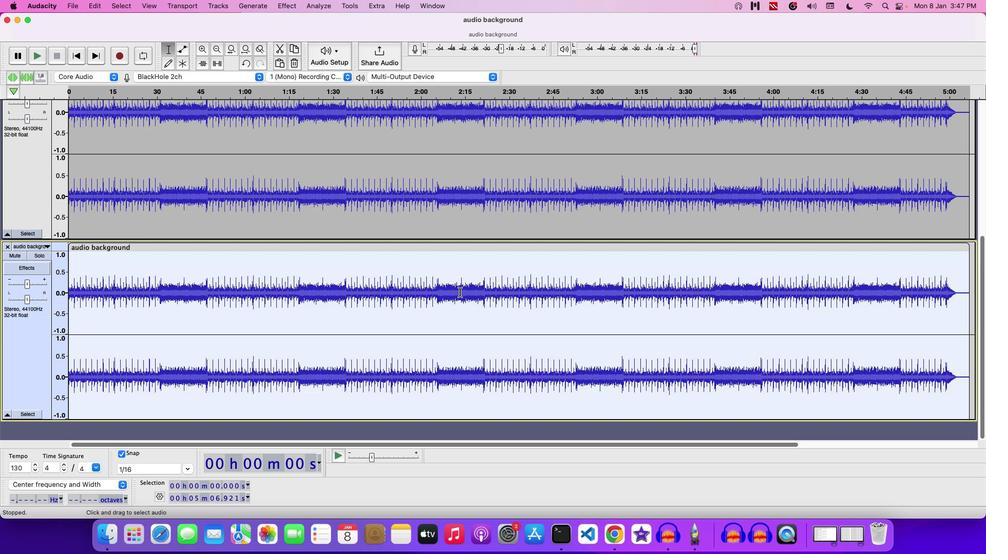 
Action: Mouse moved to (240, 514)
Screenshot: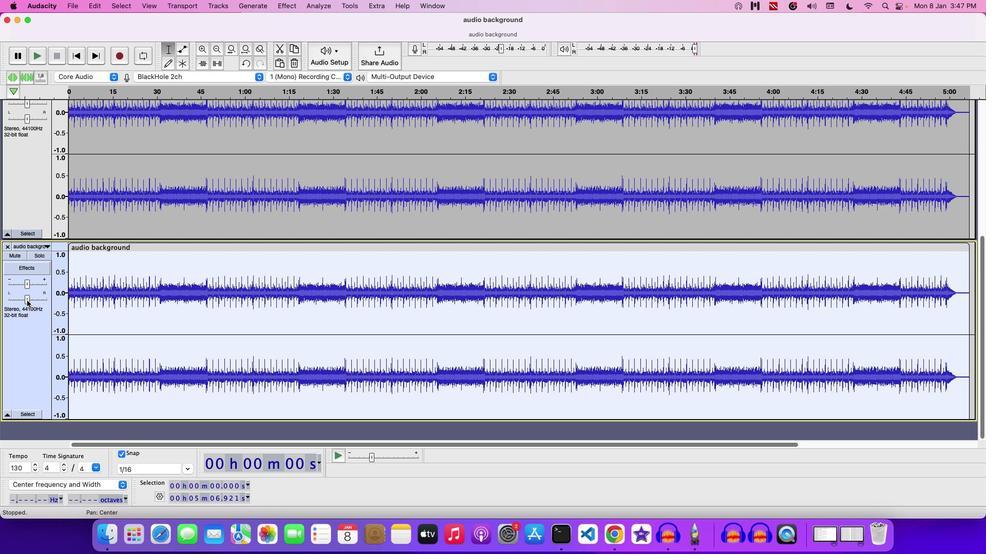 
Action: Mouse pressed left at (240, 514)
Screenshot: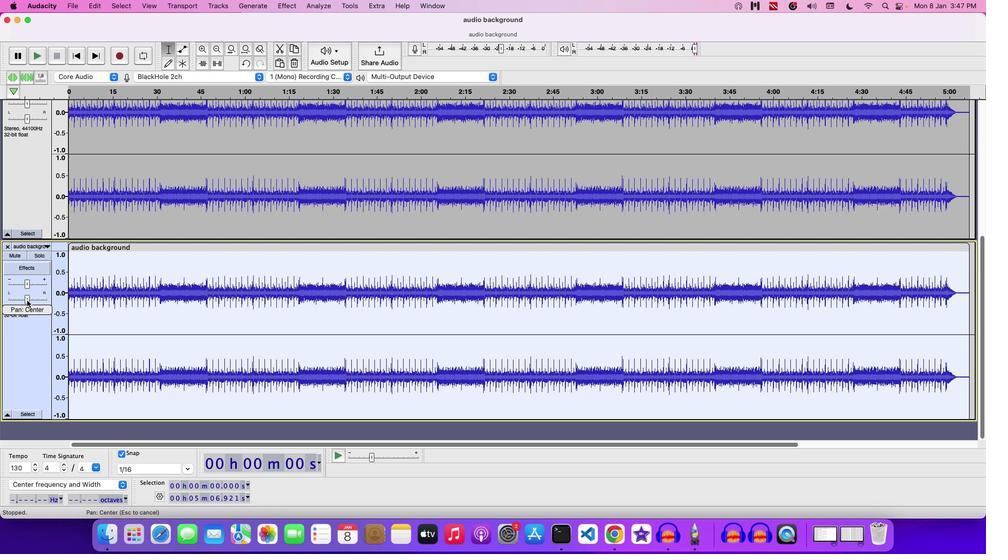 
Action: Mouse moved to (254, 333)
Screenshot: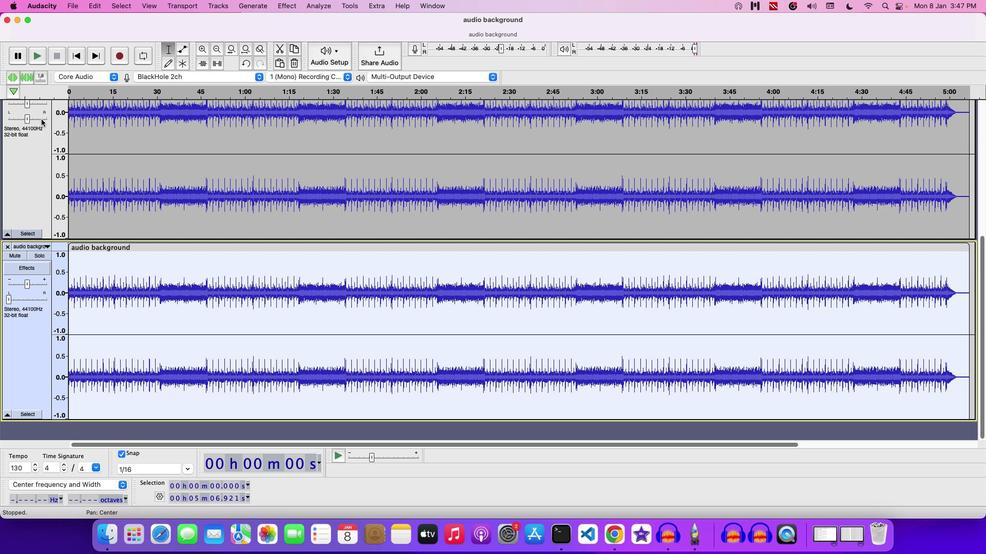 
Action: Mouse pressed left at (254, 333)
Screenshot: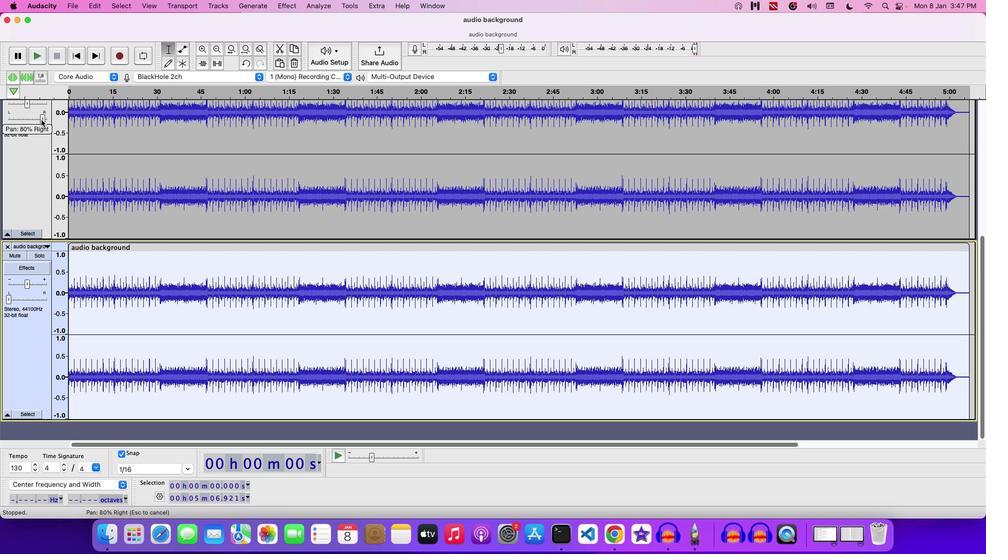 
Action: Mouse moved to (412, 420)
Screenshot: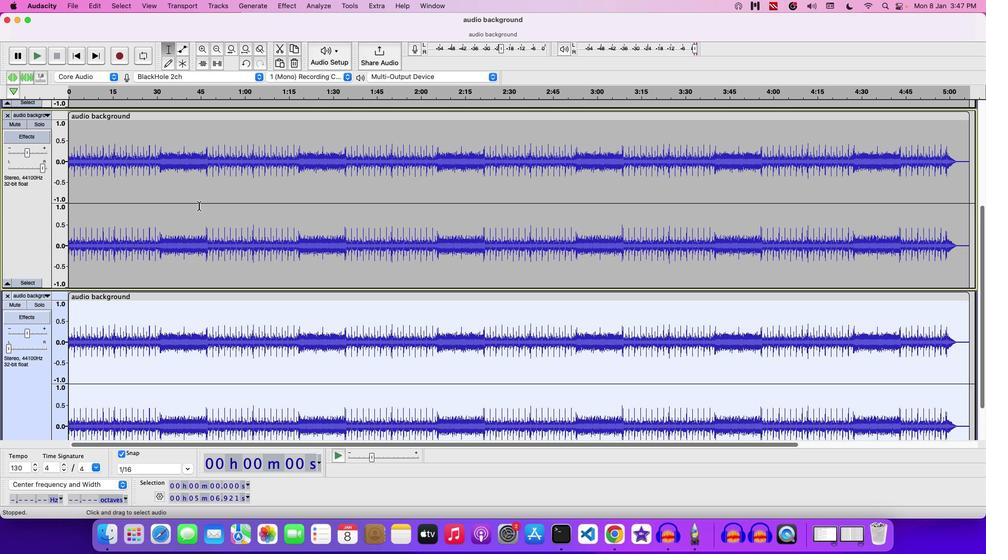
Action: Mouse scrolled (412, 420) with delta (213, 214)
Screenshot: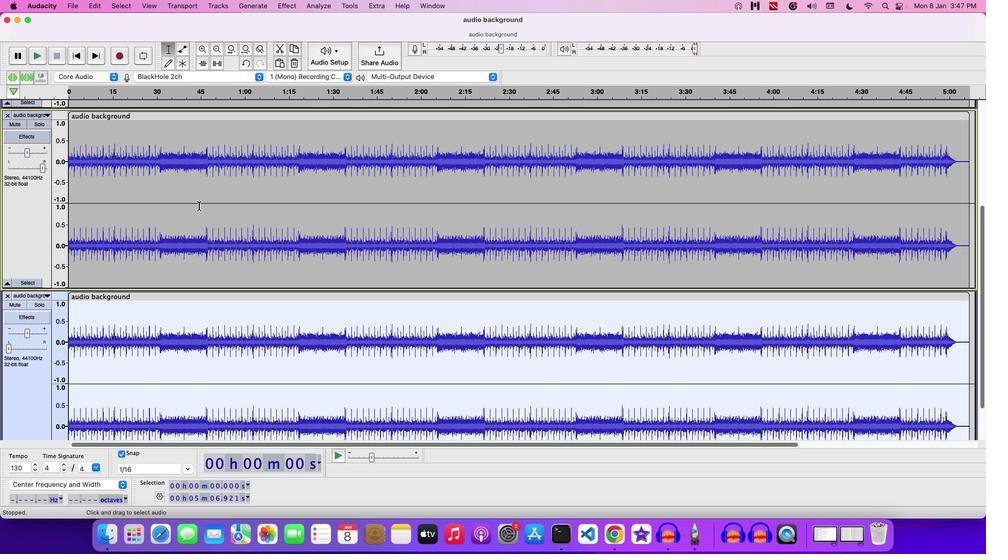 
Action: Mouse scrolled (412, 420) with delta (213, 214)
Screenshot: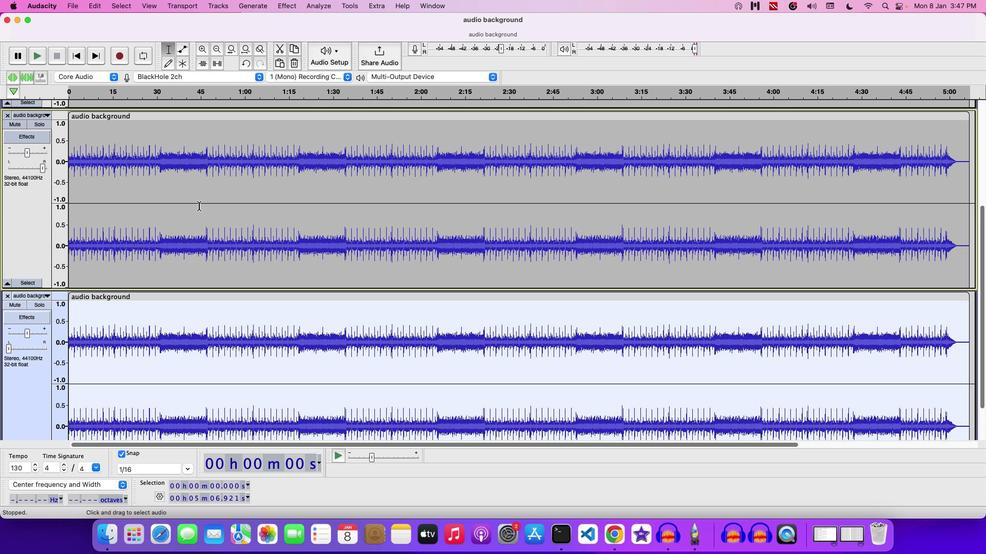 
Action: Mouse scrolled (412, 420) with delta (213, 214)
Screenshot: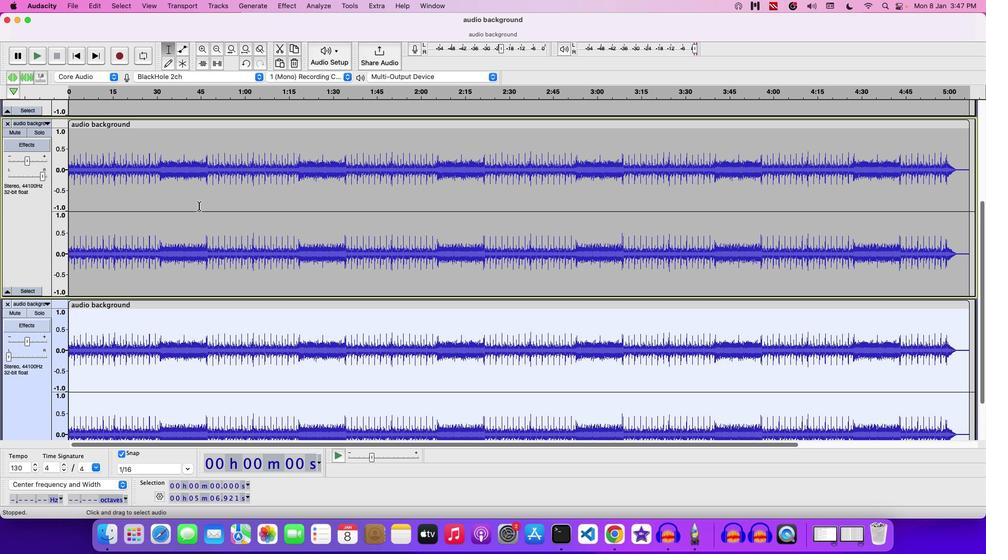 
Action: Mouse scrolled (412, 420) with delta (213, 214)
Screenshot: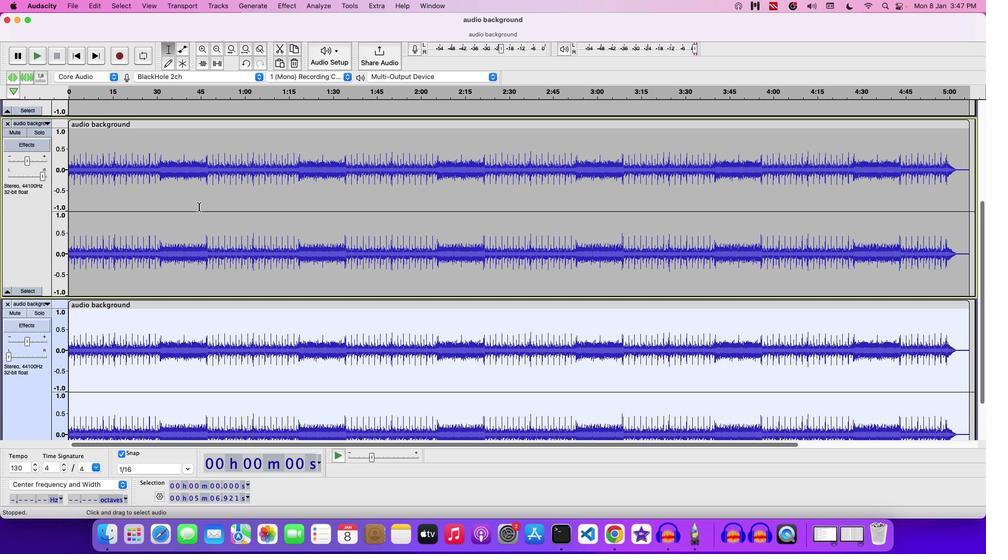 
Action: Mouse scrolled (412, 420) with delta (213, 214)
Screenshot: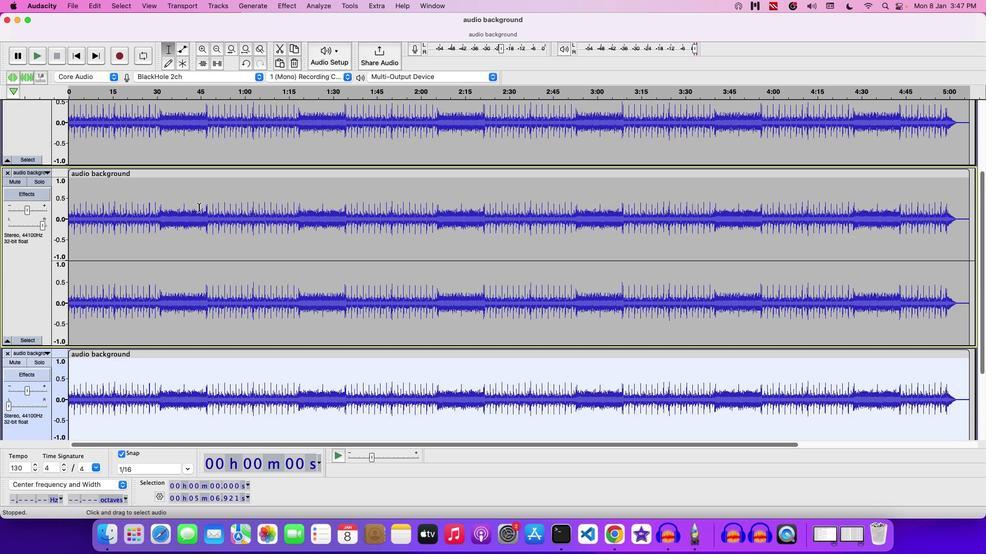 
Action: Mouse moved to (412, 421)
Screenshot: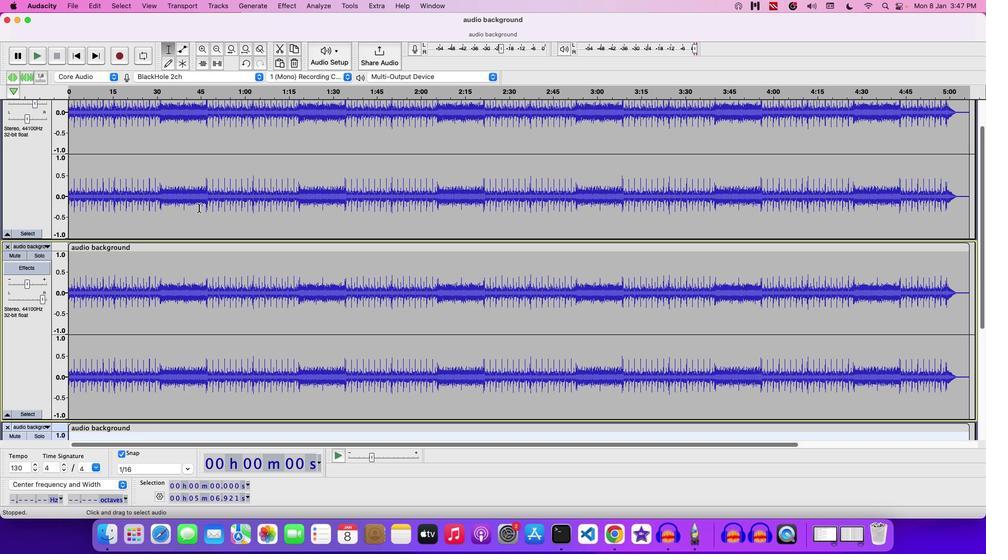 
Action: Mouse scrolled (412, 421) with delta (213, 214)
Screenshot: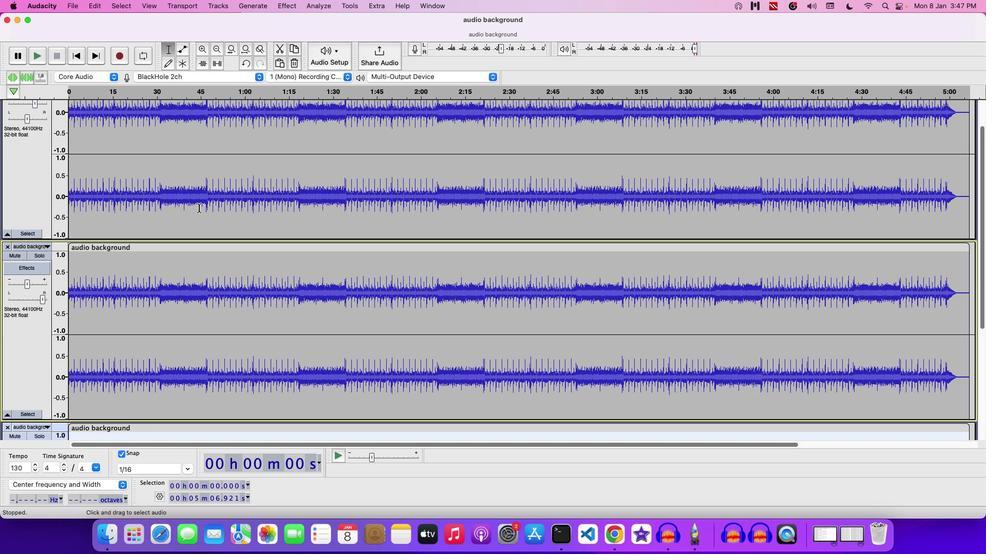 
Action: Mouse scrolled (412, 421) with delta (213, 214)
Screenshot: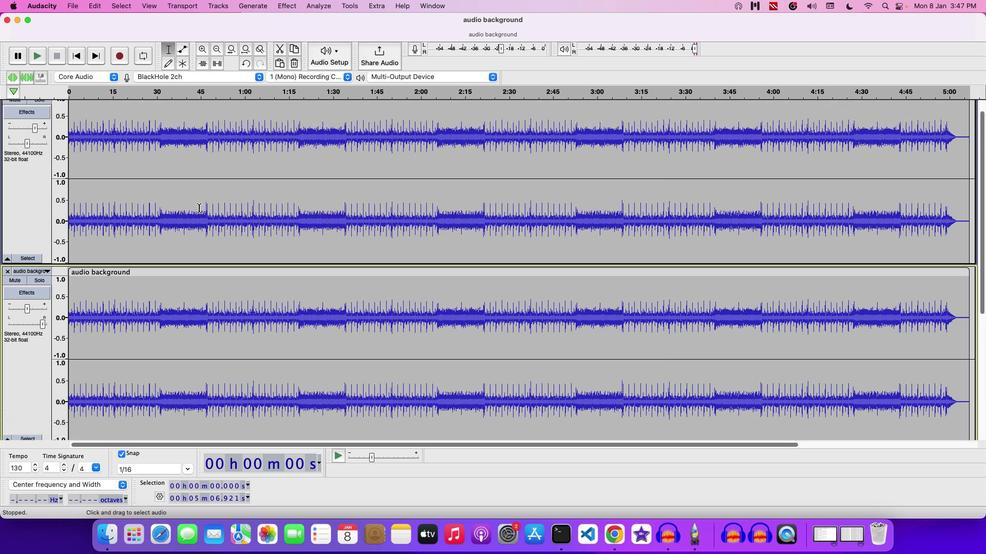 
Action: Mouse scrolled (412, 421) with delta (213, 214)
Screenshot: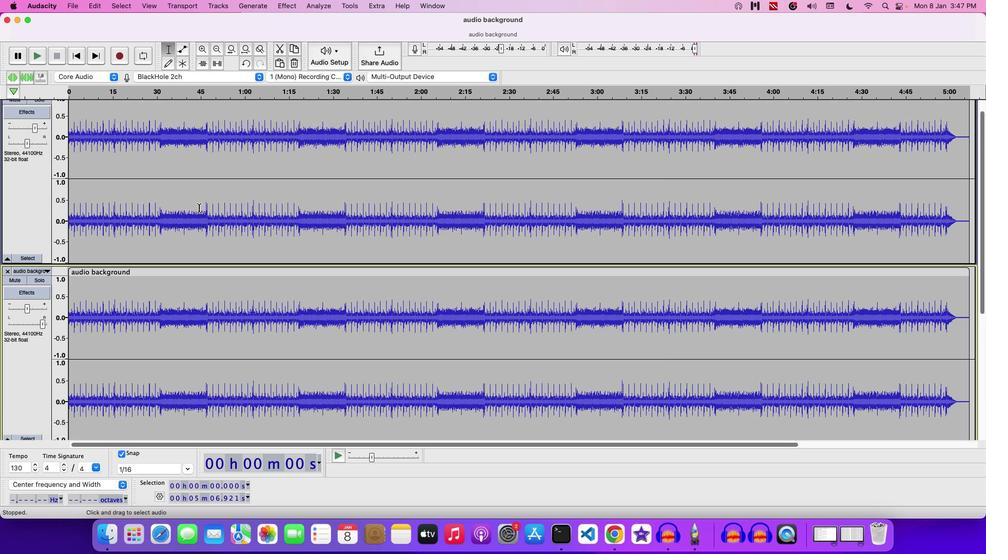 
Action: Mouse scrolled (412, 421) with delta (213, 215)
Screenshot: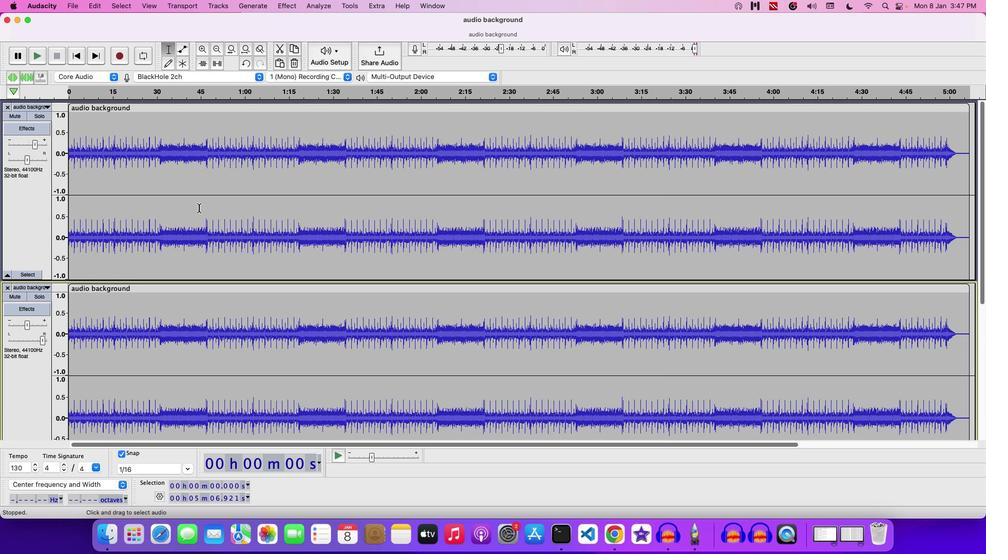 
Action: Mouse scrolled (412, 421) with delta (213, 215)
Screenshot: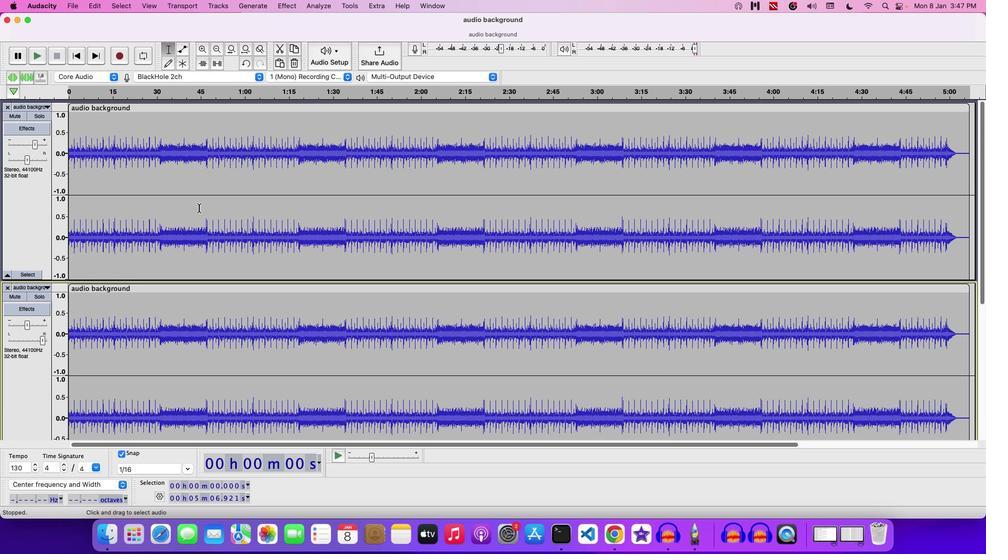 
Action: Key pressed Key.space
Screenshot: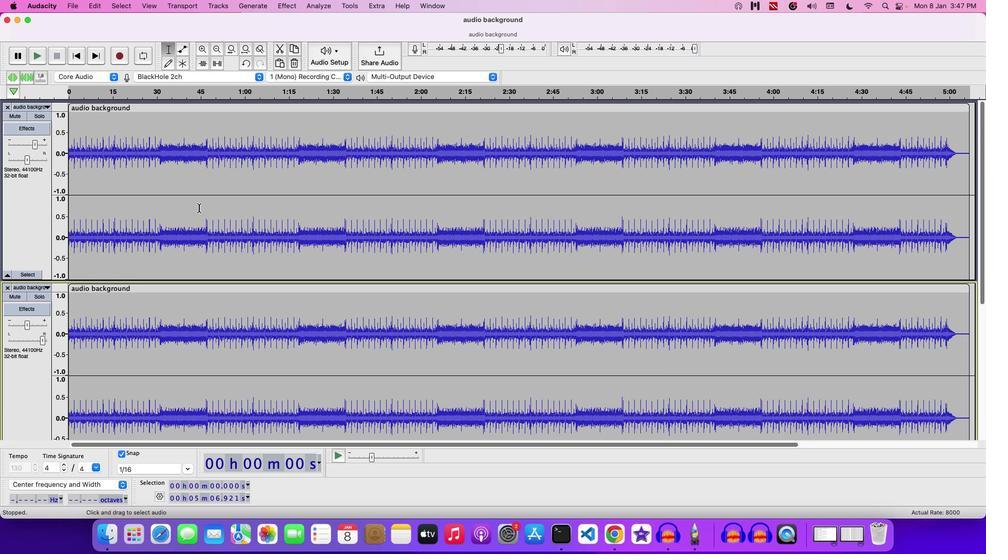 
Action: Mouse moved to (416, 411)
Screenshot: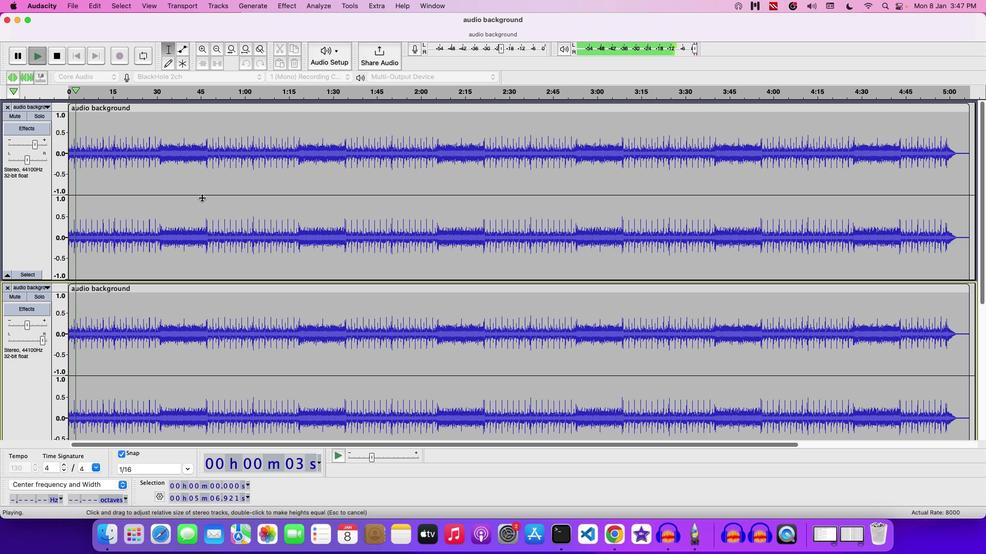 
Action: Mouse pressed left at (416, 411)
Screenshot: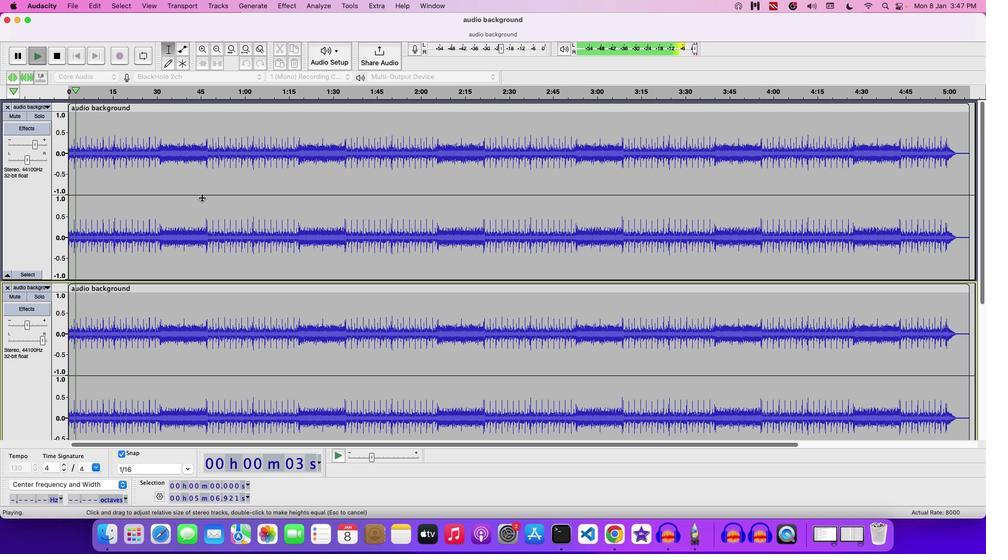 
Action: Mouse pressed left at (416, 411)
Screenshot: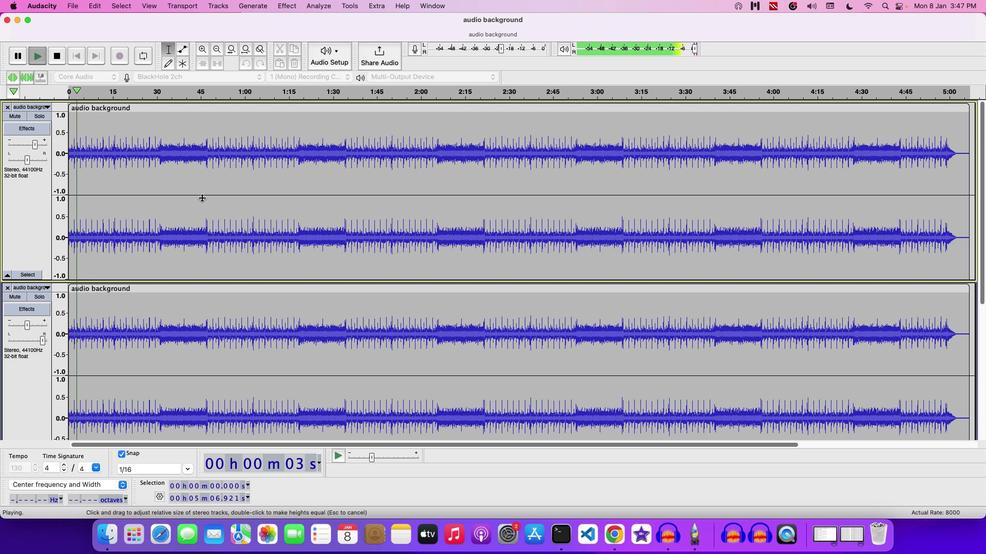 
Action: Mouse moved to (469, 366)
Screenshot: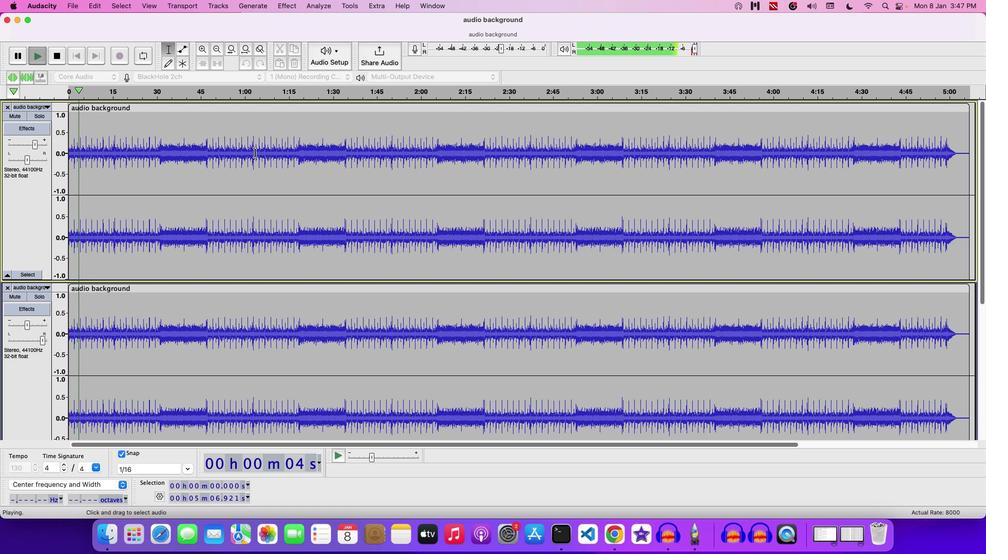 
Action: Key pressed Key.space
Screenshot: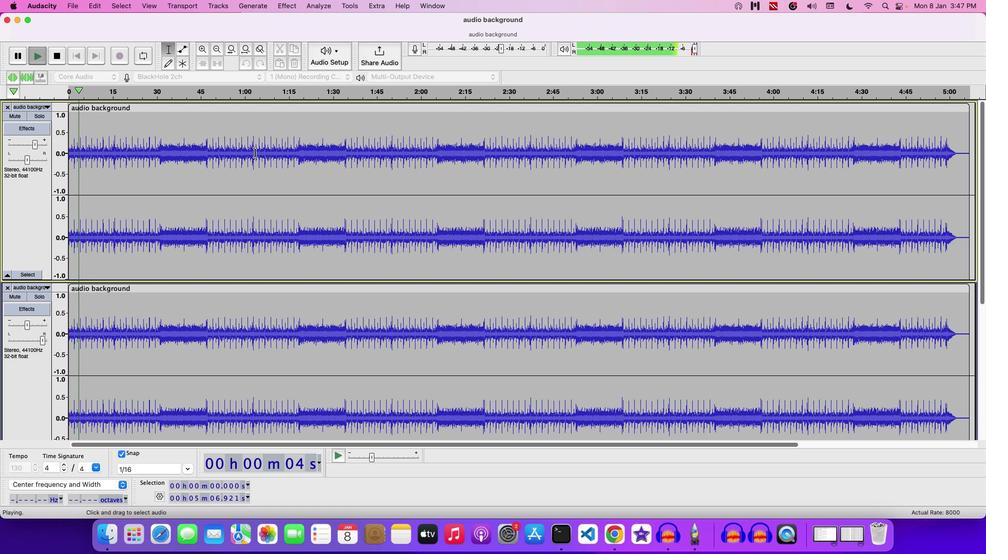 
Action: Mouse pressed left at (469, 366)
Screenshot: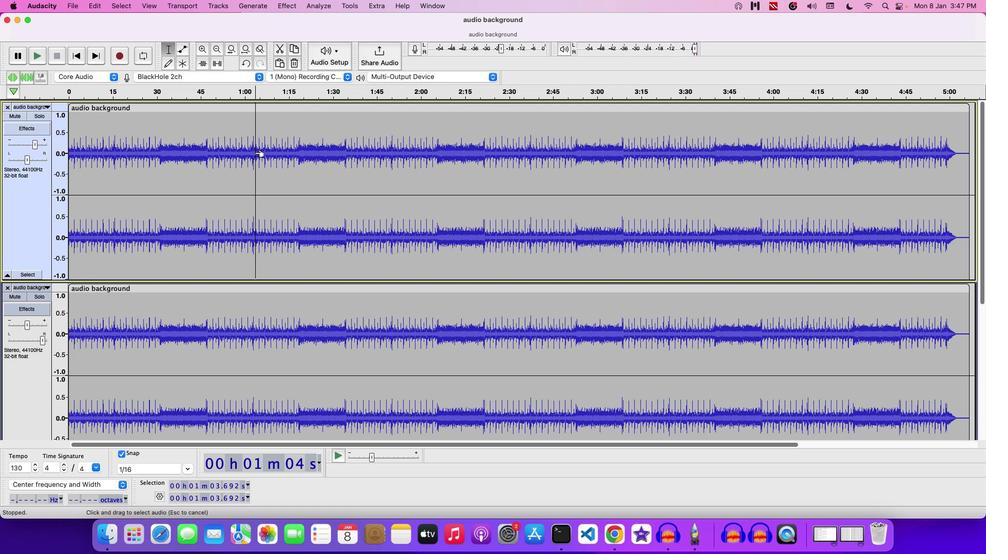 
Action: Mouse pressed left at (469, 366)
Screenshot: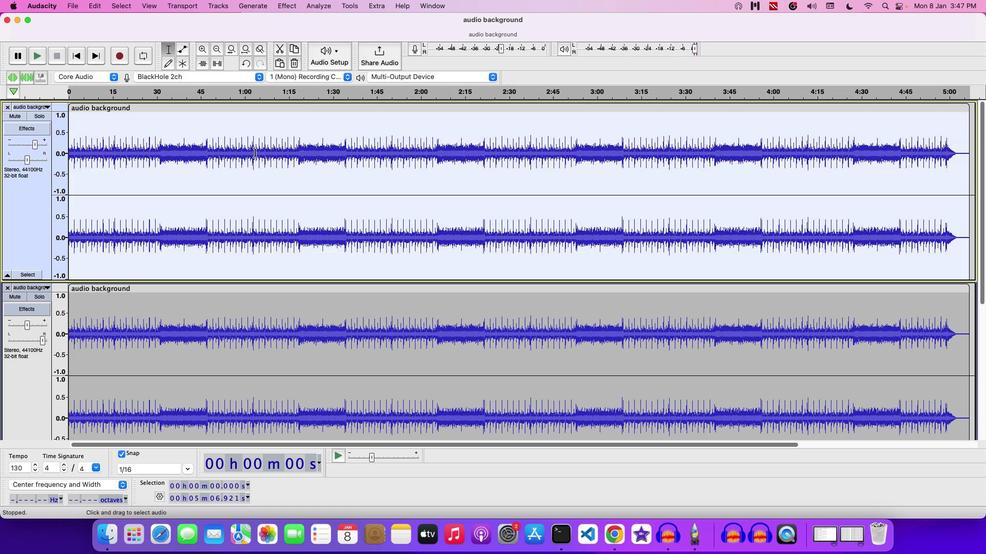 
Action: Mouse moved to (495, 218)
Screenshot: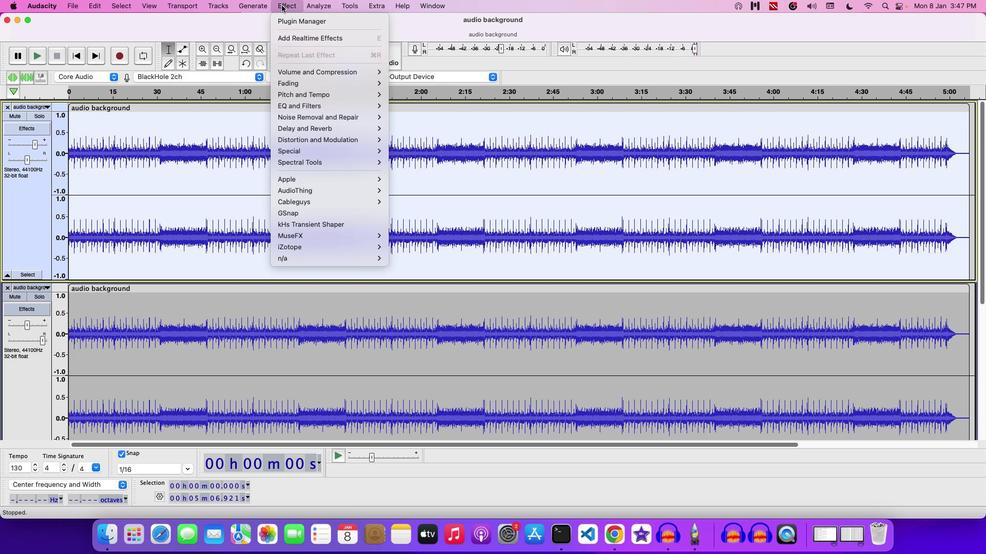 
Action: Mouse pressed left at (495, 218)
Screenshot: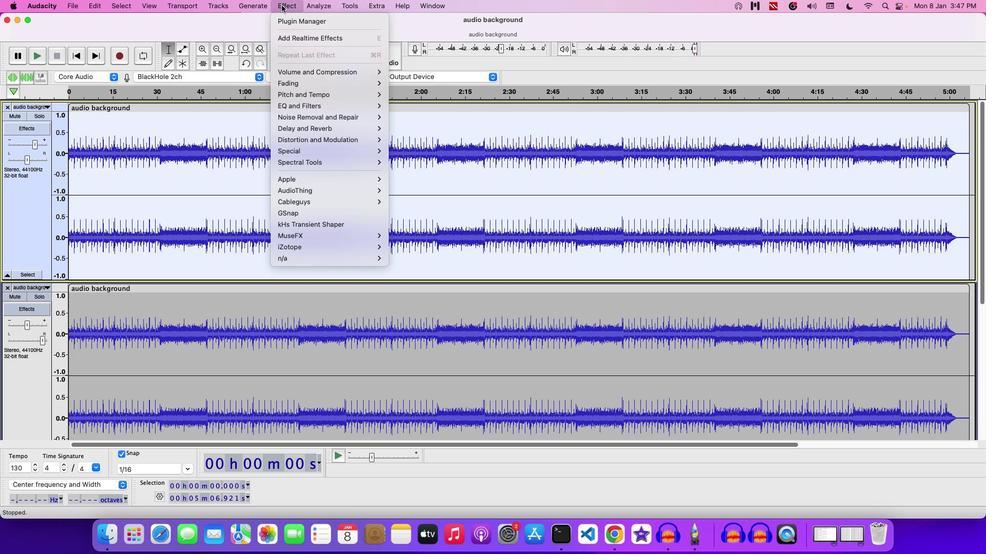 
Action: Mouse moved to (624, 526)
Screenshot: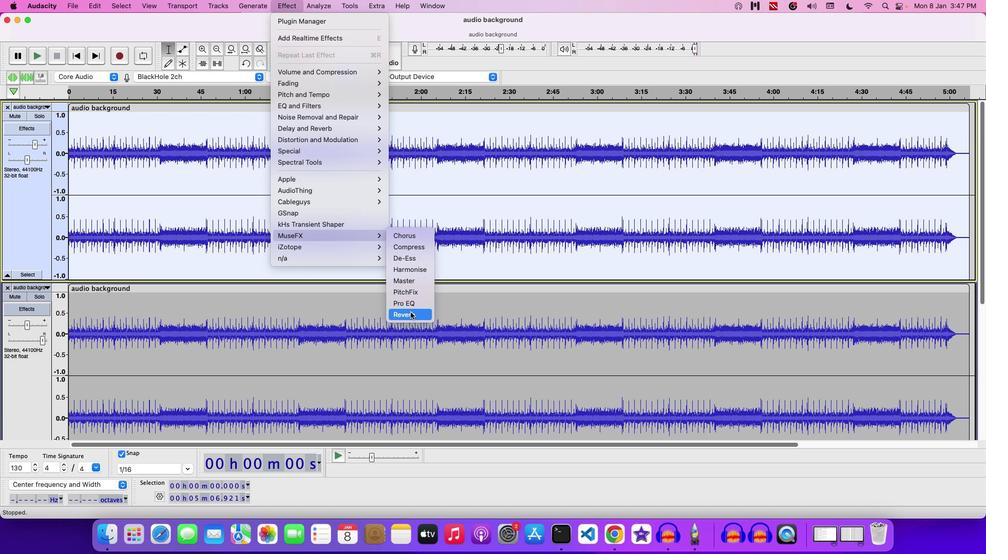 
Action: Mouse pressed left at (624, 526)
Screenshot: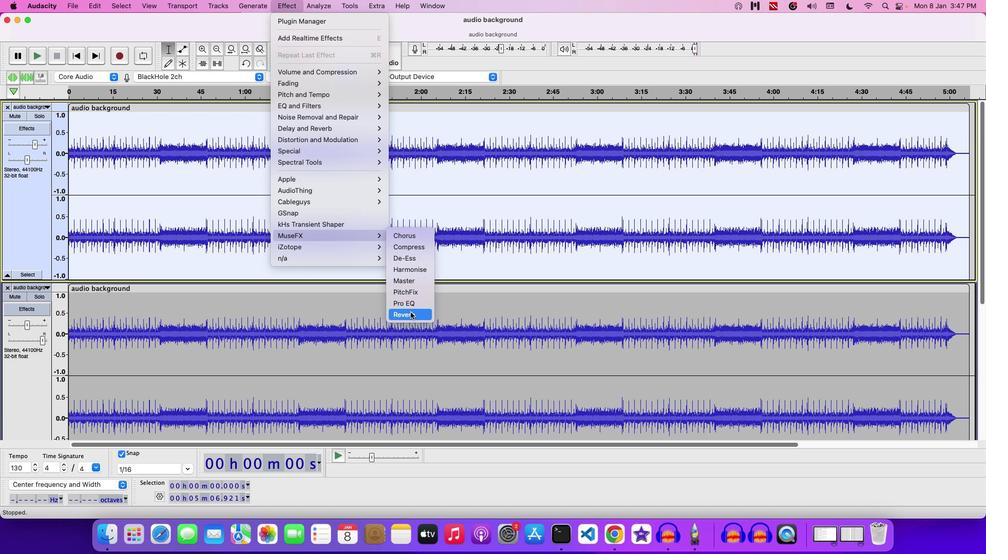 
Action: Mouse moved to (670, 474)
Screenshot: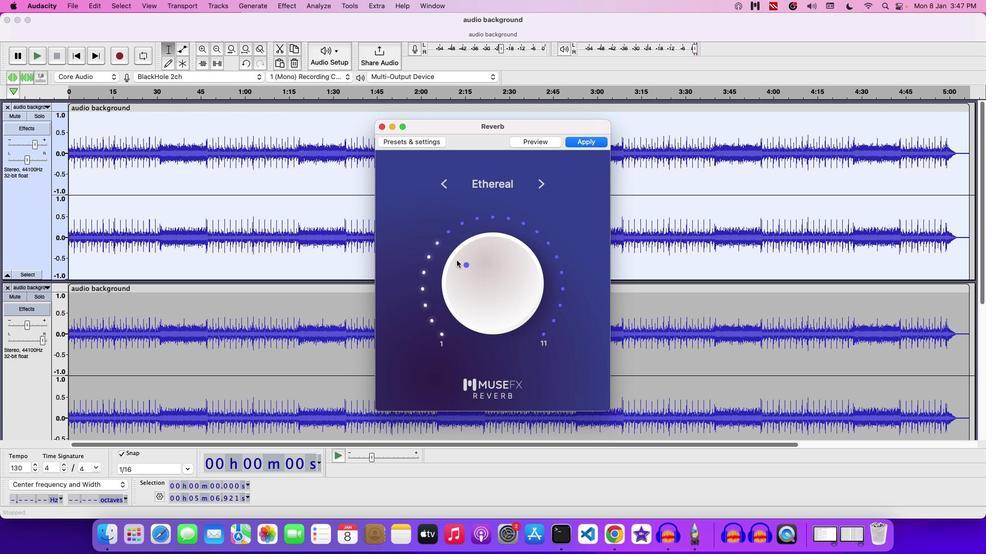 
Action: Mouse pressed left at (670, 474)
Screenshot: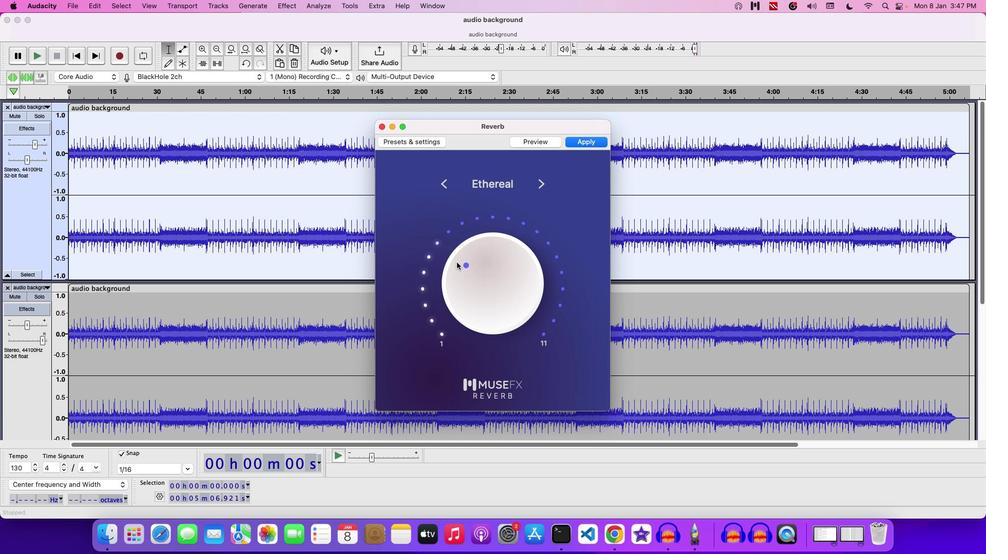 
Action: Mouse moved to (794, 358)
Screenshot: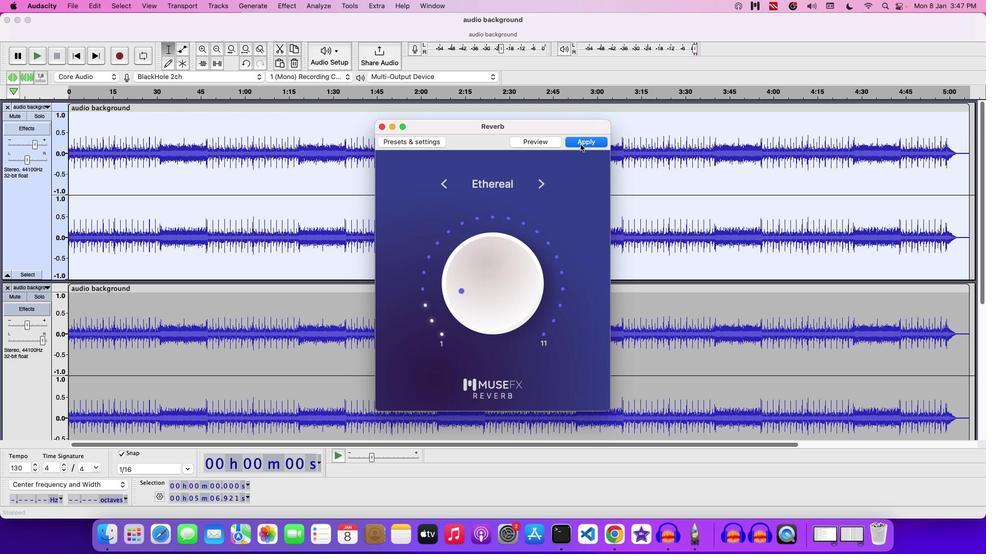 
Action: Mouse pressed left at (794, 358)
Screenshot: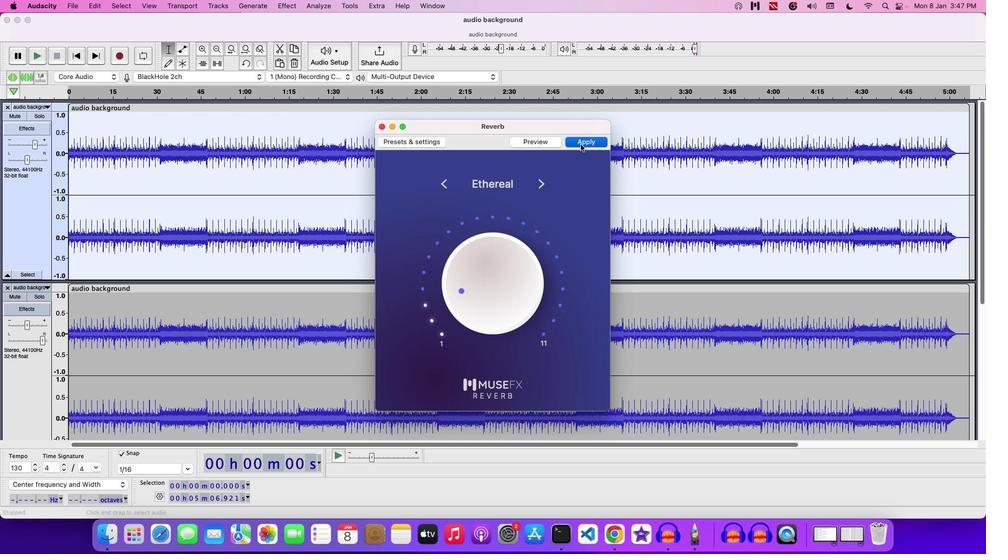 
Action: Mouse moved to (718, 438)
Screenshot: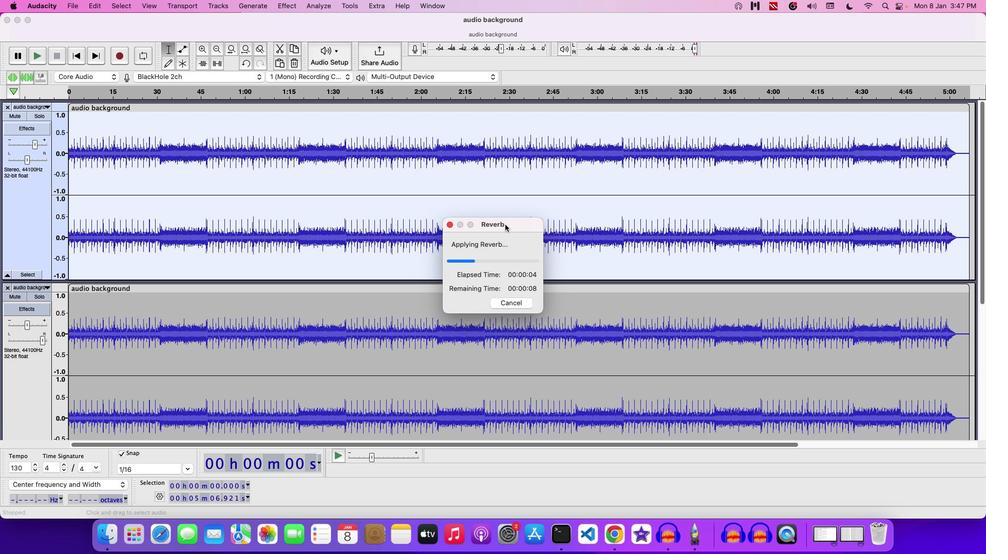 
Action: Mouse pressed left at (718, 438)
Screenshot: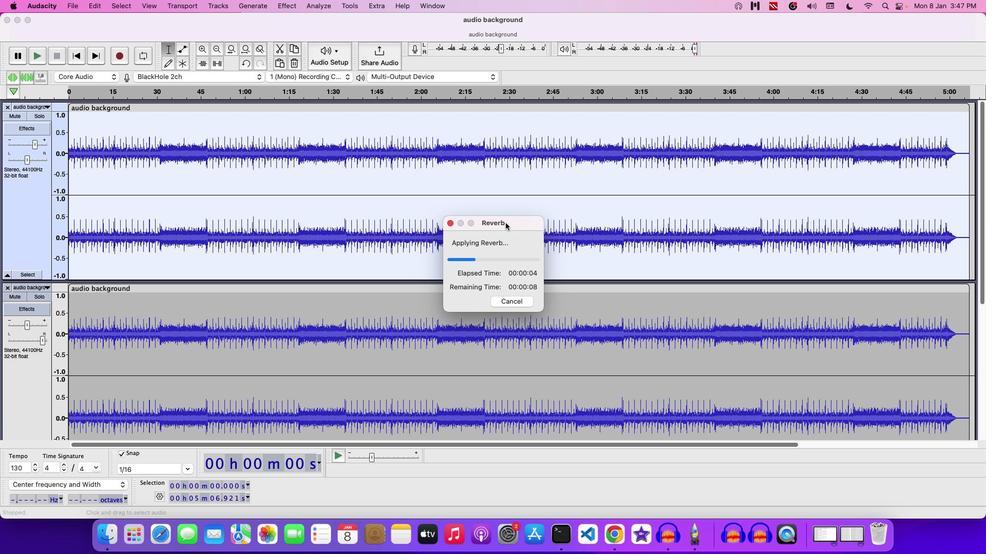 
Action: Mouse moved to (721, 391)
Screenshot: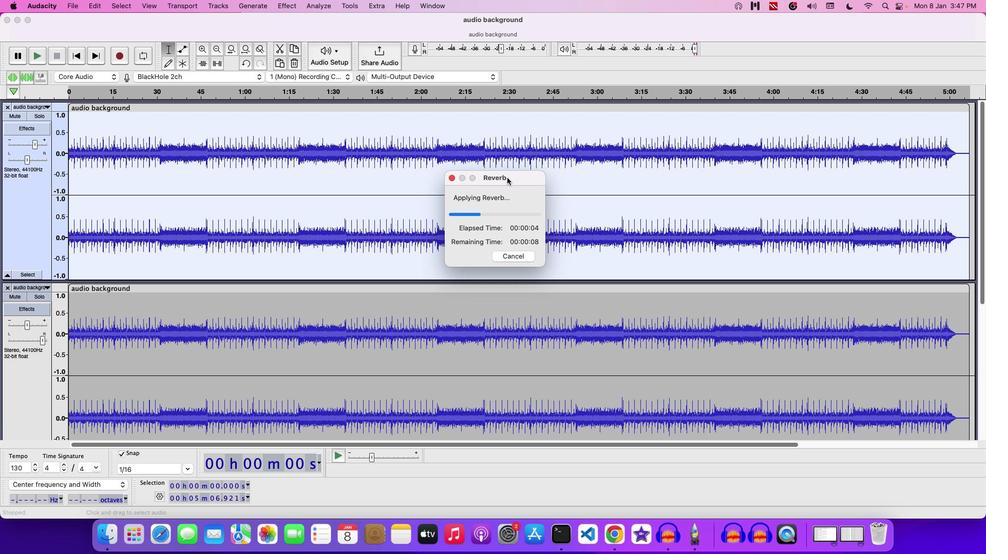 
Action: Mouse pressed left at (721, 391)
Screenshot: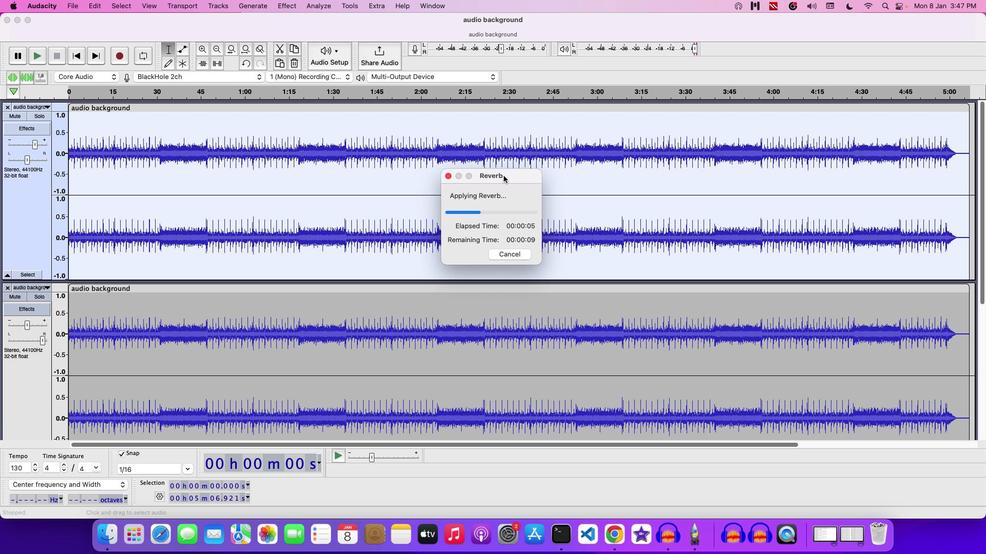 
Action: Mouse moved to (679, 383)
Screenshot: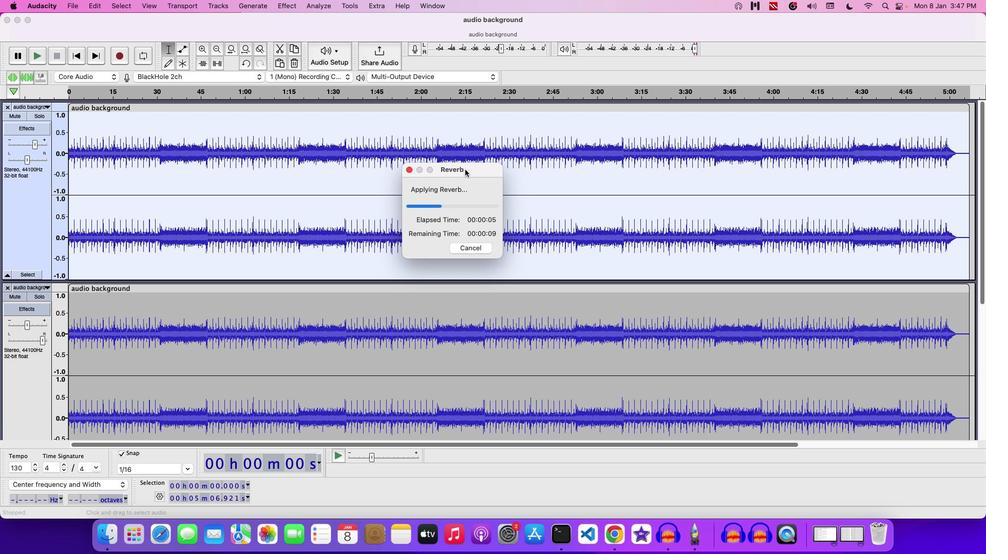 
Action: Mouse pressed left at (679, 383)
Screenshot: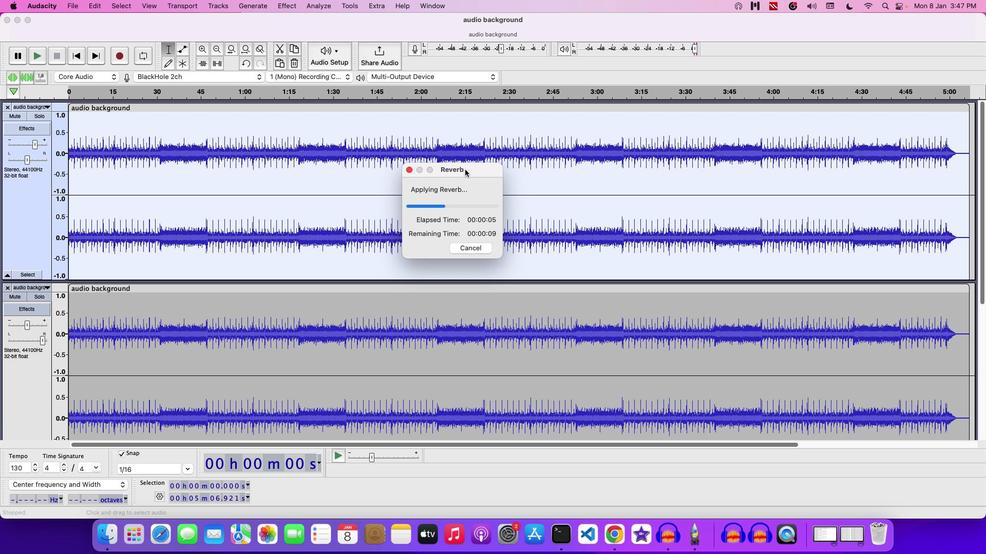 
Action: Mouse moved to (728, 383)
Screenshot: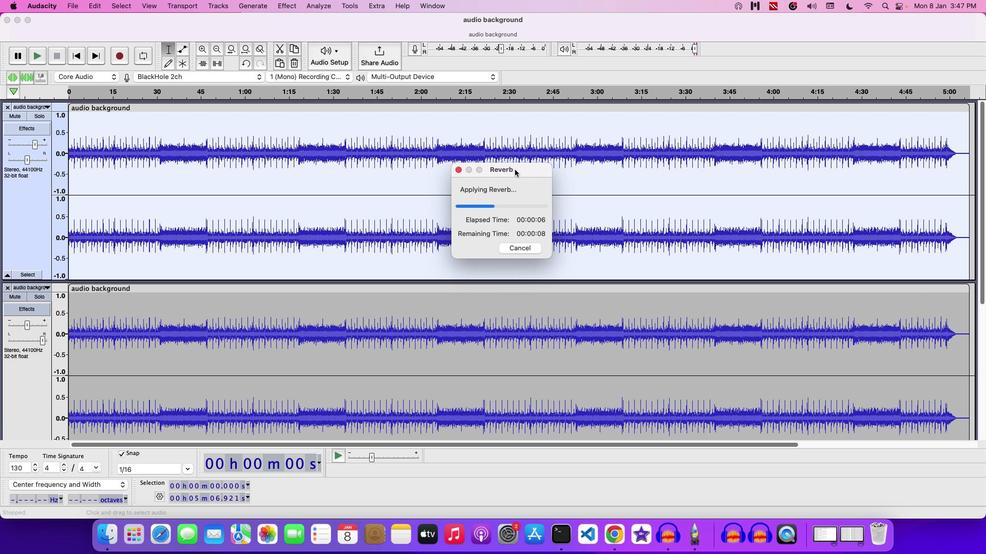 
Action: Mouse pressed left at (728, 383)
Screenshot: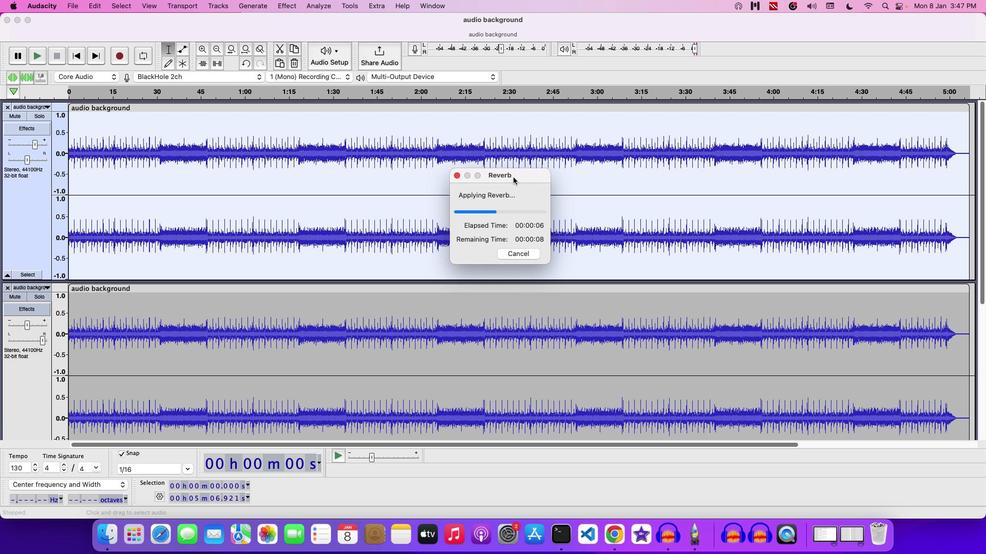
Action: Mouse moved to (725, 399)
Screenshot: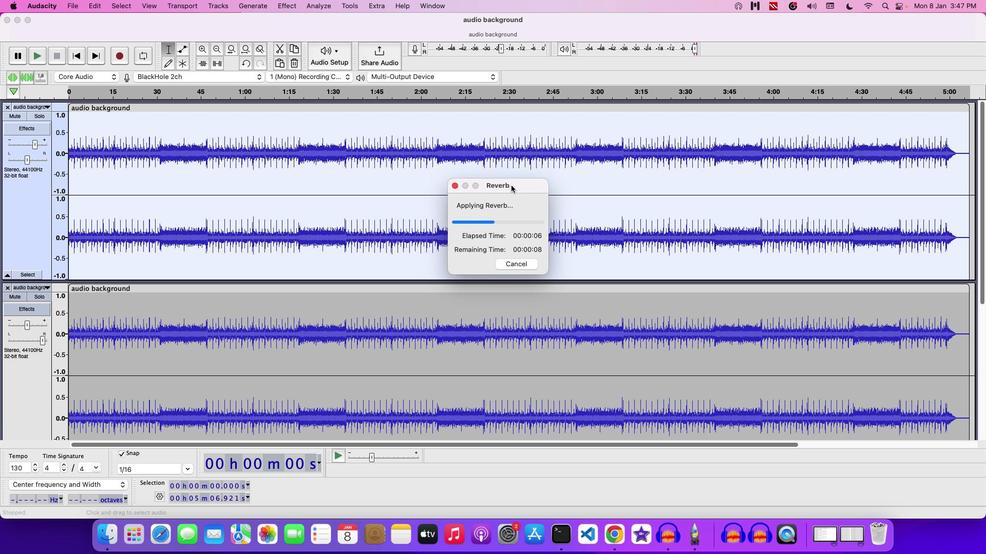 
Action: Mouse pressed left at (725, 399)
Screenshot: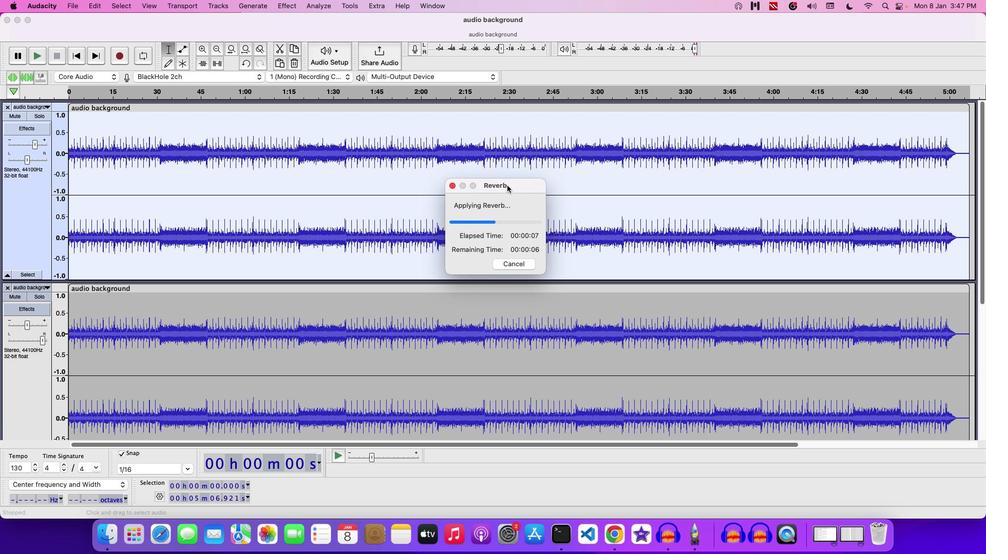
Action: Mouse moved to (701, 396)
Screenshot: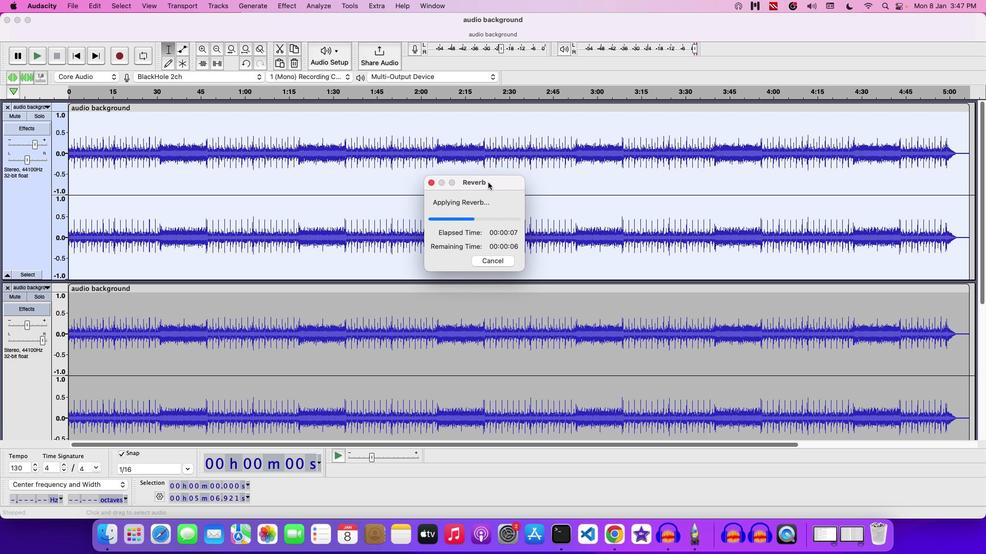 
Action: Mouse pressed left at (701, 396)
Screenshot: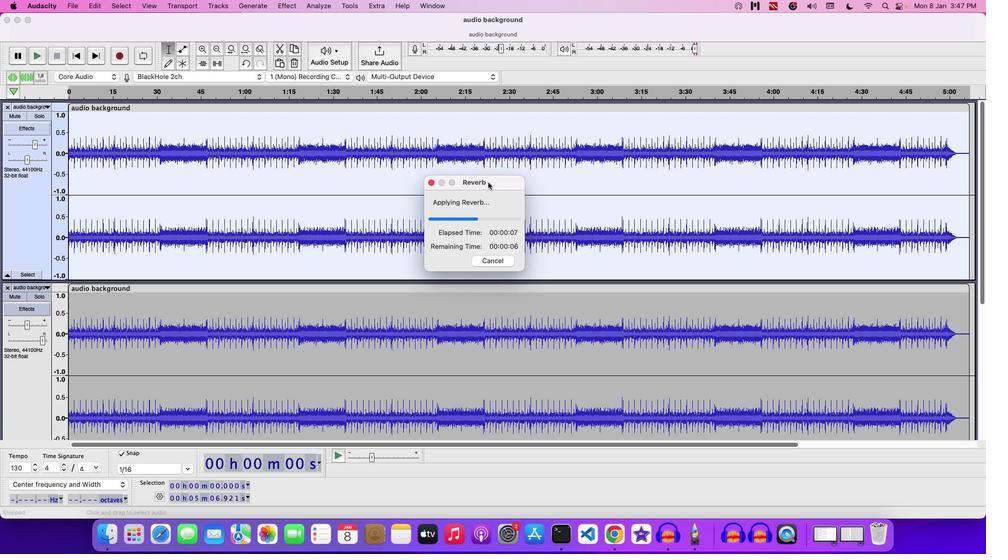 
Action: Mouse moved to (793, 372)
Screenshot: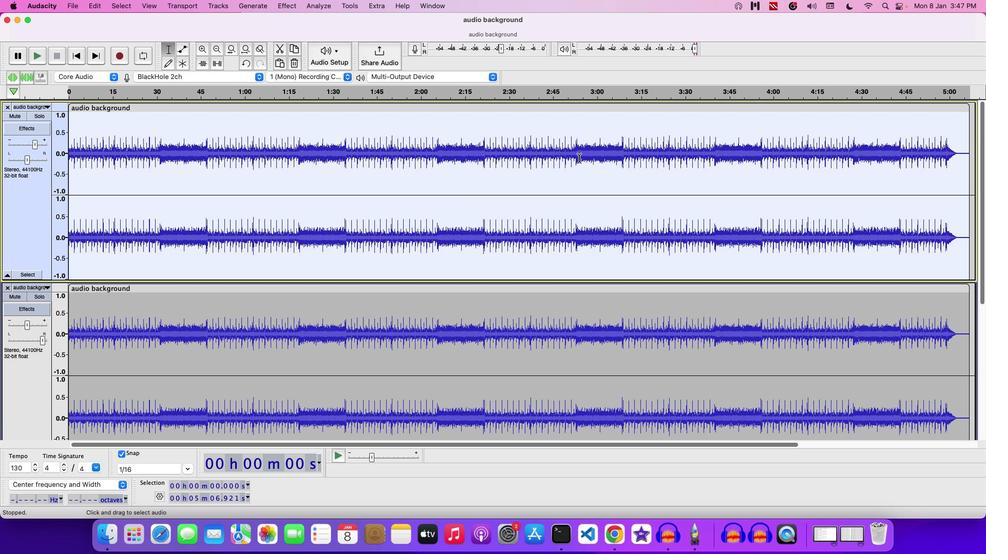 
Action: Key pressed Key.space
Screenshot: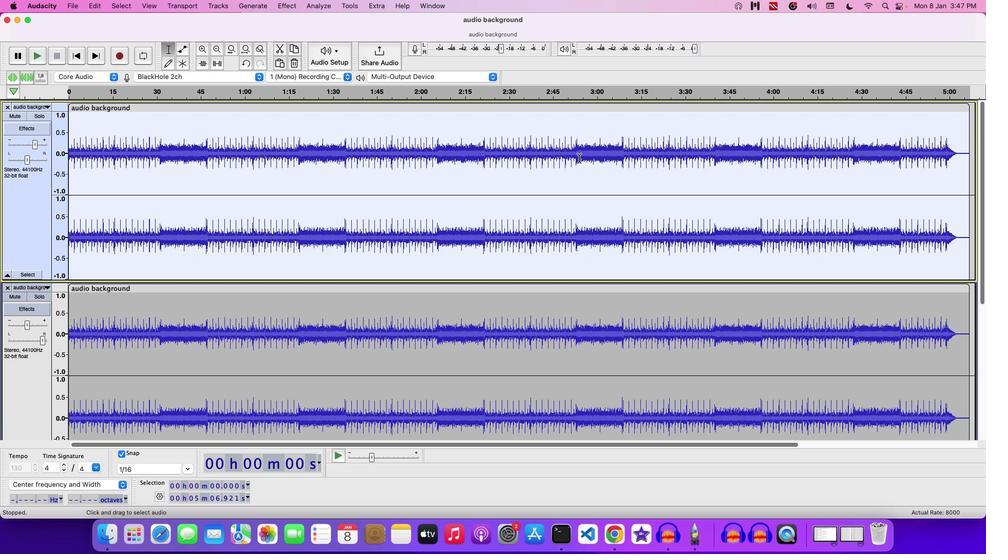 
Action: Mouse moved to (737, 393)
Screenshot: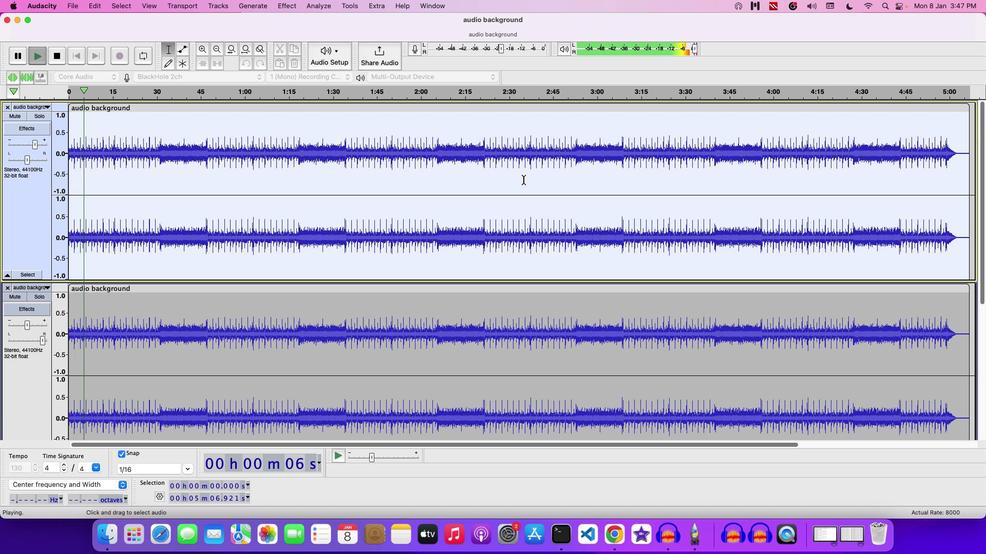 
Action: Mouse scrolled (737, 393) with delta (213, 213)
Screenshot: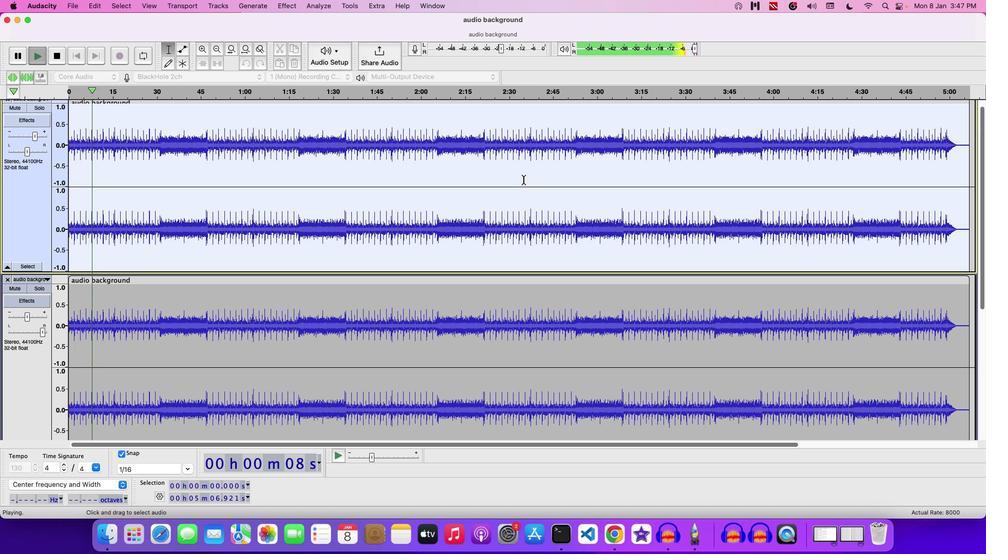 
Action: Mouse scrolled (737, 393) with delta (213, 213)
Screenshot: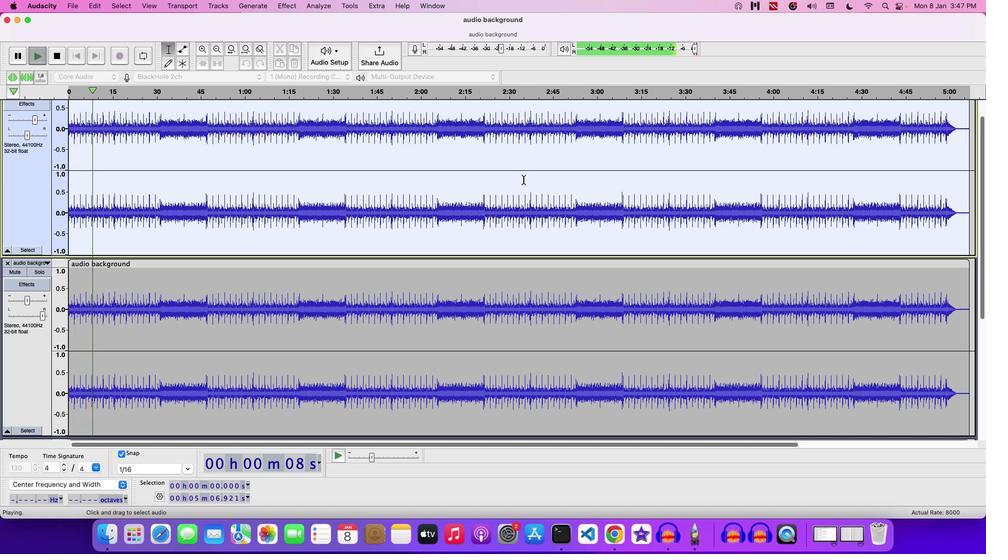 
Action: Mouse scrolled (737, 393) with delta (213, 213)
Screenshot: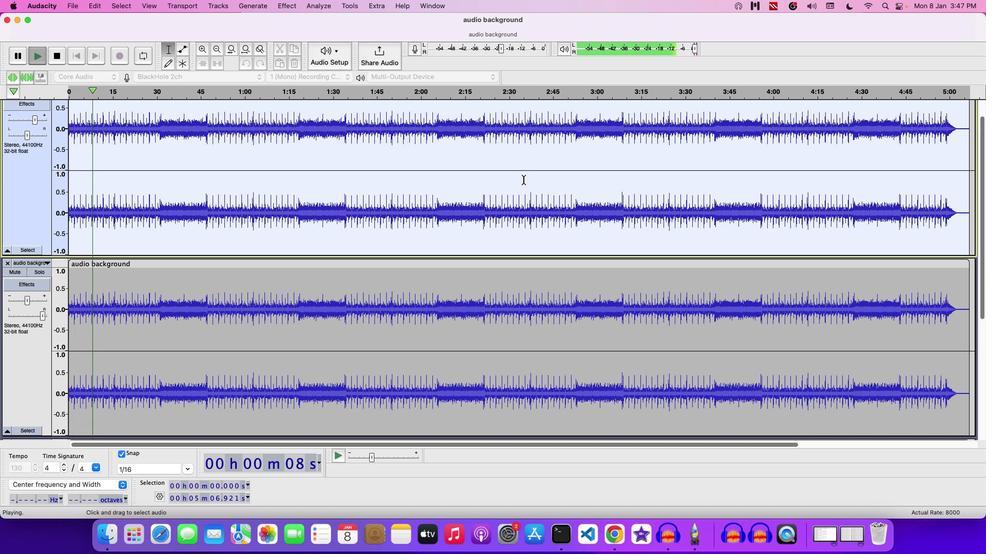 
Action: Mouse scrolled (737, 393) with delta (213, 213)
Screenshot: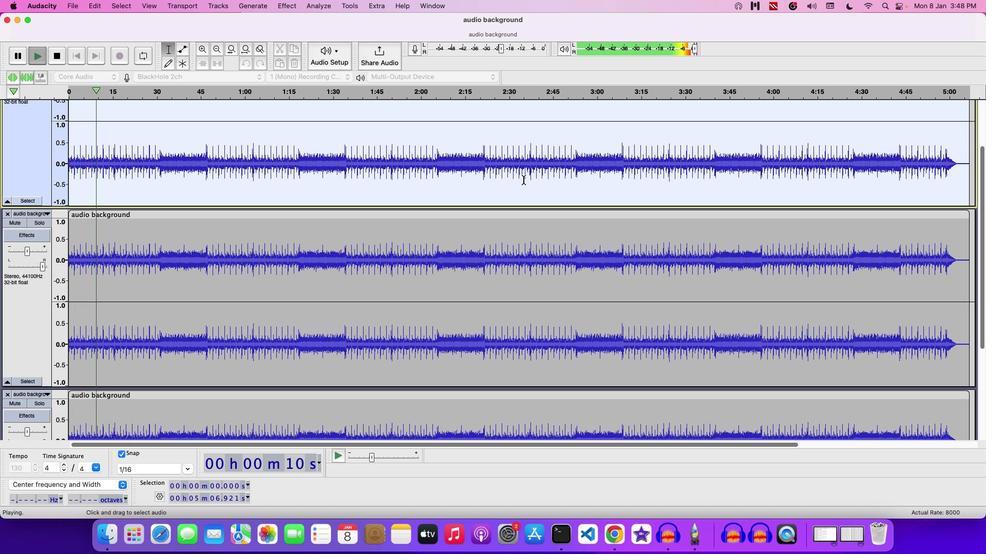 
Action: Mouse scrolled (737, 393) with delta (213, 213)
Screenshot: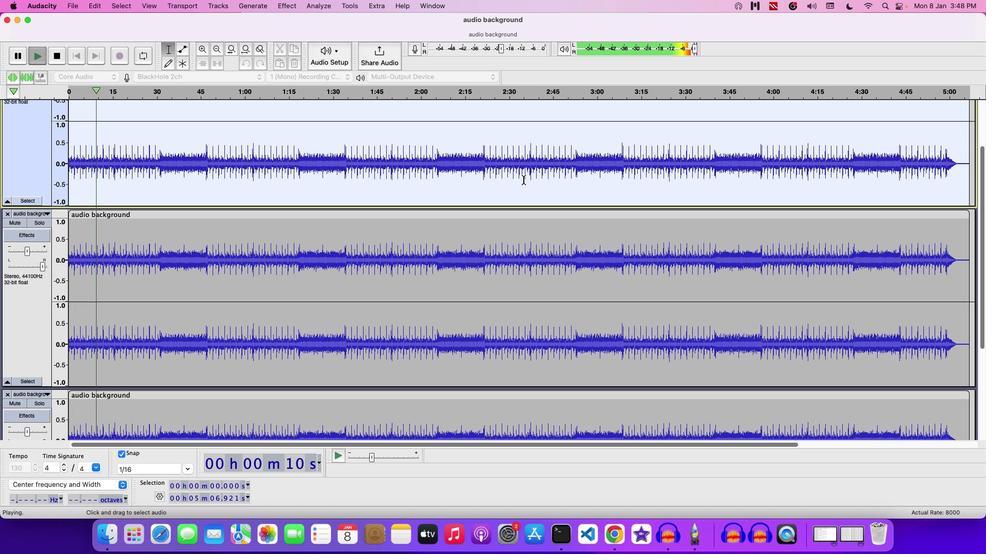 
Action: Mouse scrolled (737, 393) with delta (213, 212)
Screenshot: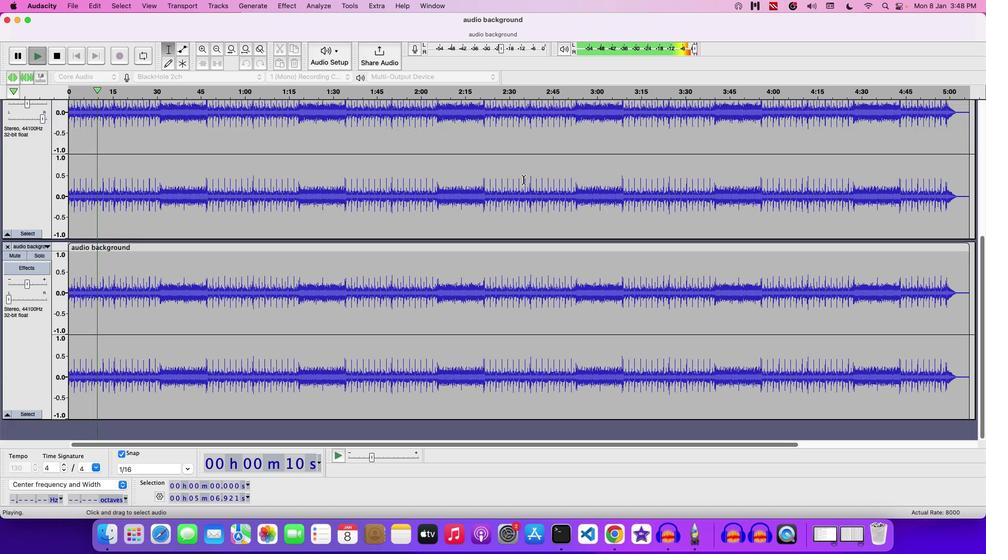
Action: Mouse scrolled (737, 393) with delta (213, 211)
Screenshot: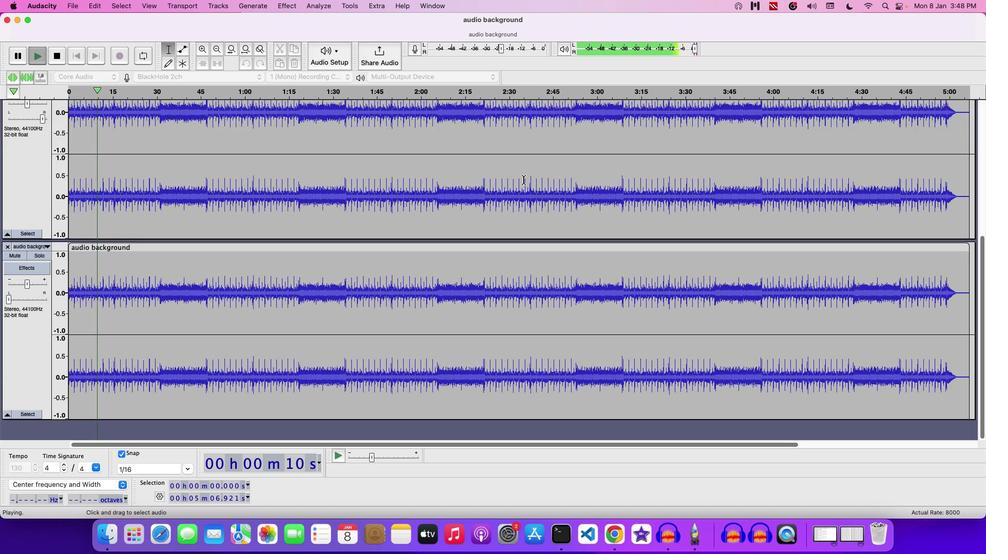
Action: Mouse scrolled (737, 393) with delta (213, 212)
Screenshot: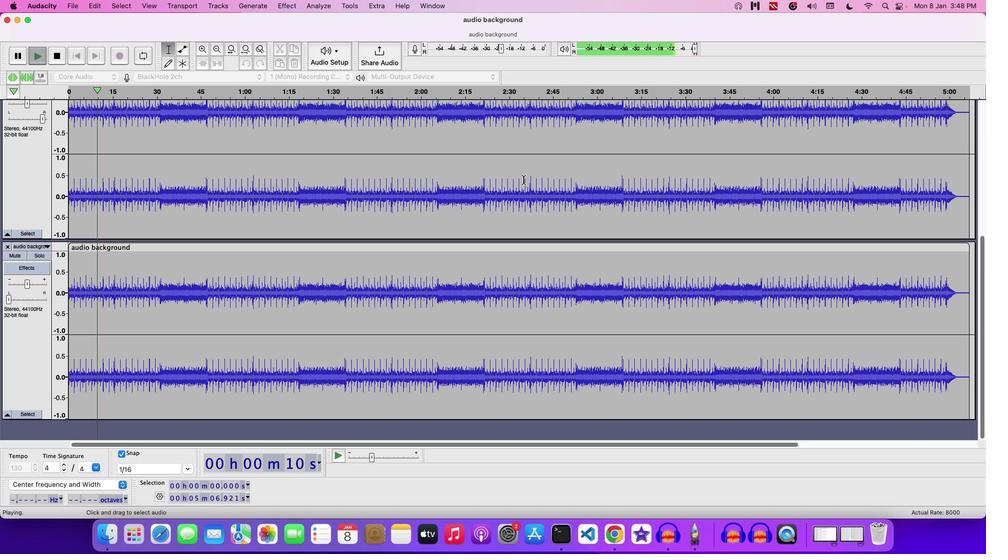 
Action: Mouse scrolled (737, 393) with delta (213, 214)
Screenshot: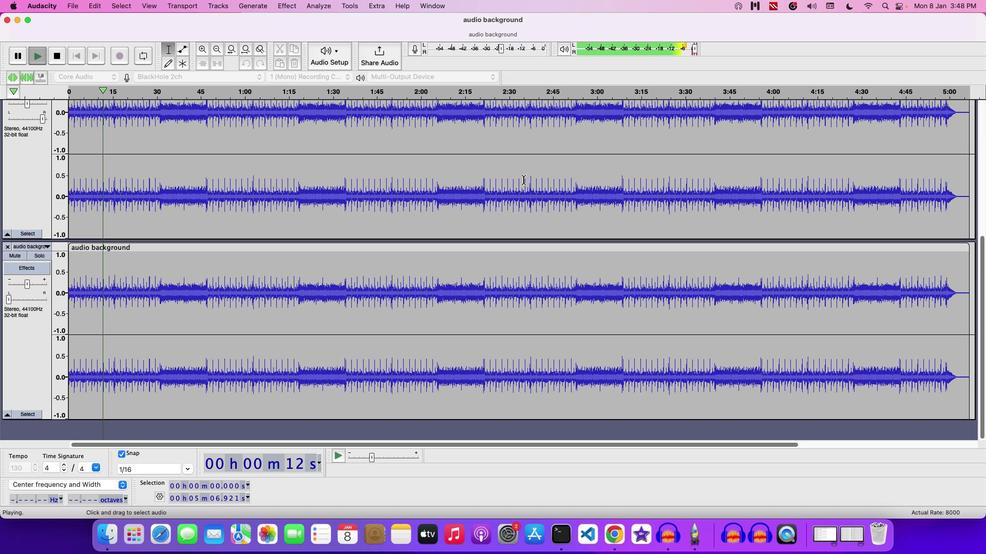 
Action: Mouse scrolled (737, 393) with delta (213, 214)
Screenshot: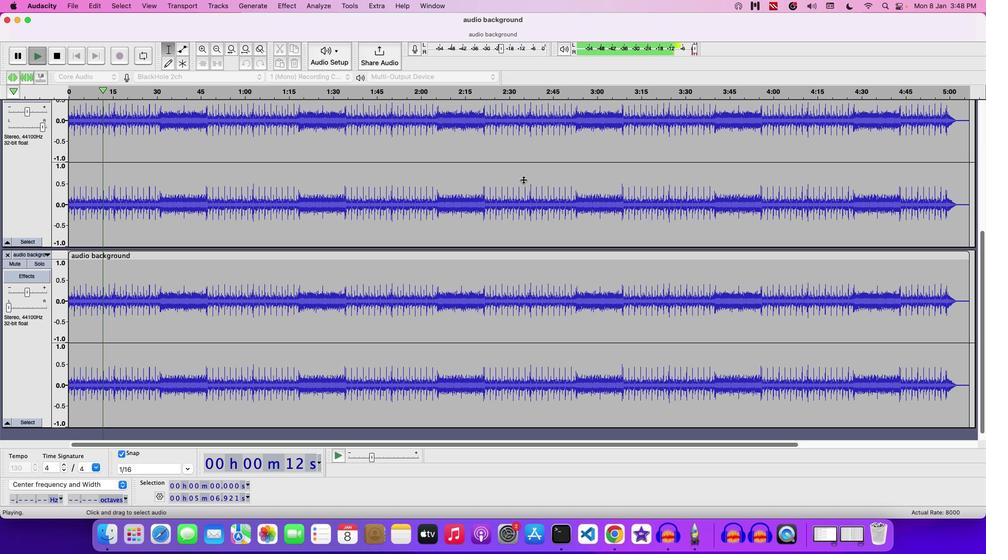 
Action: Mouse scrolled (737, 393) with delta (213, 214)
Screenshot: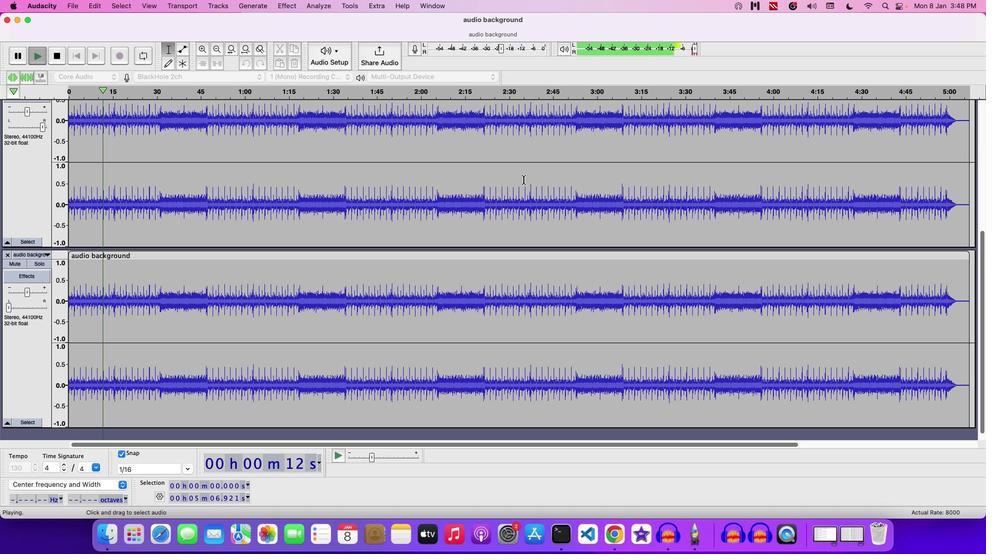 
Action: Mouse scrolled (737, 393) with delta (213, 214)
Screenshot: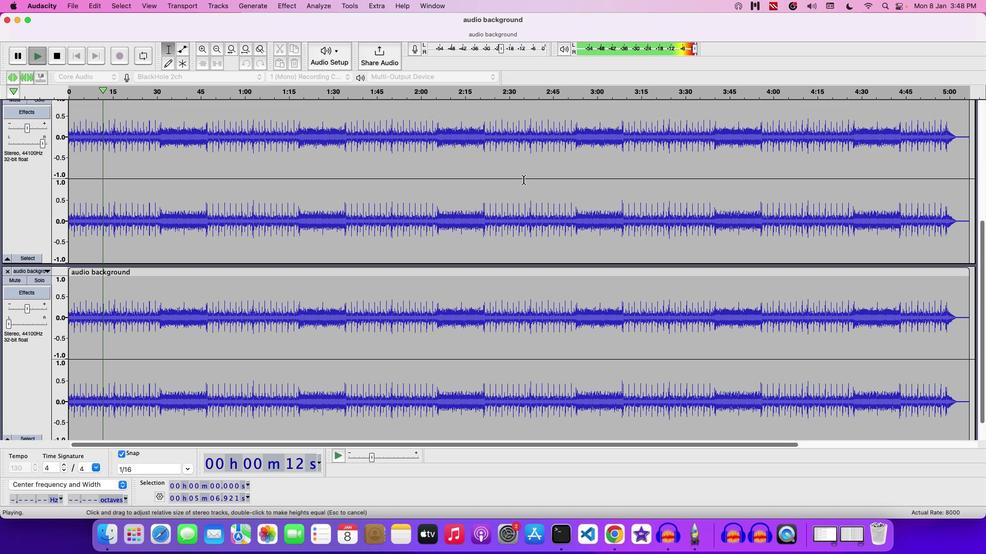 
Action: Mouse scrolled (737, 393) with delta (213, 214)
Screenshot: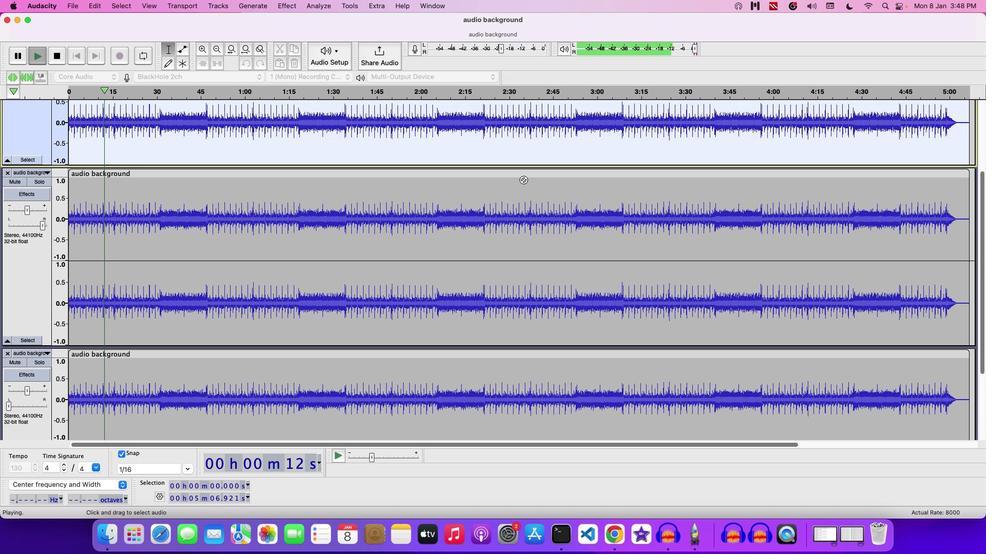 
Action: Mouse scrolled (737, 393) with delta (213, 214)
Screenshot: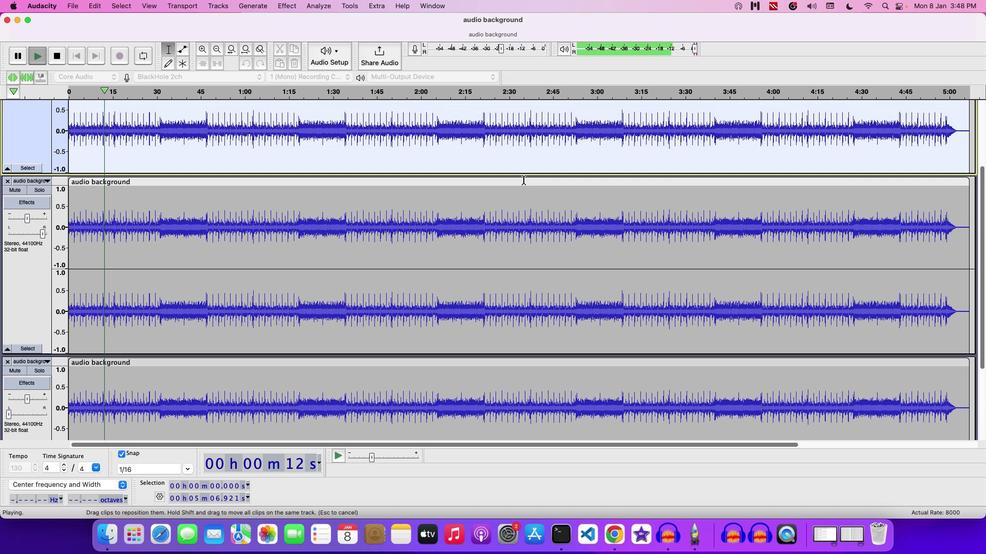 
Action: Mouse scrolled (737, 393) with delta (213, 214)
Screenshot: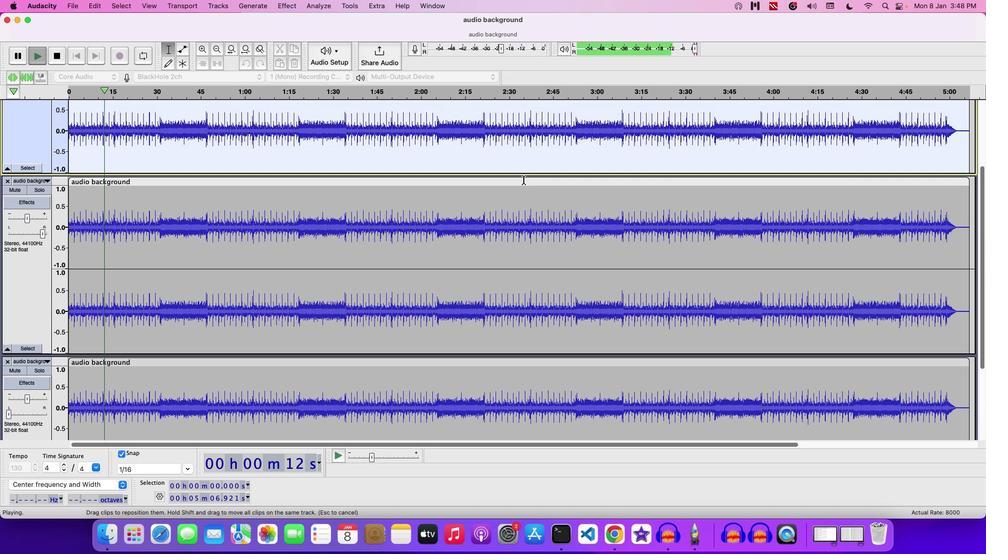 
Action: Mouse scrolled (737, 393) with delta (213, 215)
Screenshot: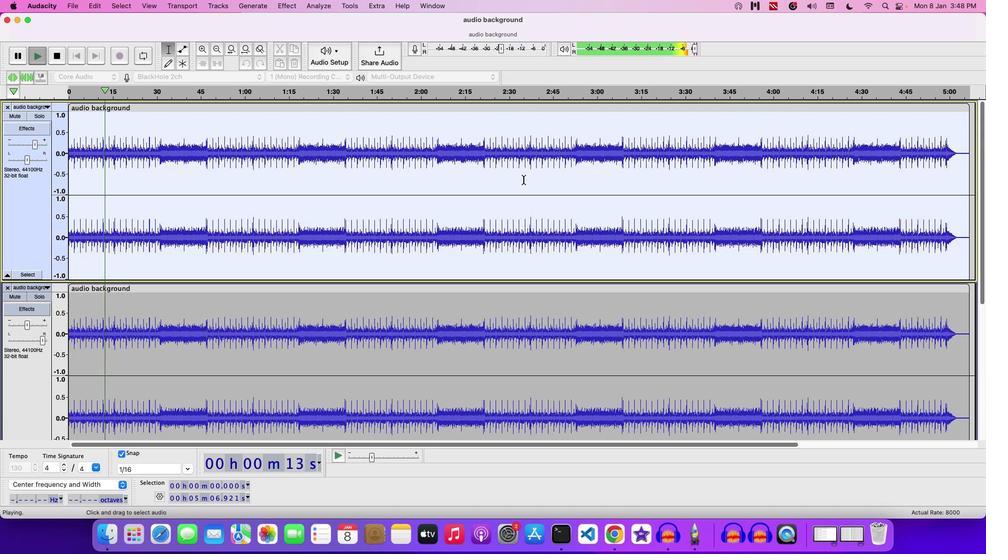 
Action: Mouse moved to (253, 356)
Screenshot: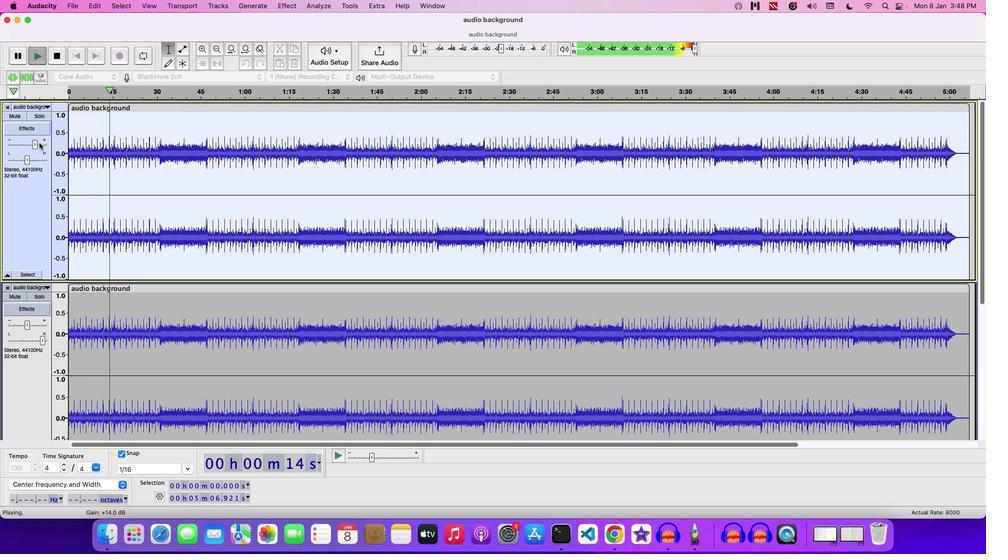 
Action: Mouse pressed left at (253, 356)
Screenshot: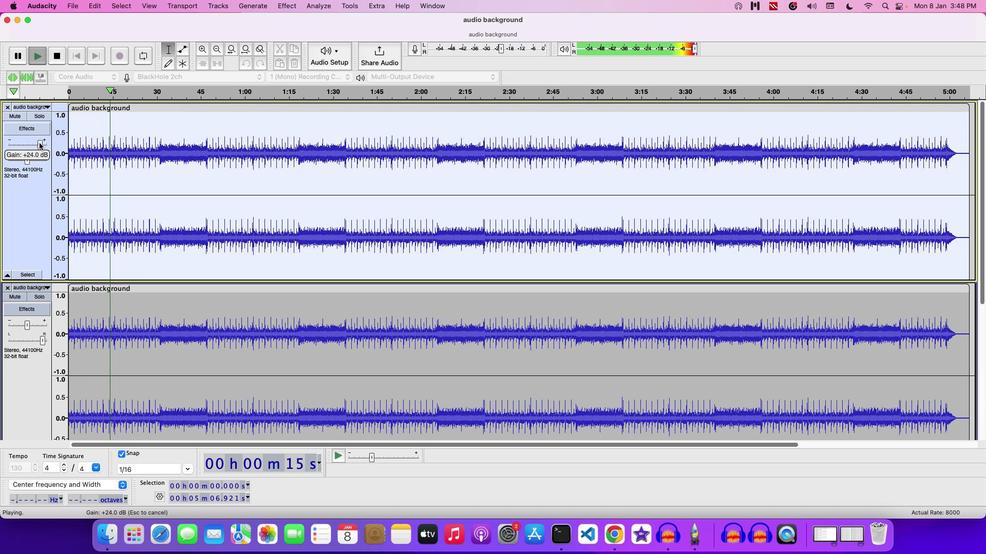 
Action: Mouse pressed left at (253, 356)
Screenshot: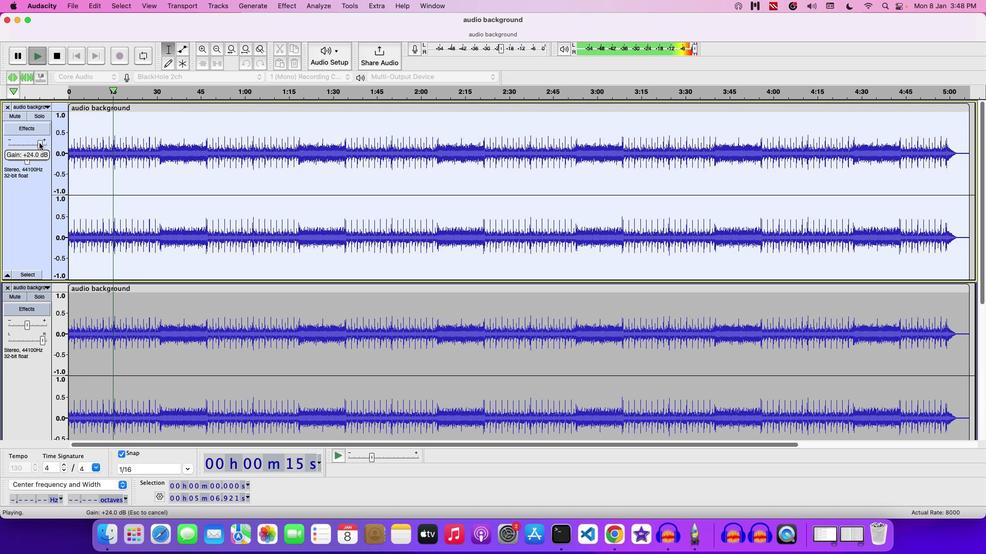 
Action: Mouse moved to (395, 350)
Screenshot: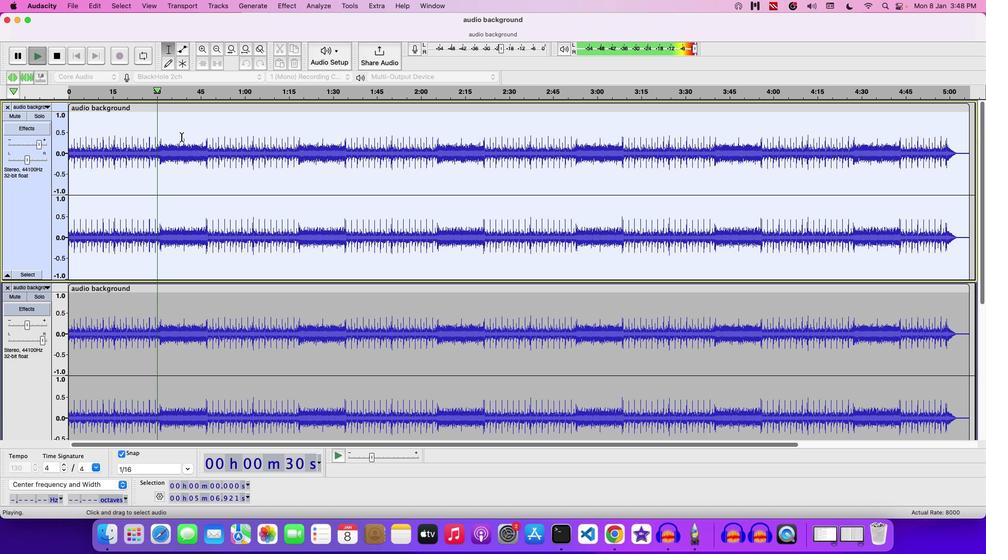
Action: Key pressed Key.space
Screenshot: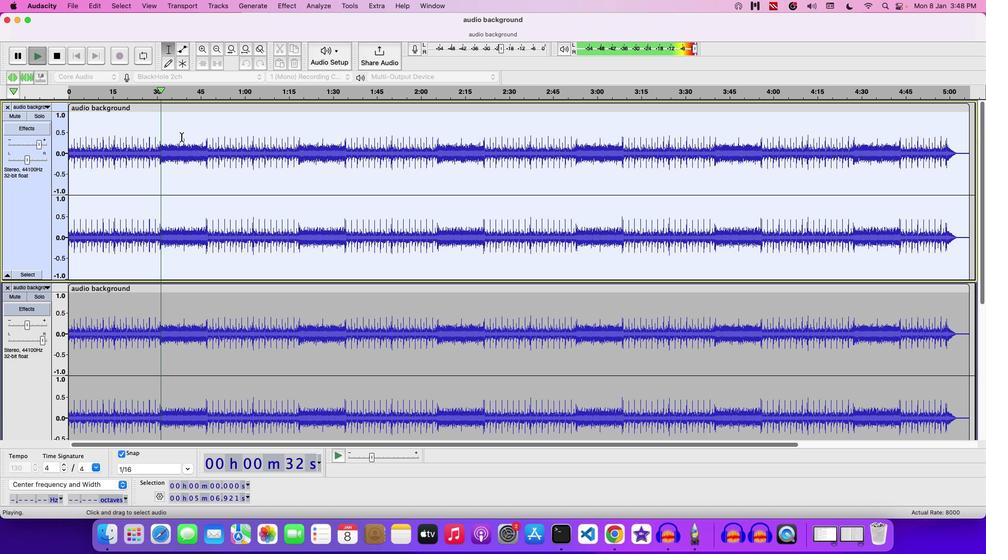 
Action: Mouse moved to (289, 217)
Screenshot: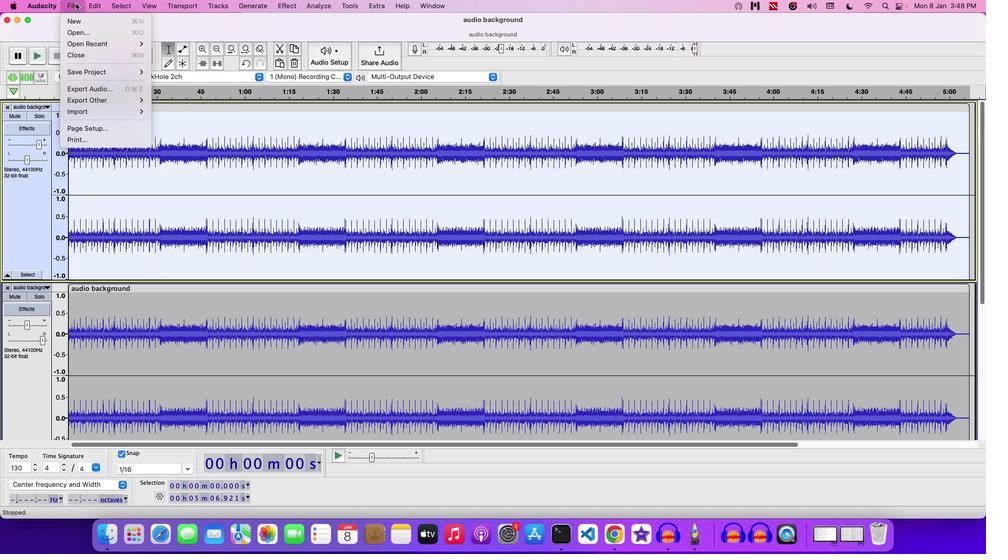 
Action: Mouse pressed left at (289, 217)
Screenshot: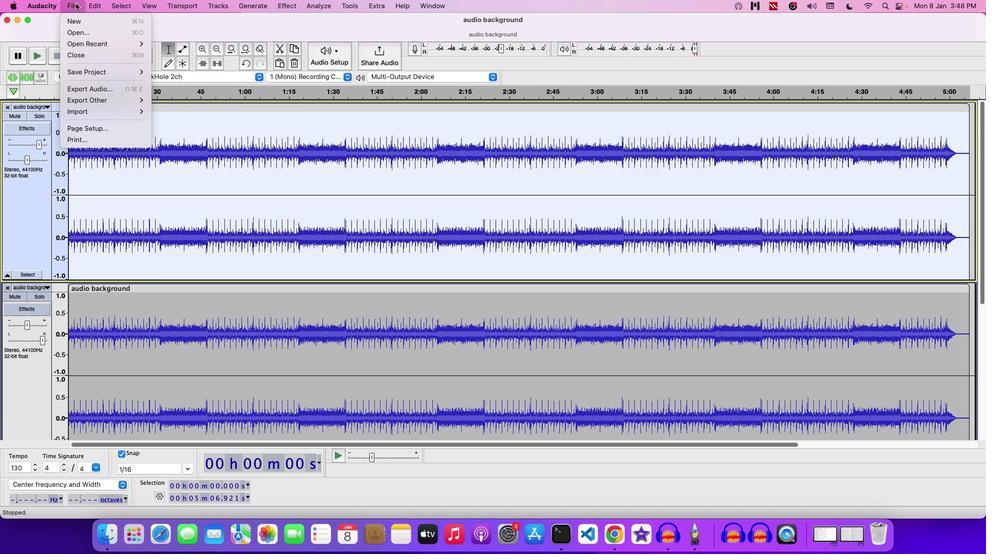 
Action: Mouse moved to (402, 285)
Screenshot: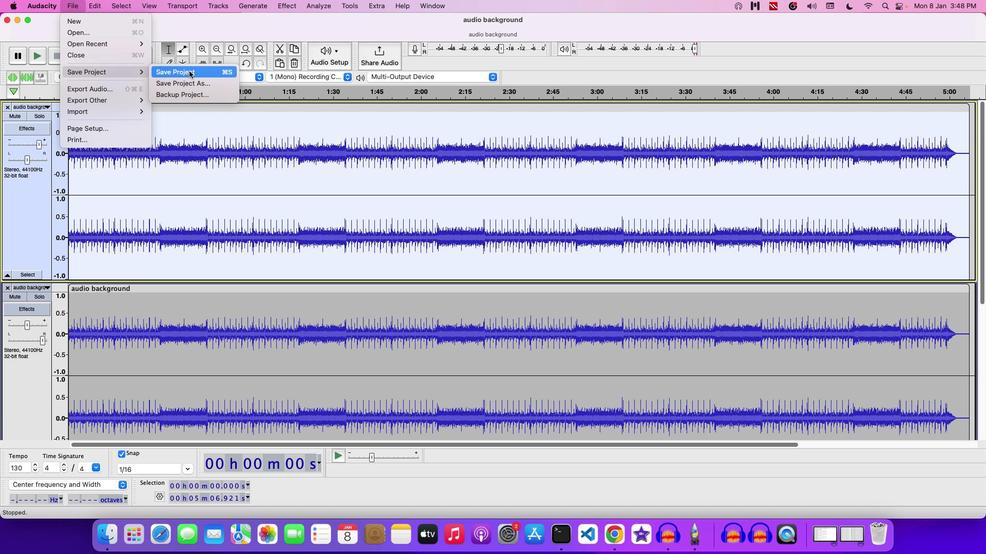 
Action: Mouse pressed left at (402, 285)
Screenshot: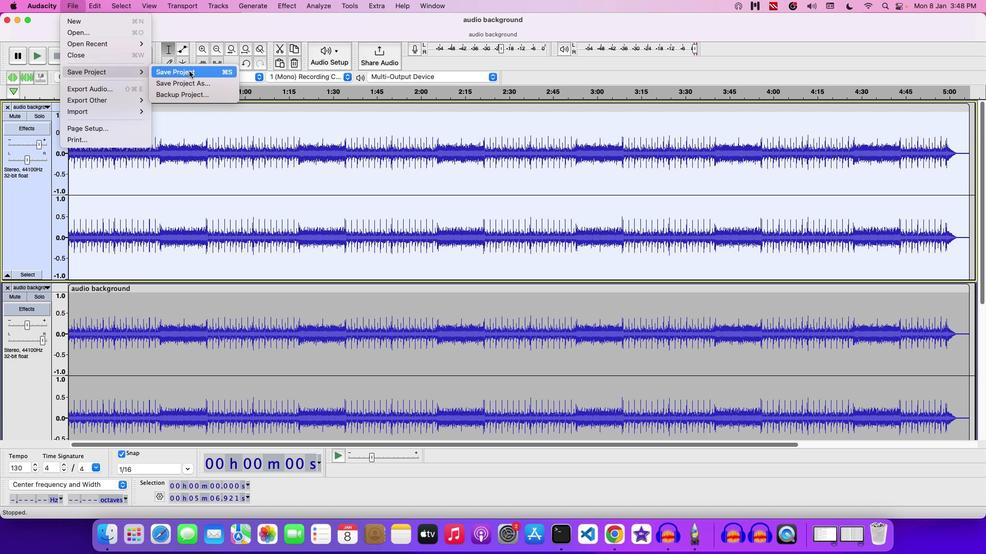 
Action: Mouse moved to (716, 388)
Screenshot: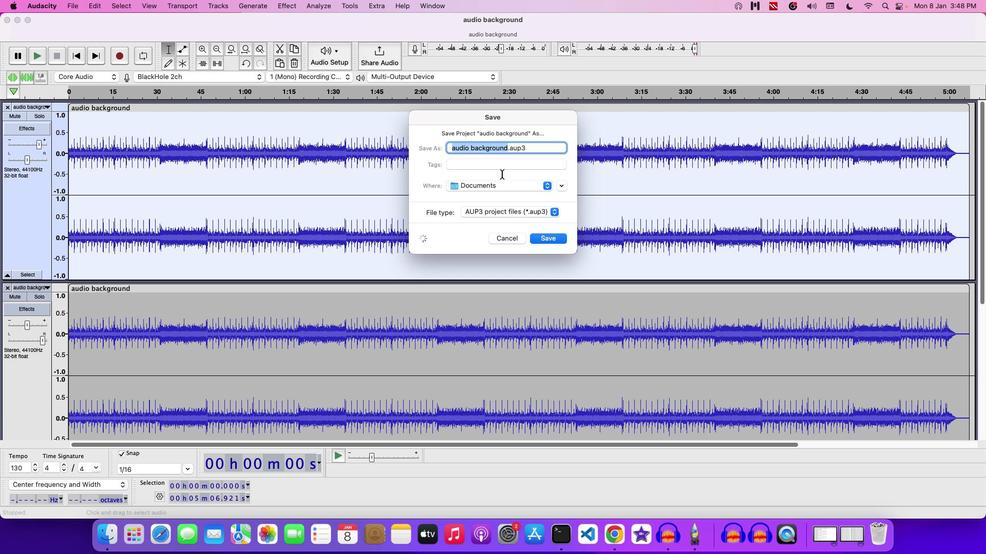 
Action: Key pressed Key.backspace'B''I''N''U''R''A''L'Key.space'M''I''X'
Screenshot: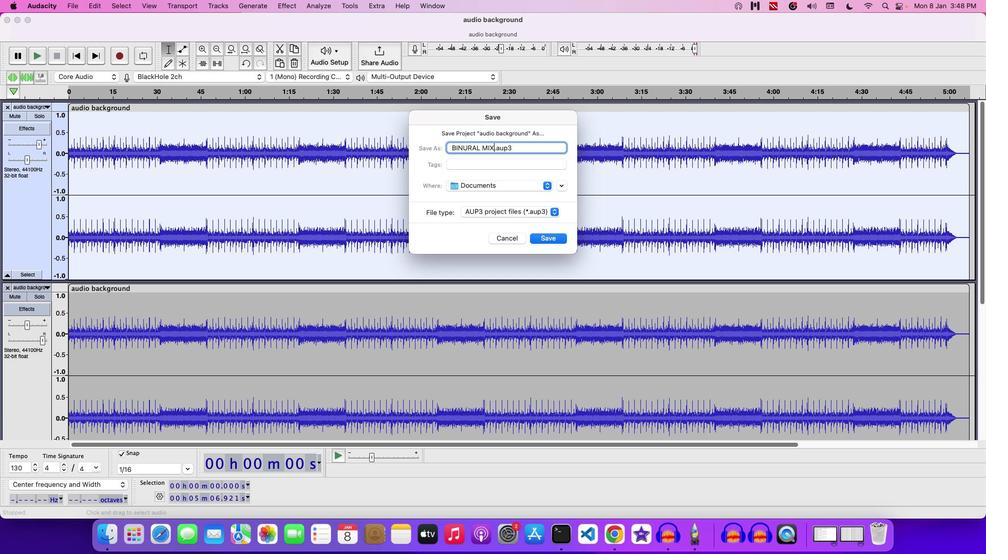
Action: Mouse moved to (774, 451)
Screenshot: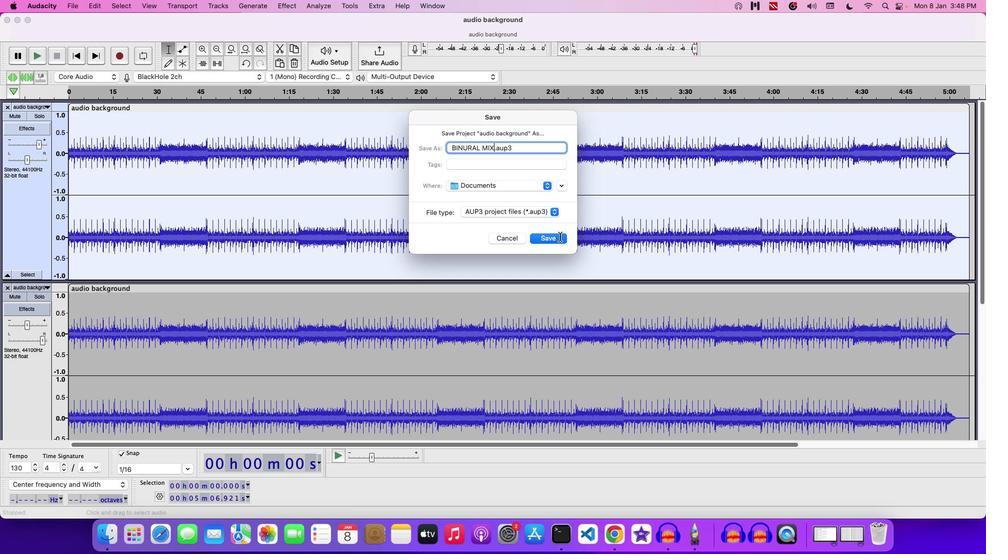 
Action: Mouse pressed left at (774, 451)
Screenshot: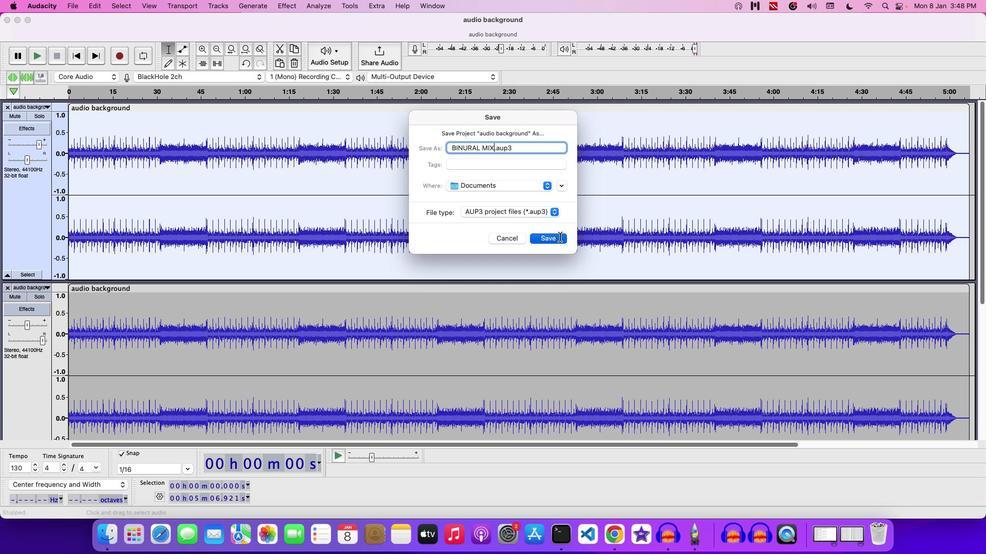 
